 Task: Find a house in Cannock, UK for 8 guests from 12th to 16th July with free parking, wifi, TV, gym, breakfast, self check-in, and English-speaking host, priced between ₹10,000 and ₹16,000.
Action: Mouse moved to (411, 32)
Screenshot: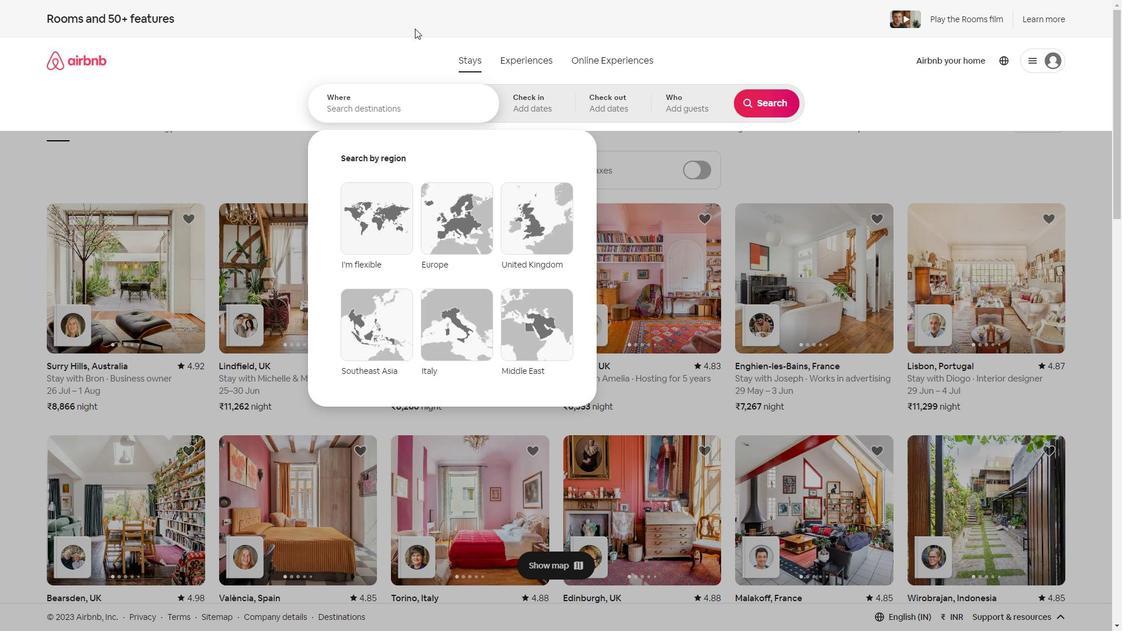 
Action: Key pressed <Key.shift>annock,<Key.shift>United<Key.space><Key.shift>Kingdom
Screenshot: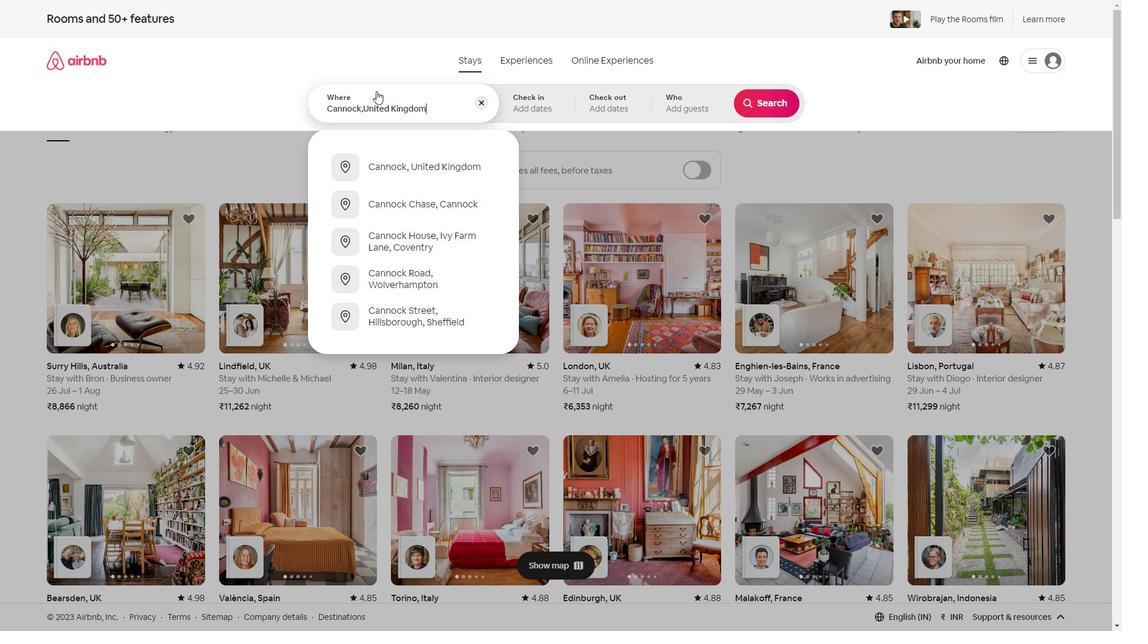 
Action: Mouse moved to (569, 100)
Screenshot: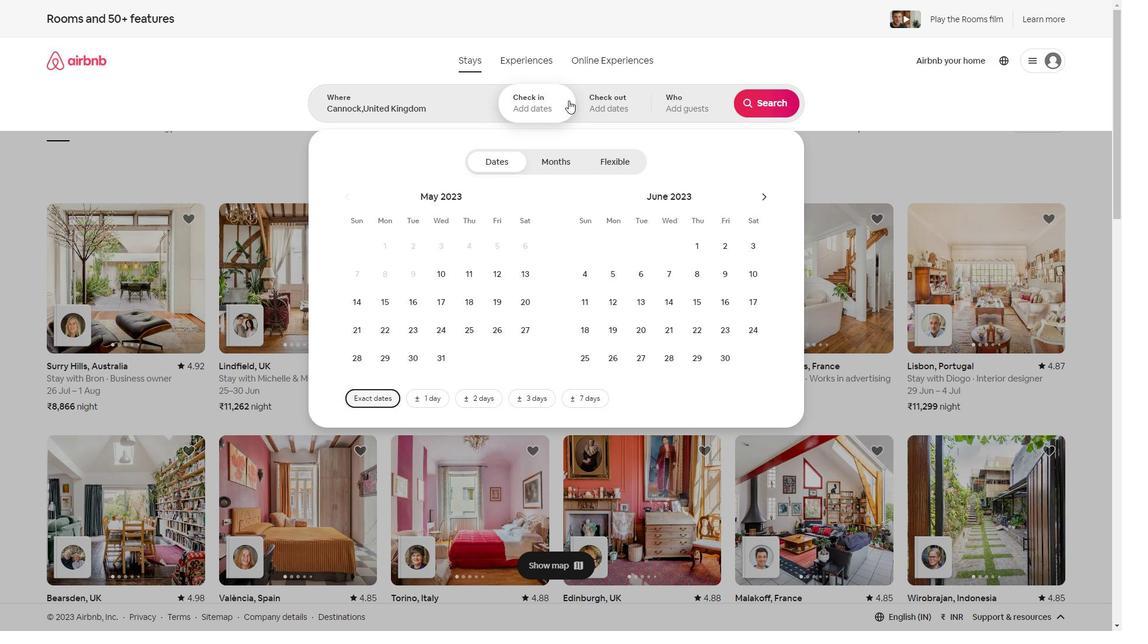 
Action: Mouse pressed left at (569, 100)
Screenshot: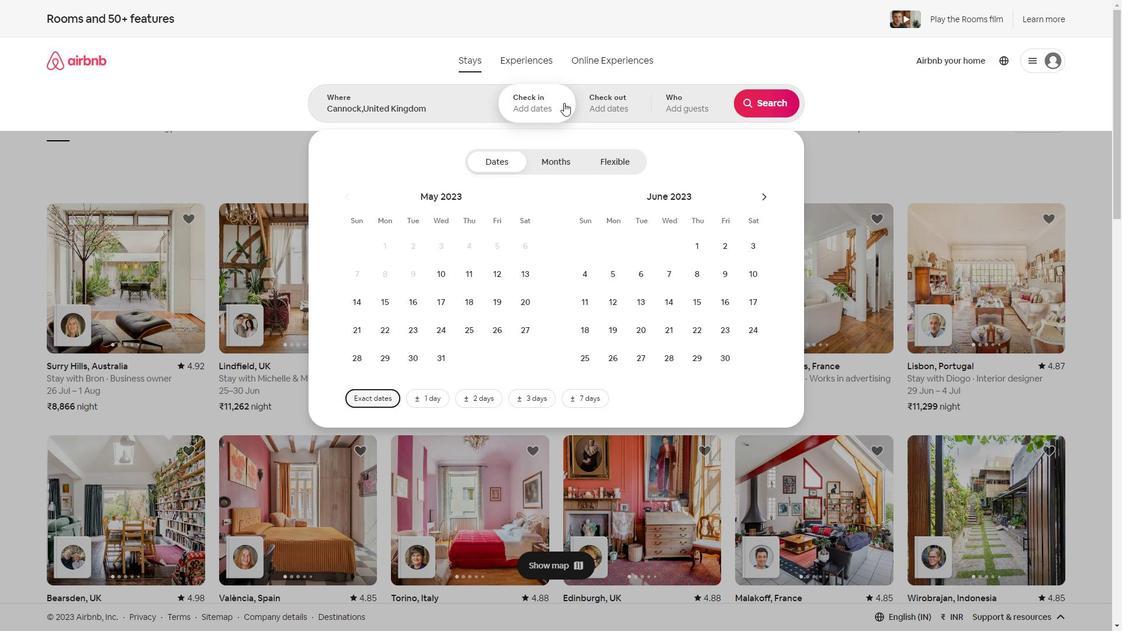 
Action: Mouse moved to (761, 199)
Screenshot: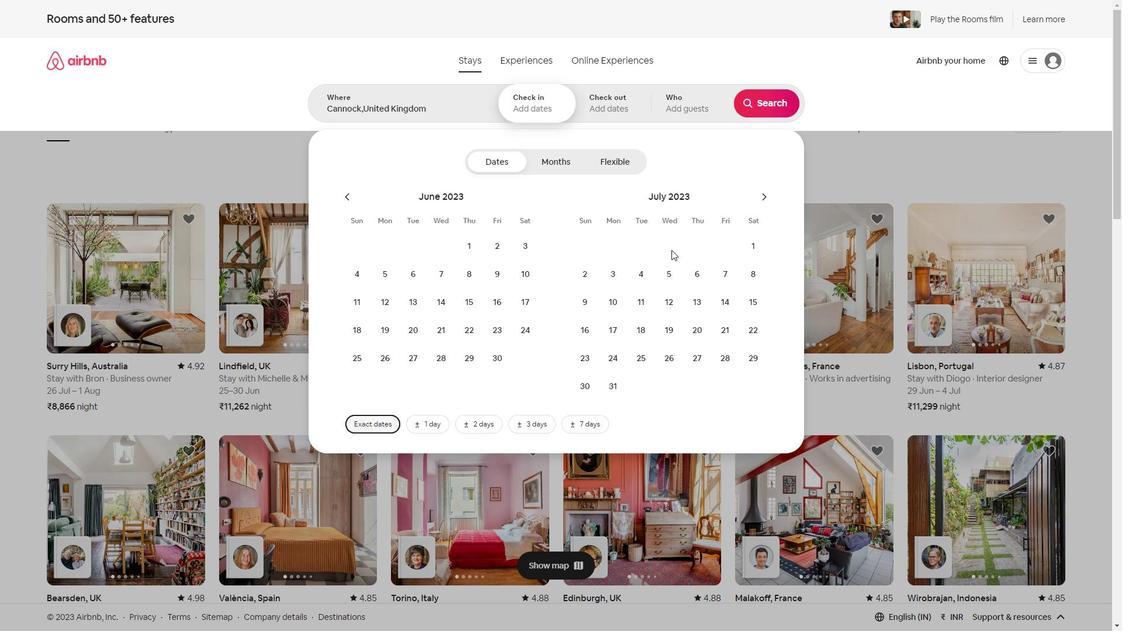 
Action: Mouse pressed left at (761, 199)
Screenshot: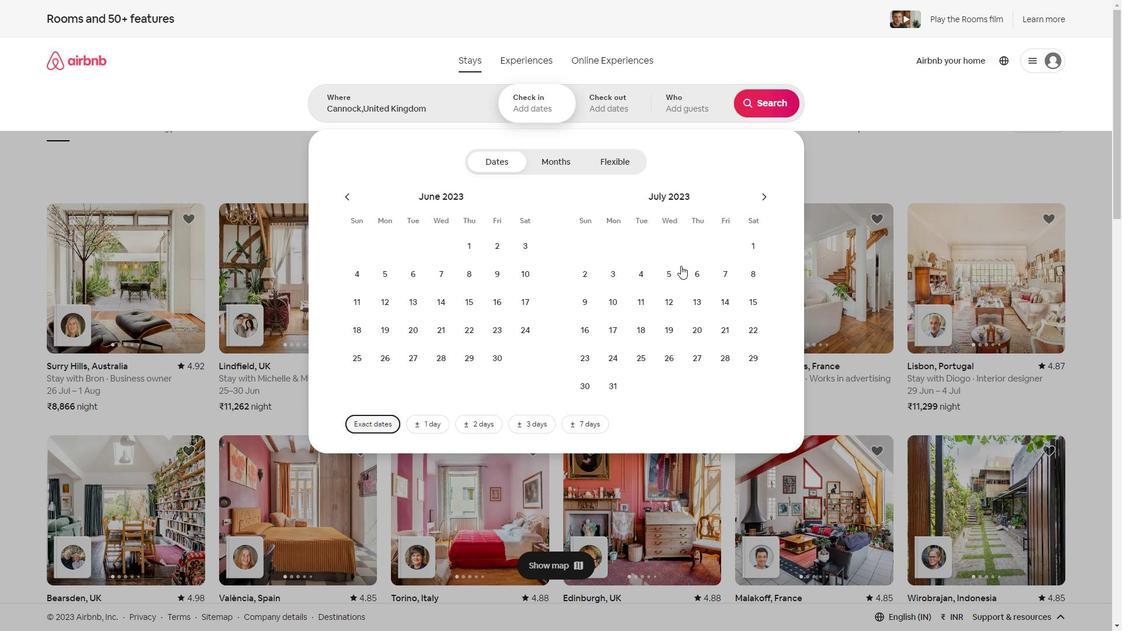 
Action: Mouse moved to (667, 297)
Screenshot: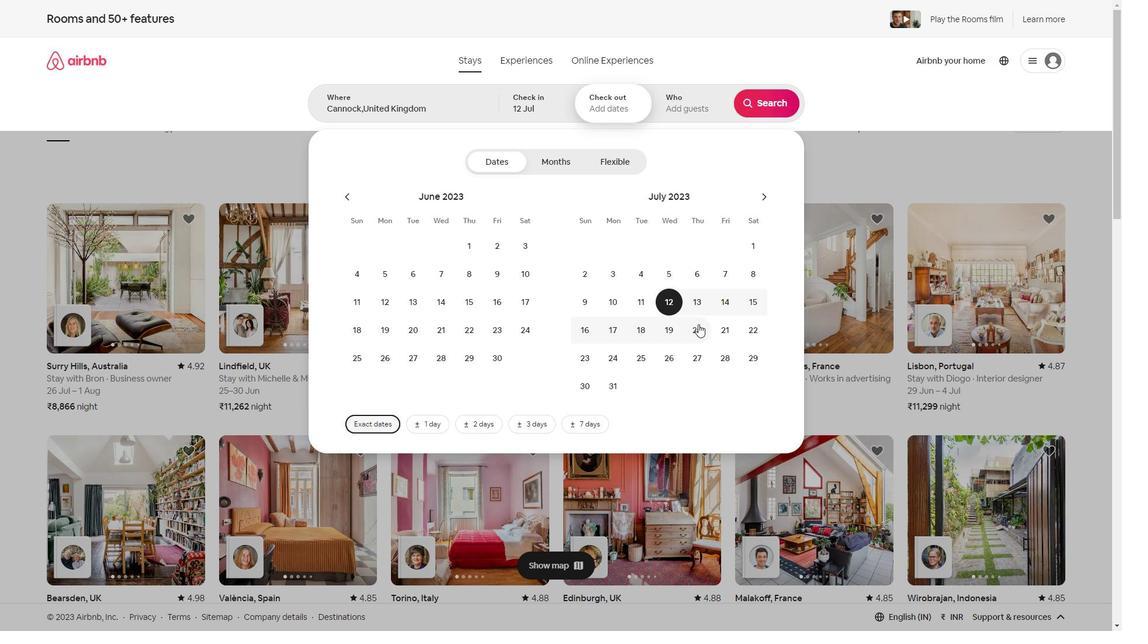 
Action: Mouse pressed left at (667, 297)
Screenshot: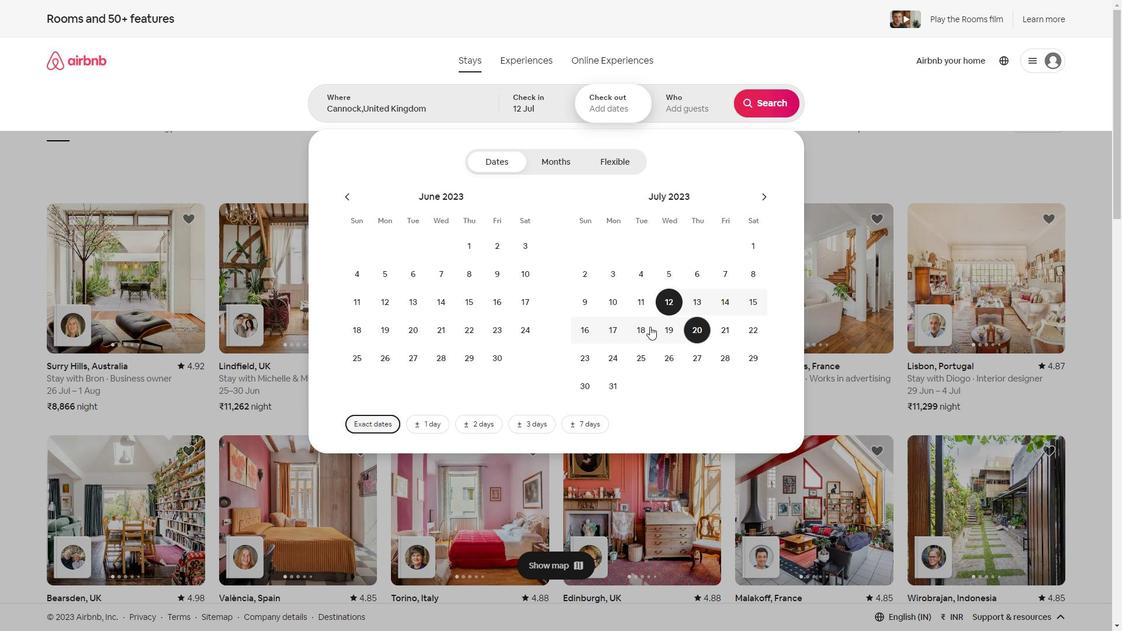 
Action: Mouse moved to (576, 327)
Screenshot: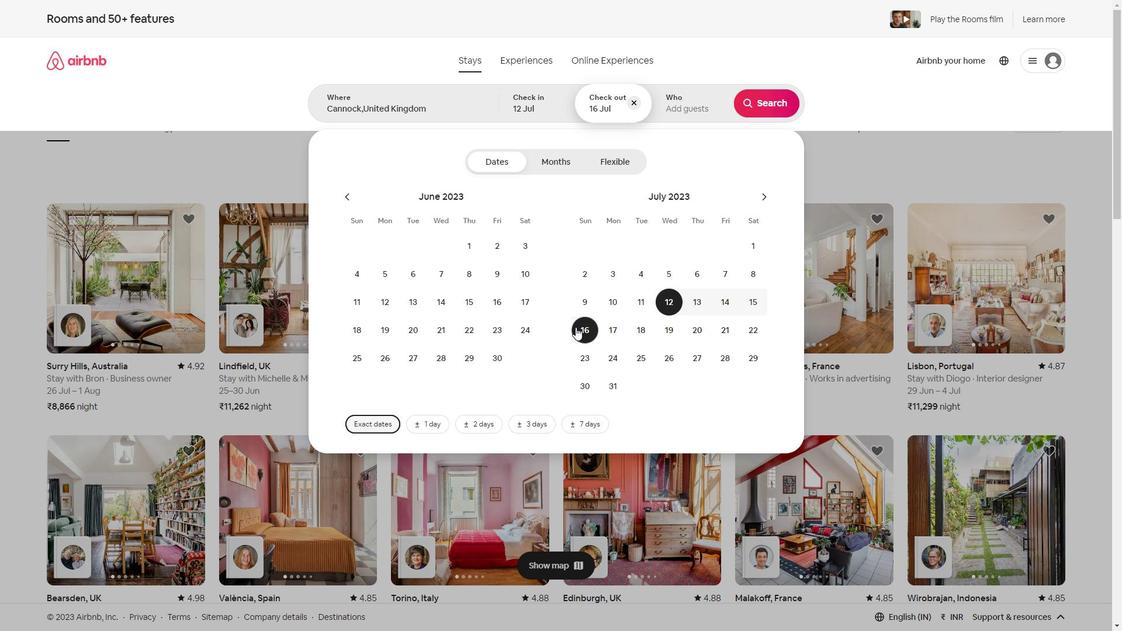 
Action: Mouse pressed left at (576, 327)
Screenshot: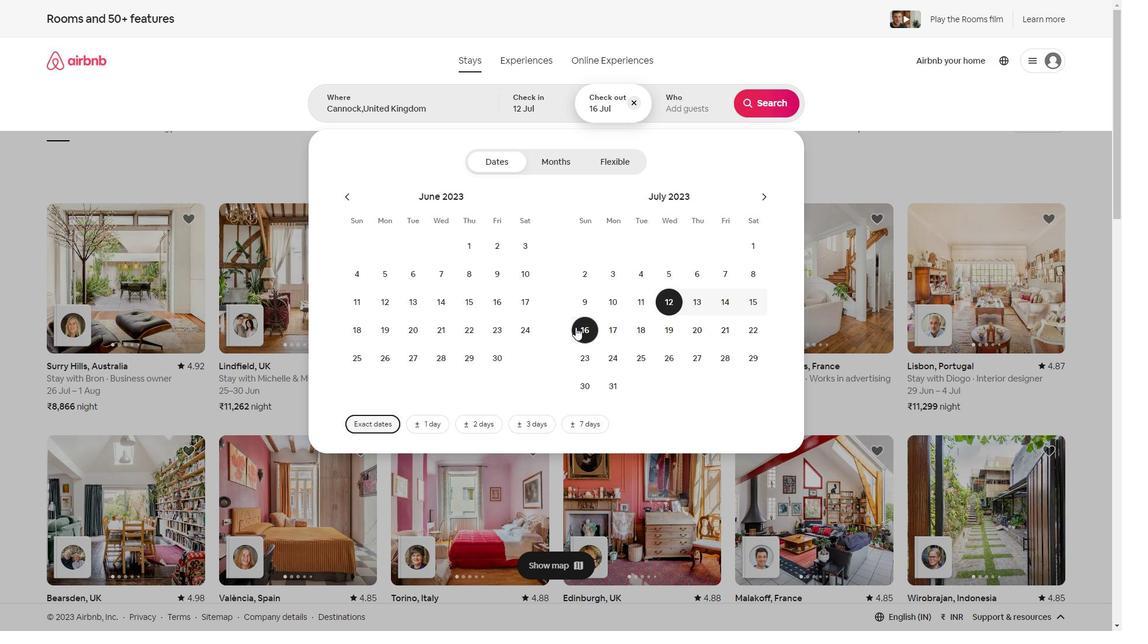 
Action: Mouse moved to (696, 110)
Screenshot: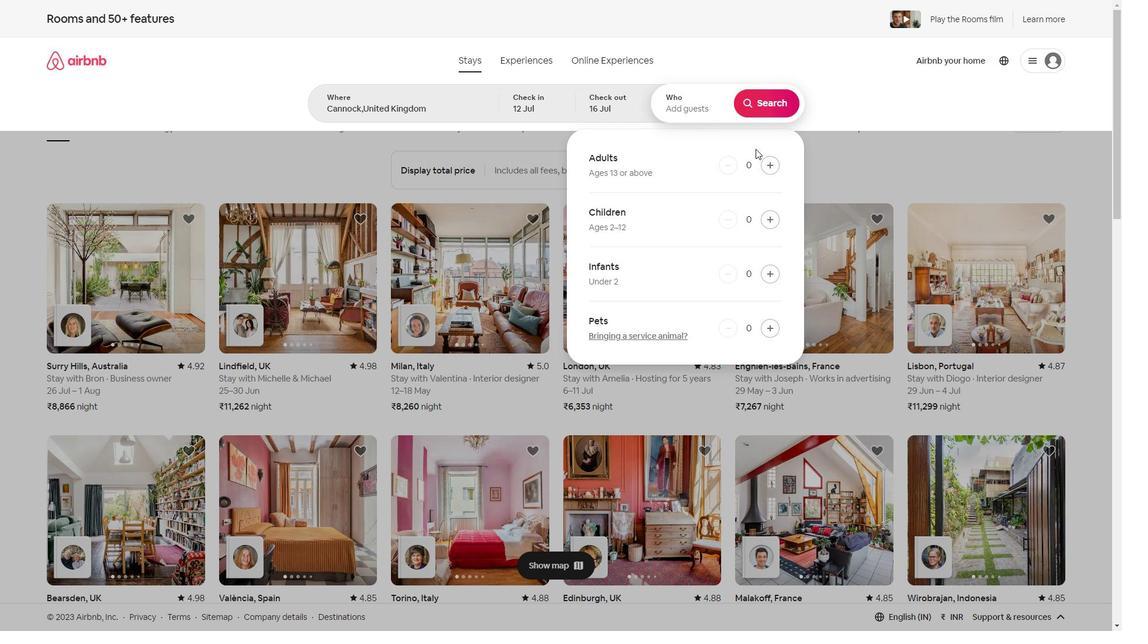 
Action: Mouse pressed left at (696, 110)
Screenshot: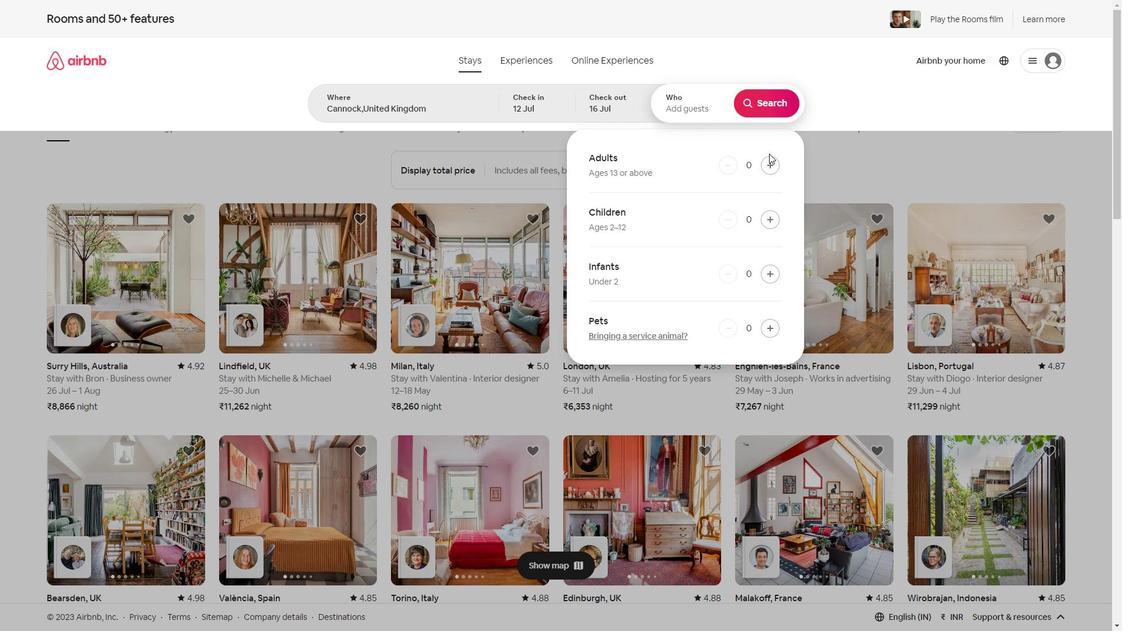 
Action: Mouse moved to (779, 165)
Screenshot: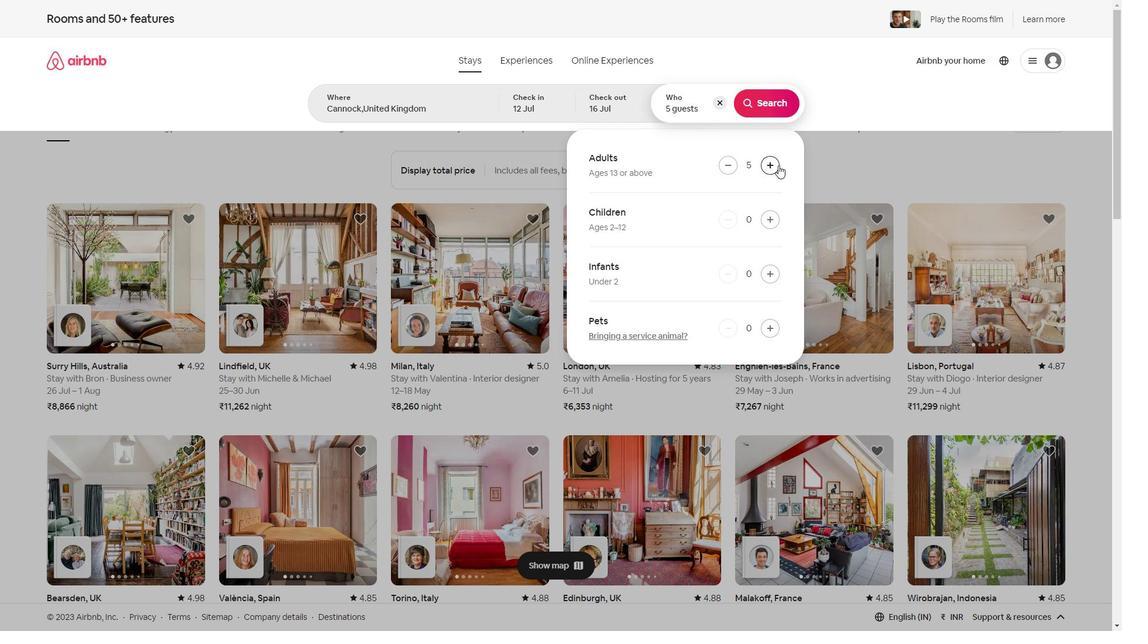 
Action: Mouse pressed left at (779, 165)
Screenshot: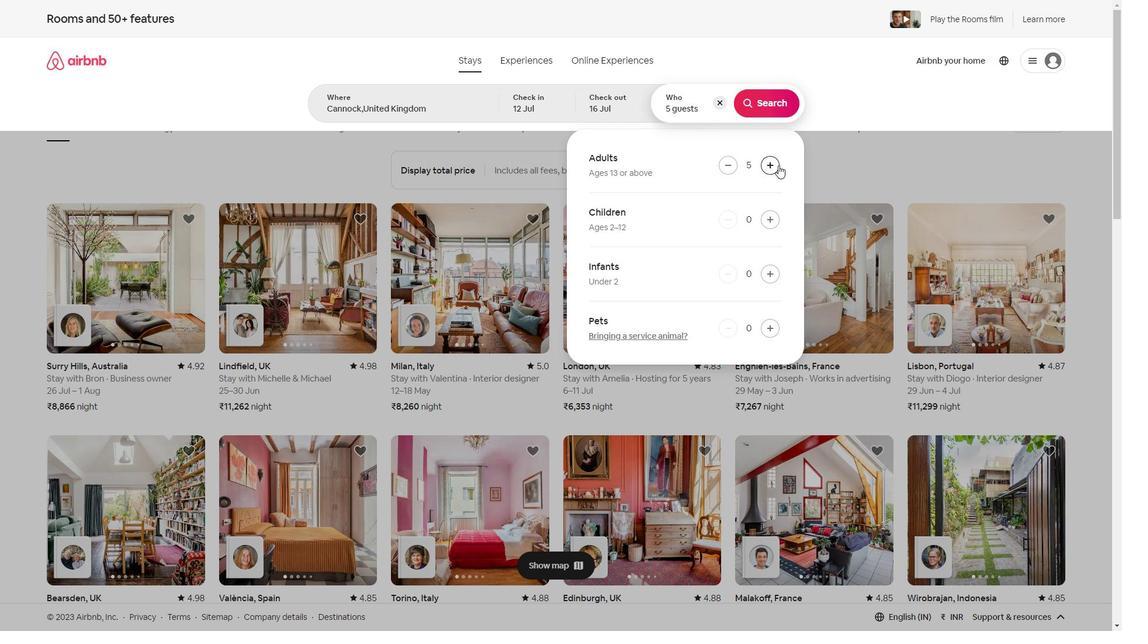 
Action: Mouse pressed left at (779, 165)
Screenshot: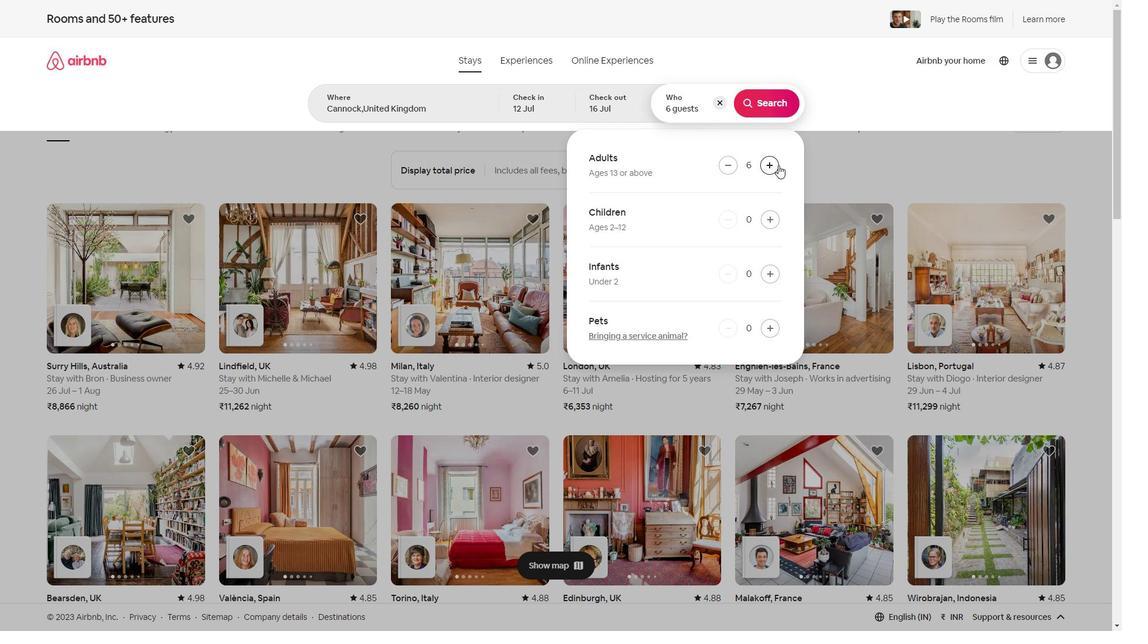 
Action: Mouse pressed left at (779, 165)
Screenshot: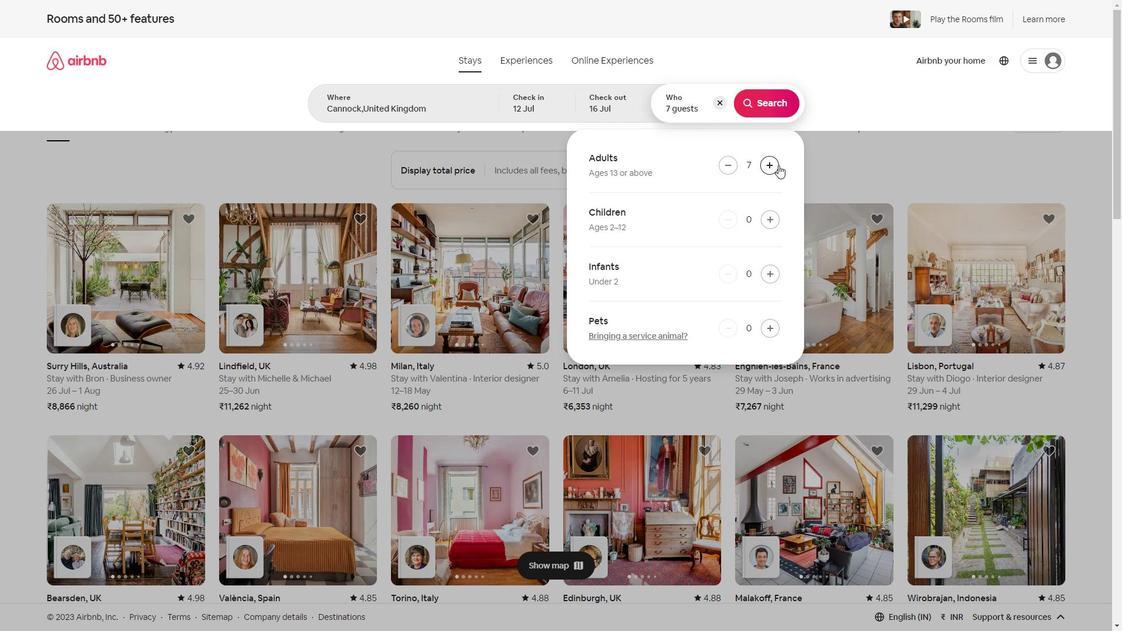 
Action: Mouse pressed left at (779, 165)
Screenshot: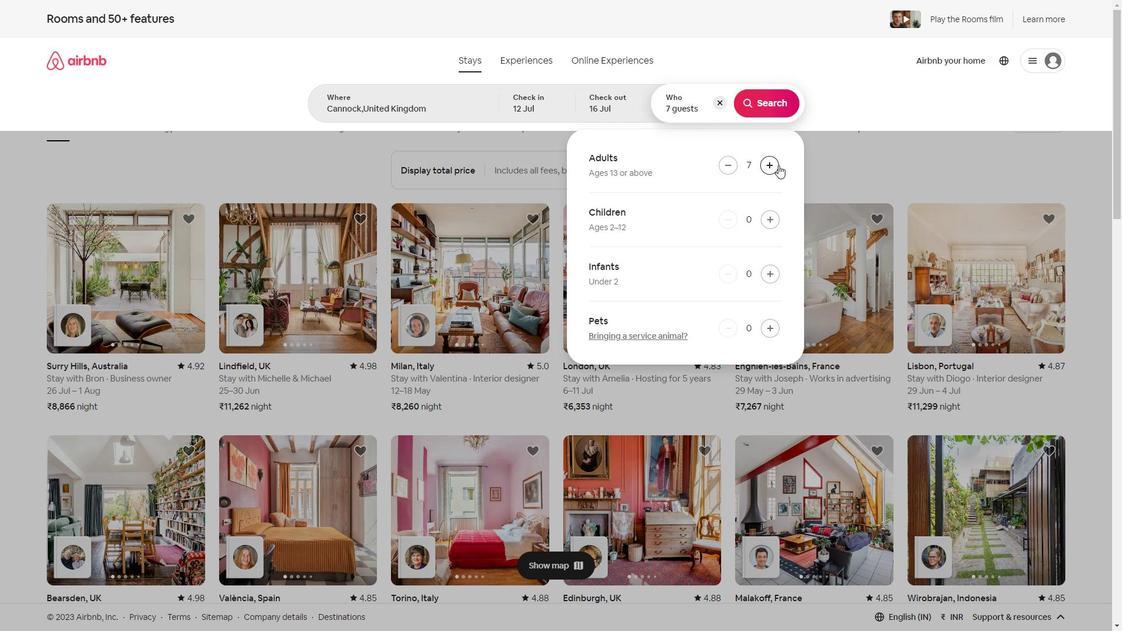 
Action: Mouse pressed left at (779, 165)
Screenshot: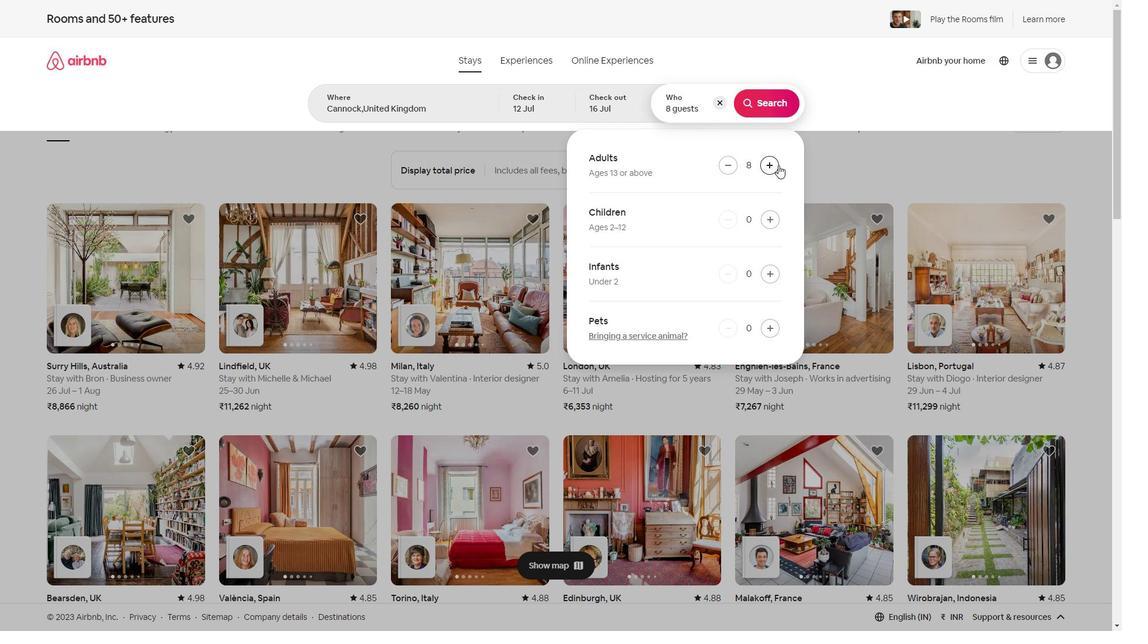 
Action: Mouse pressed left at (779, 165)
Screenshot: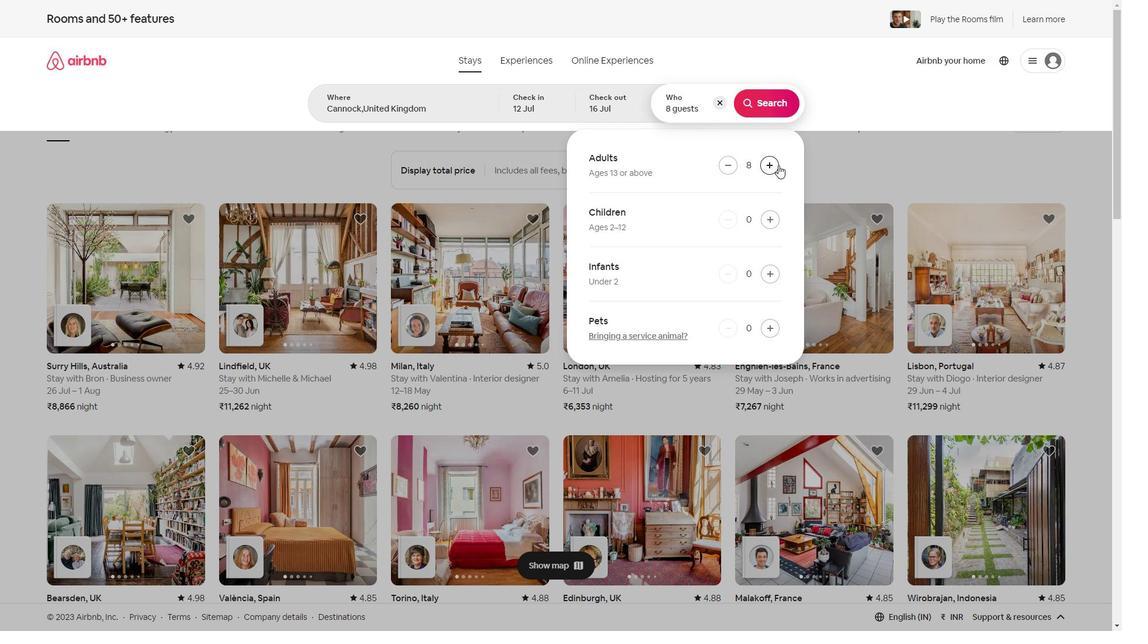 
Action: Mouse pressed left at (779, 165)
Screenshot: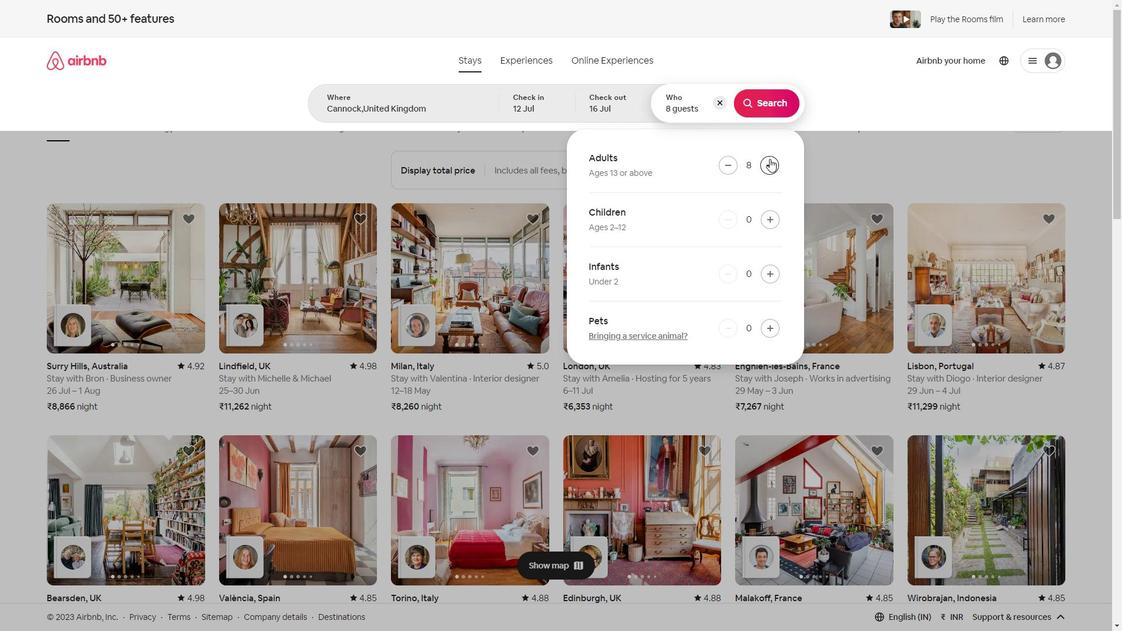 
Action: Mouse pressed left at (779, 165)
Screenshot: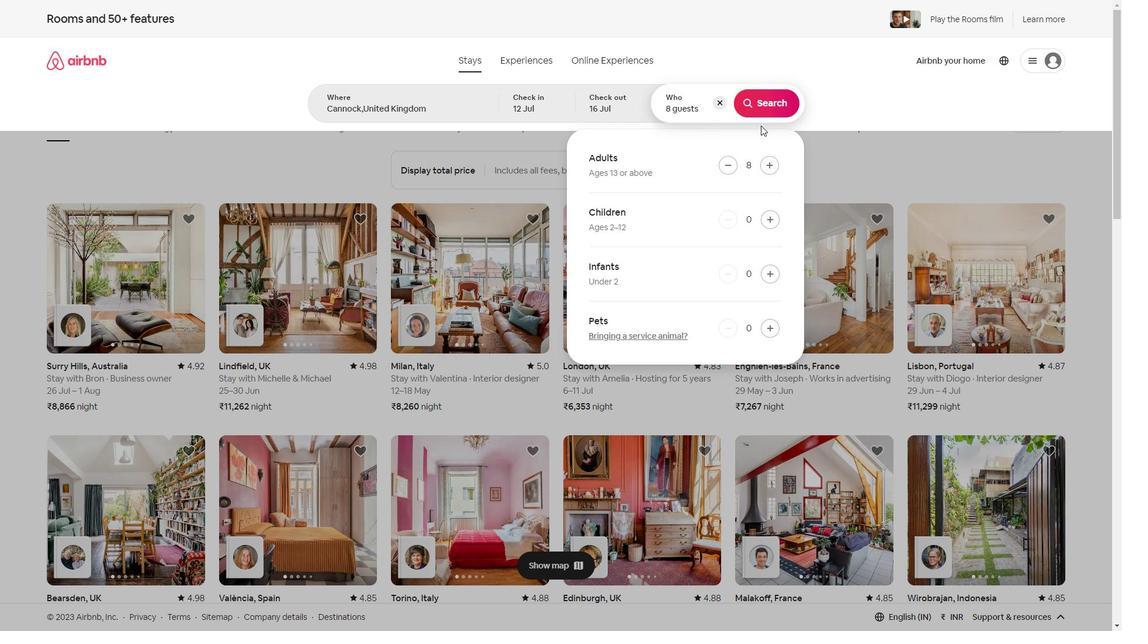 
Action: Mouse moved to (1075, 60)
Screenshot: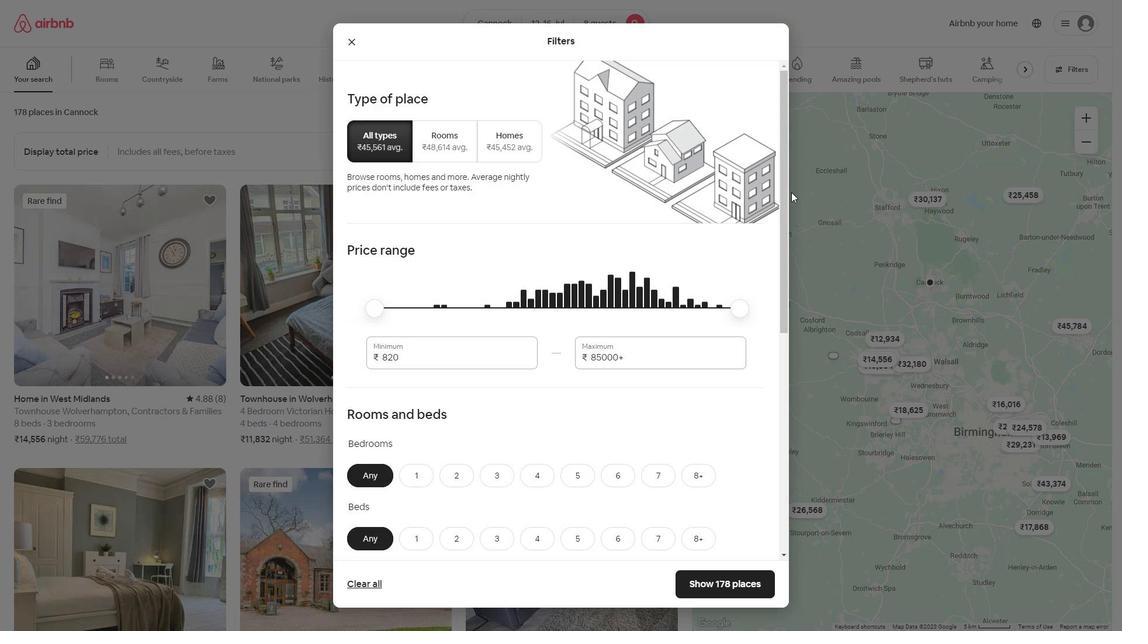 
Action: Mouse pressed left at (1075, 60)
Screenshot: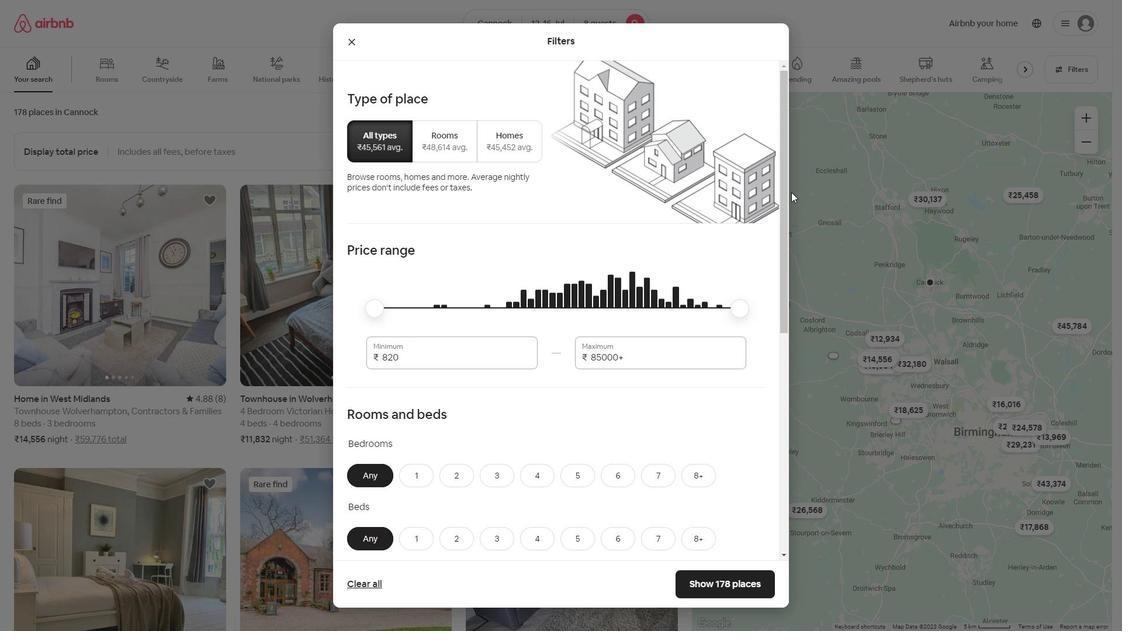
Action: Mouse moved to (436, 350)
Screenshot: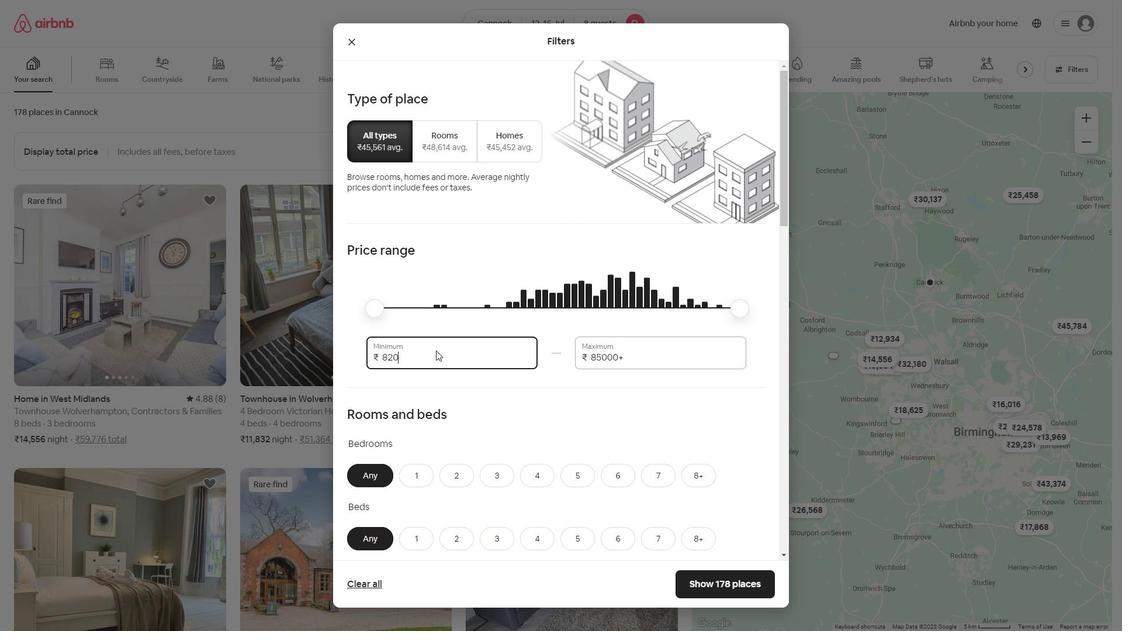 
Action: Mouse pressed left at (436, 350)
Screenshot: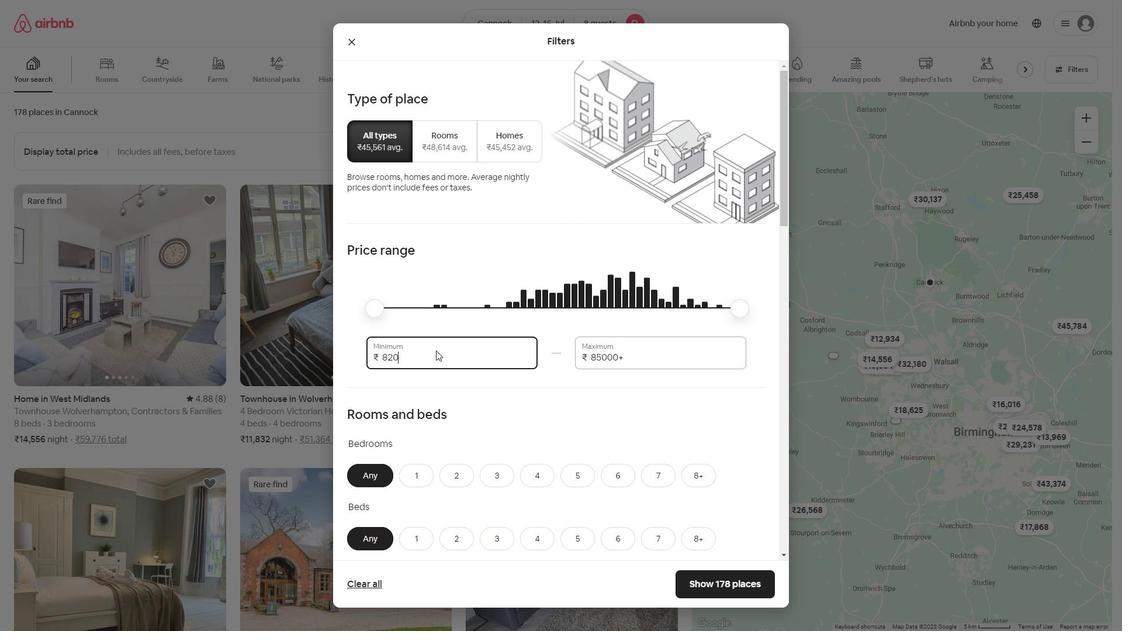 
Action: Key pressed <Key.backspace><Key.backspace><Key.backspace><Key.backspace><Key.backspace><Key.backspace><Key.backspace><Key.backspace><Key.backspace><Key.backspace><Key.backspace><Key.backspace><Key.backspace><Key.backspace><Key.backspace><Key.backspace>10000
Screenshot: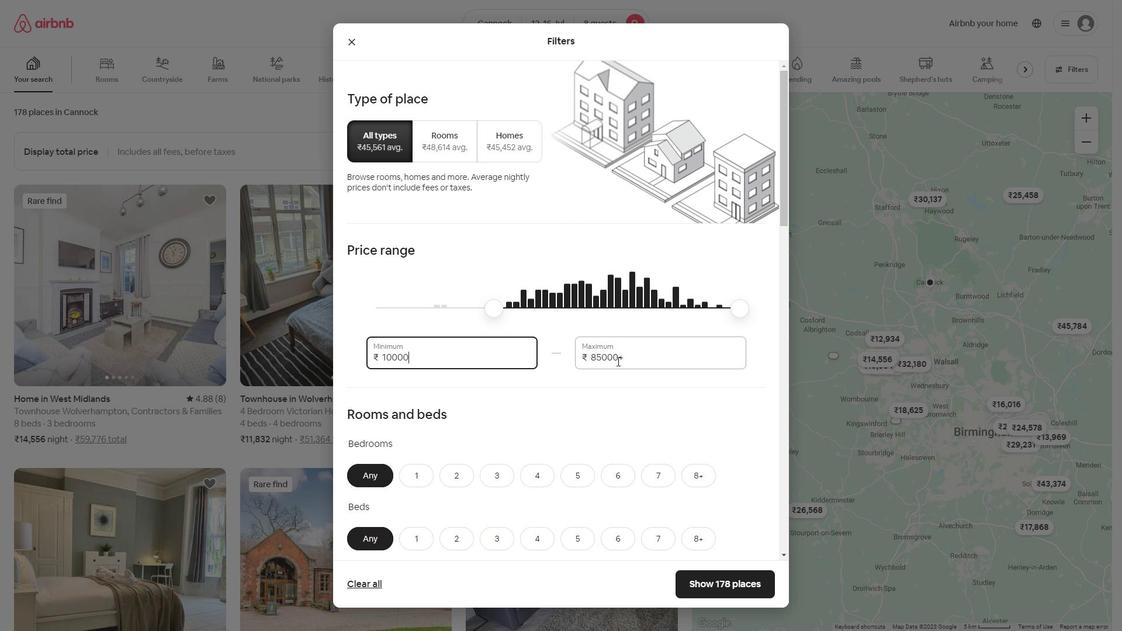 
Action: Mouse moved to (632, 360)
Screenshot: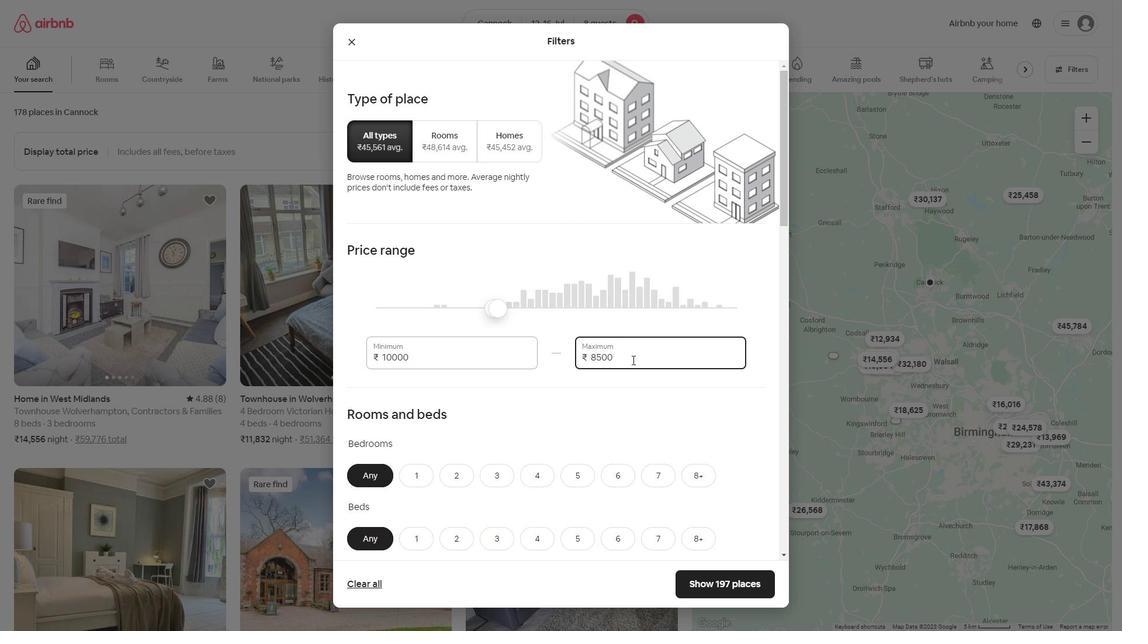 
Action: Mouse pressed left at (632, 360)
Screenshot: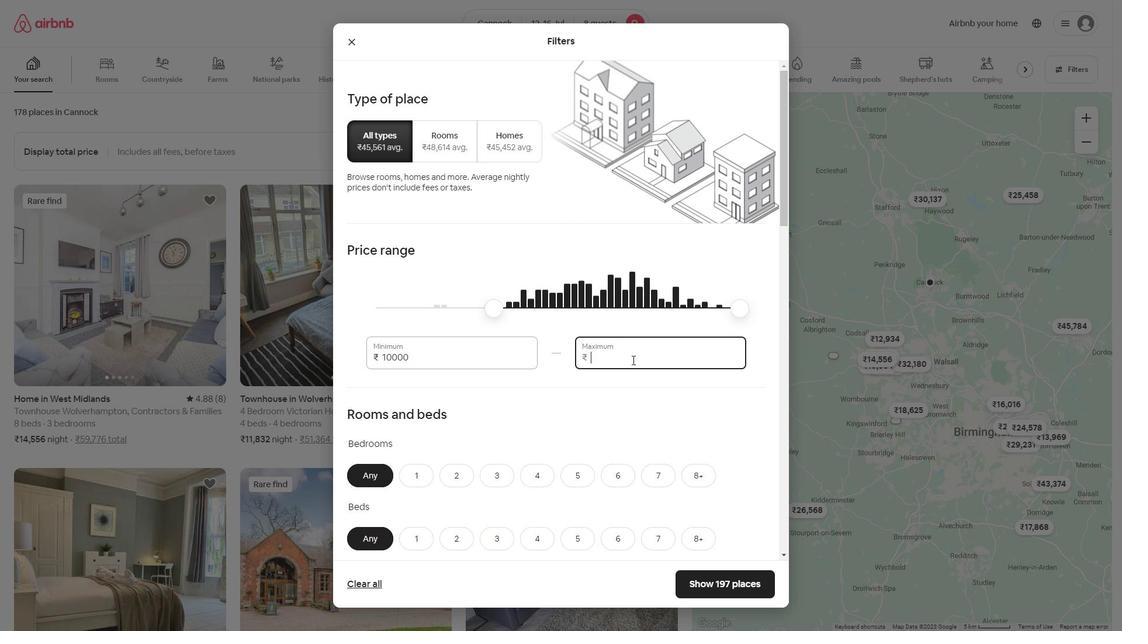 
Action: Key pressed <Key.backspace>
Screenshot: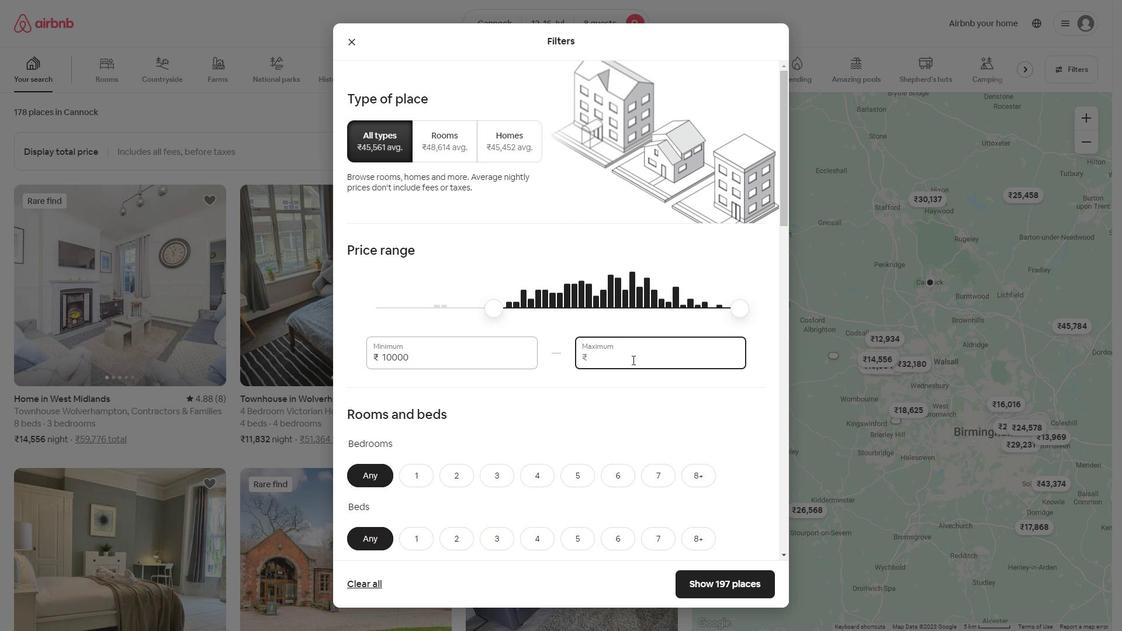 
Action: Mouse moved to (632, 360)
Screenshot: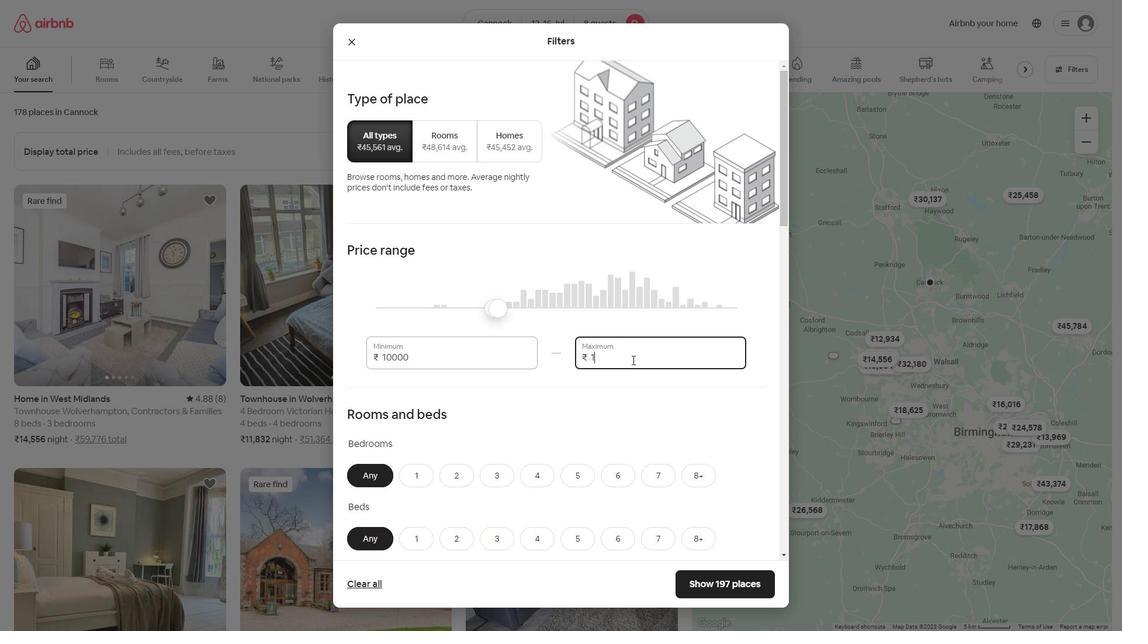 
Action: Key pressed <Key.backspace><Key.backspace><Key.backspace><Key.backspace><Key.backspace>16000
Screenshot: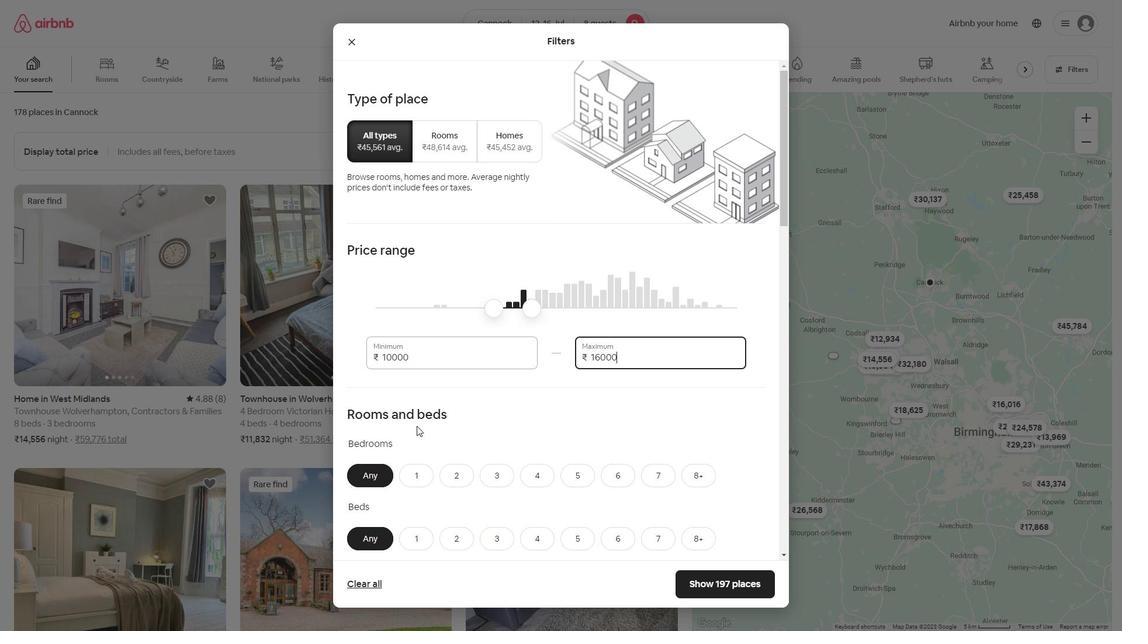 
Action: Mouse moved to (421, 425)
Screenshot: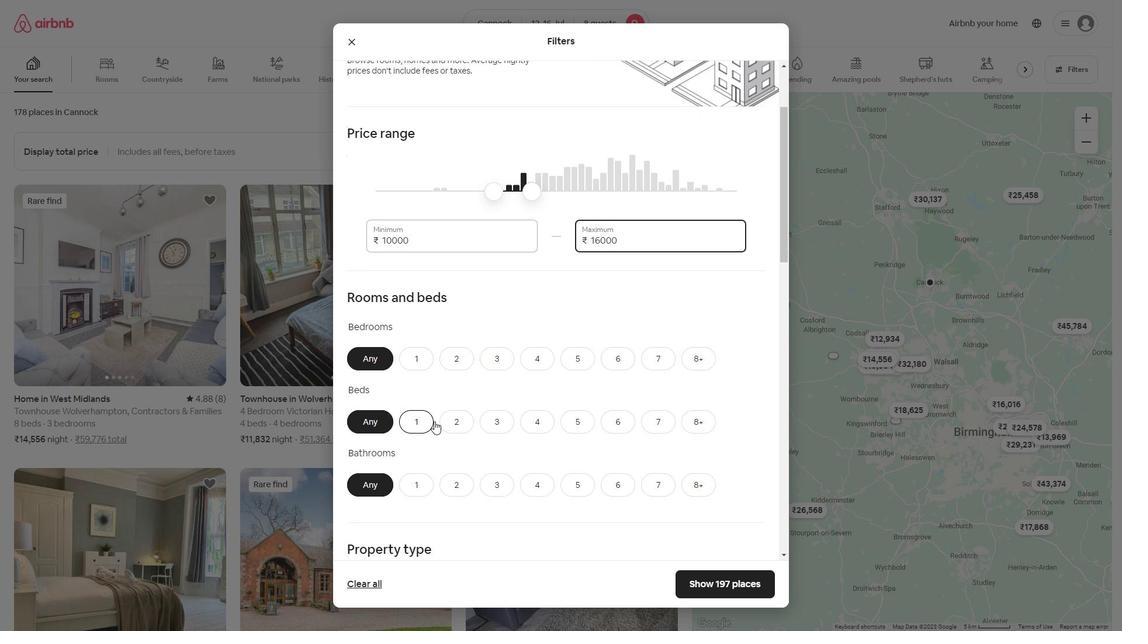 
Action: Mouse scrolled (421, 425) with delta (0, 0)
Screenshot: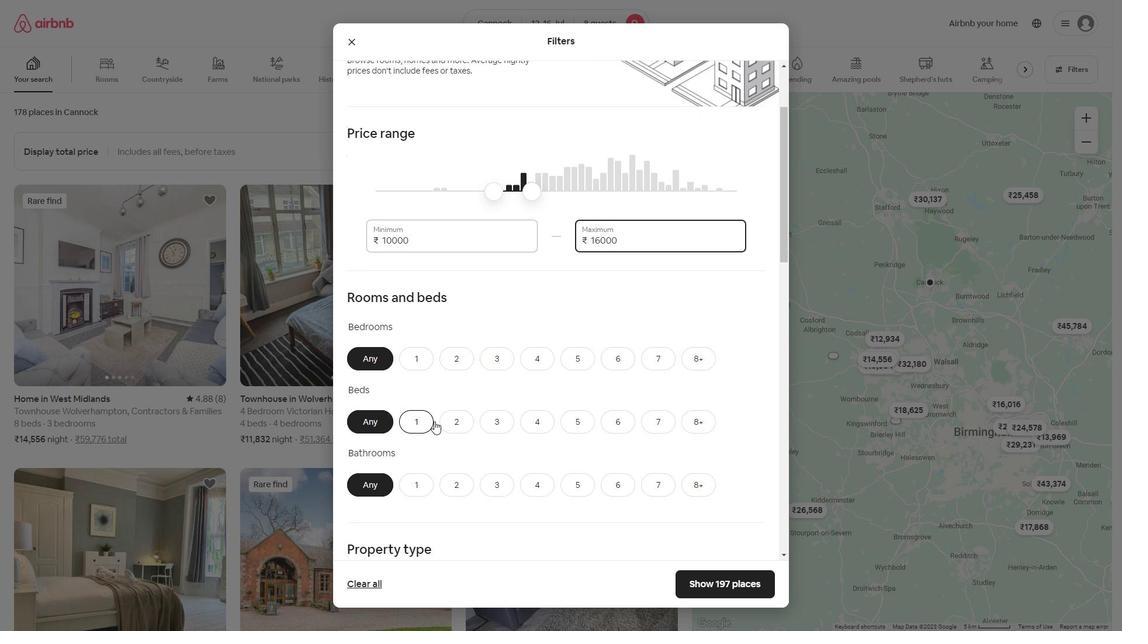 
Action: Mouse moved to (422, 425)
Screenshot: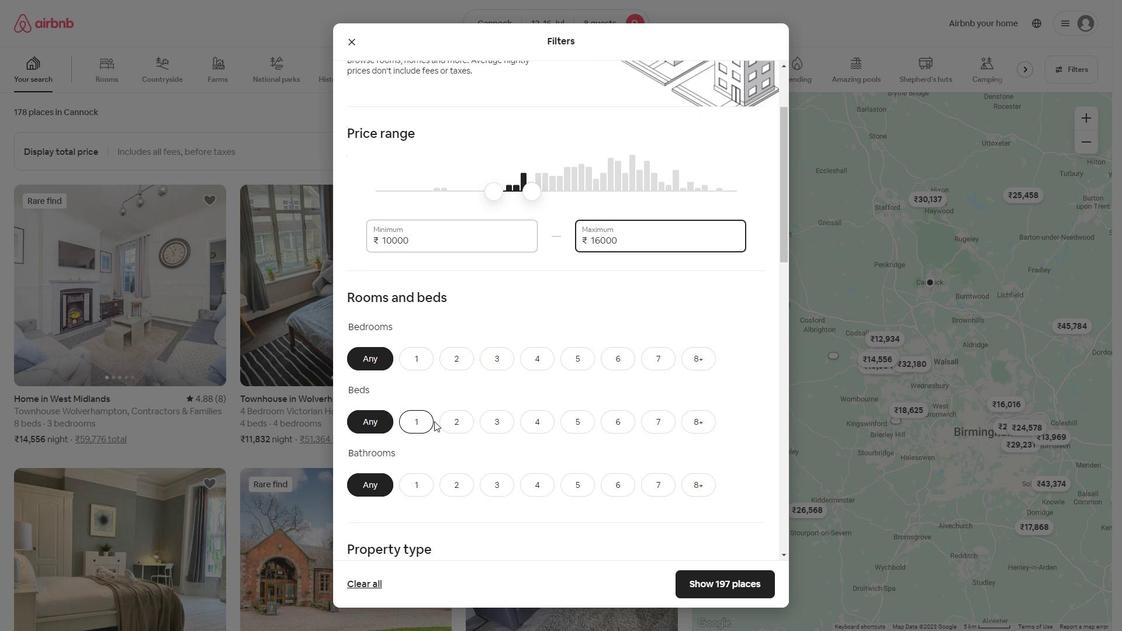 
Action: Mouse scrolled (422, 425) with delta (0, 0)
Screenshot: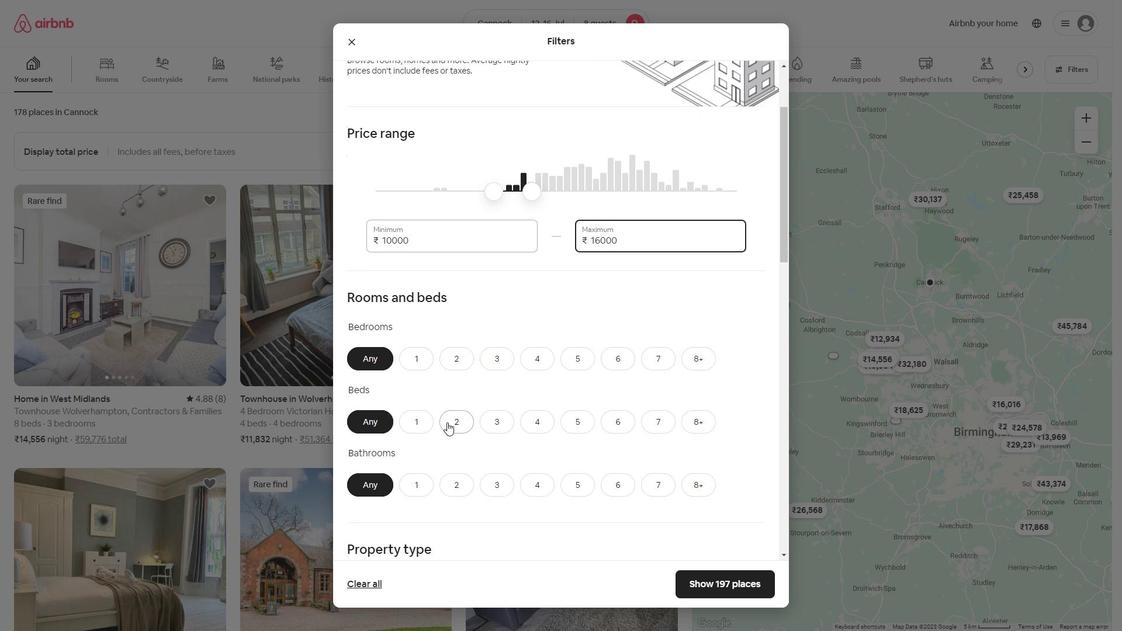 
Action: Mouse moved to (702, 400)
Screenshot: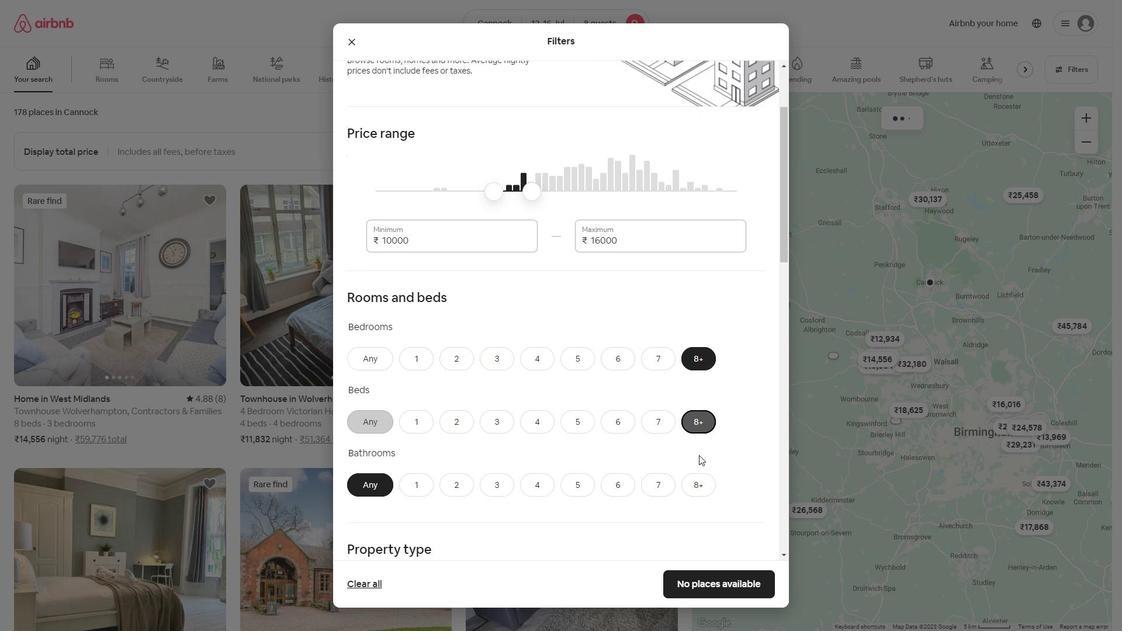 
Action: Mouse pressed left at (698, 357)
Screenshot: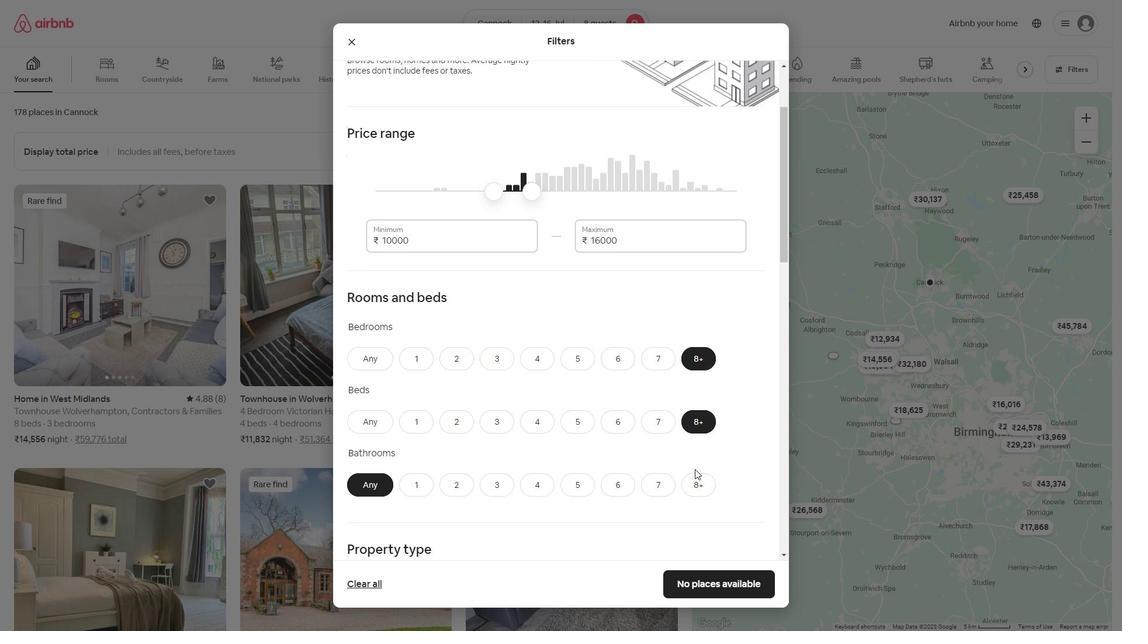 
Action: Mouse moved to (705, 431)
Screenshot: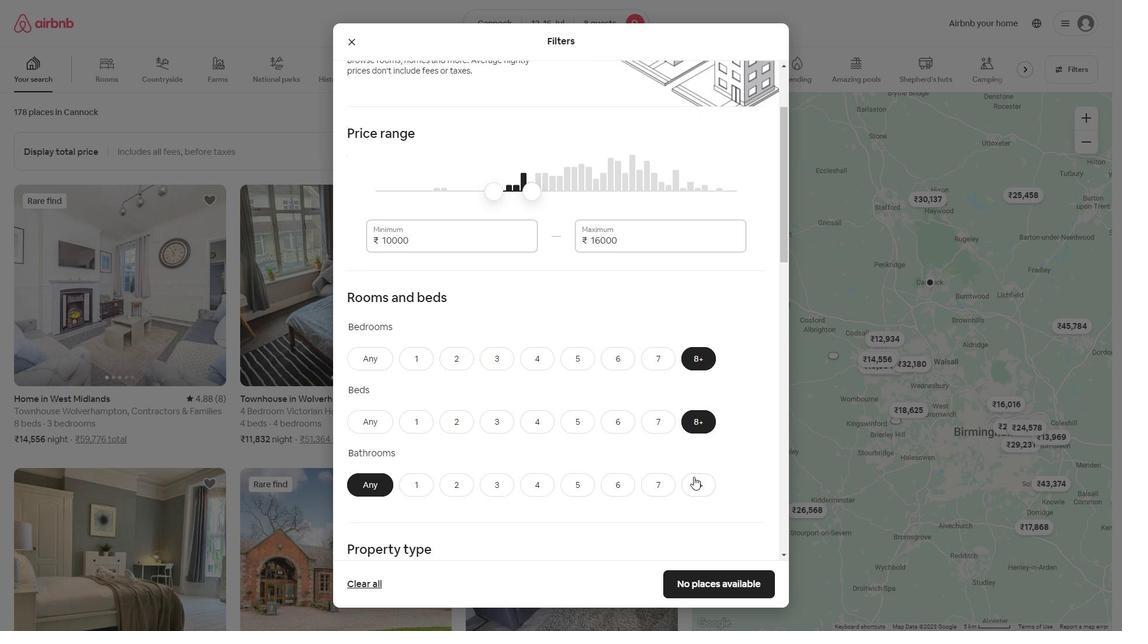 
Action: Mouse pressed left at (705, 431)
Screenshot: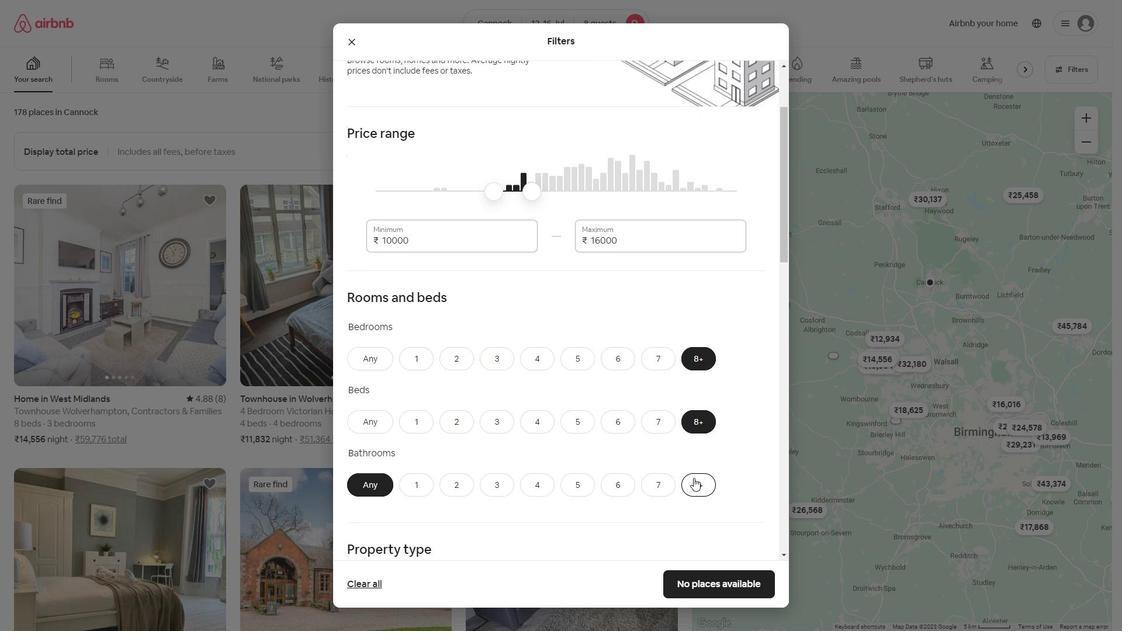 
Action: Mouse moved to (694, 478)
Screenshot: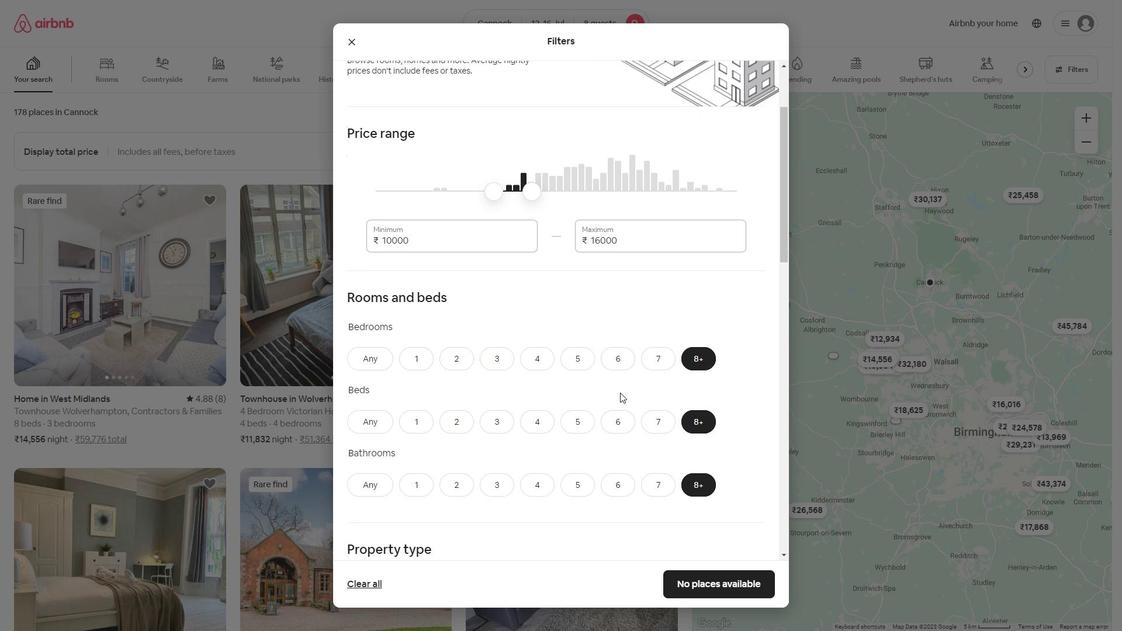 
Action: Mouse pressed left at (694, 478)
Screenshot: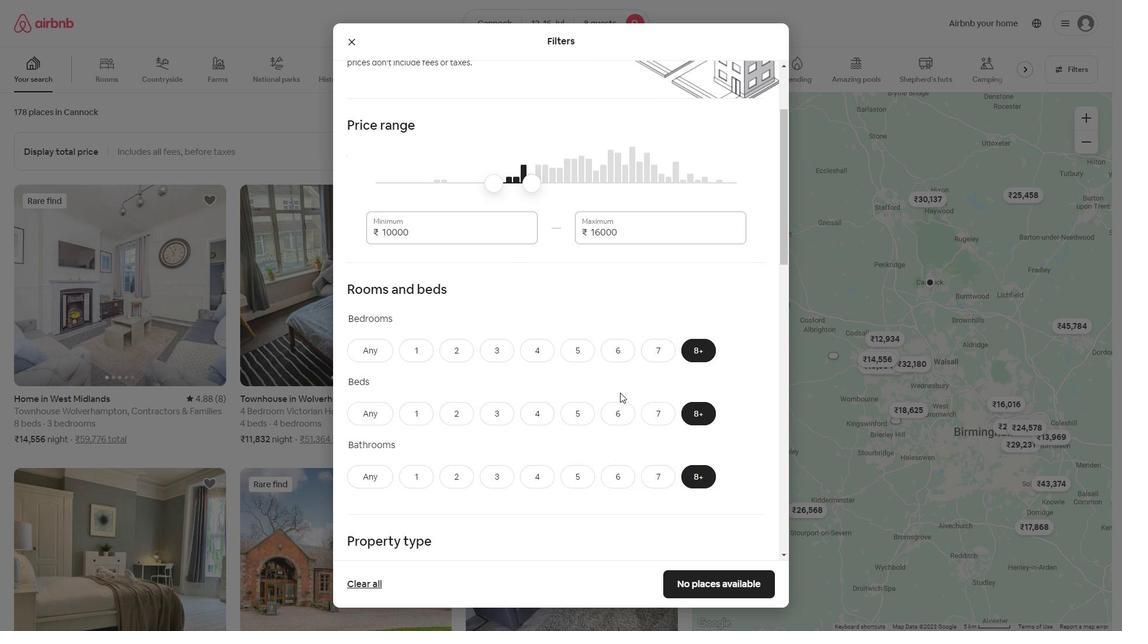 
Action: Mouse moved to (620, 393)
Screenshot: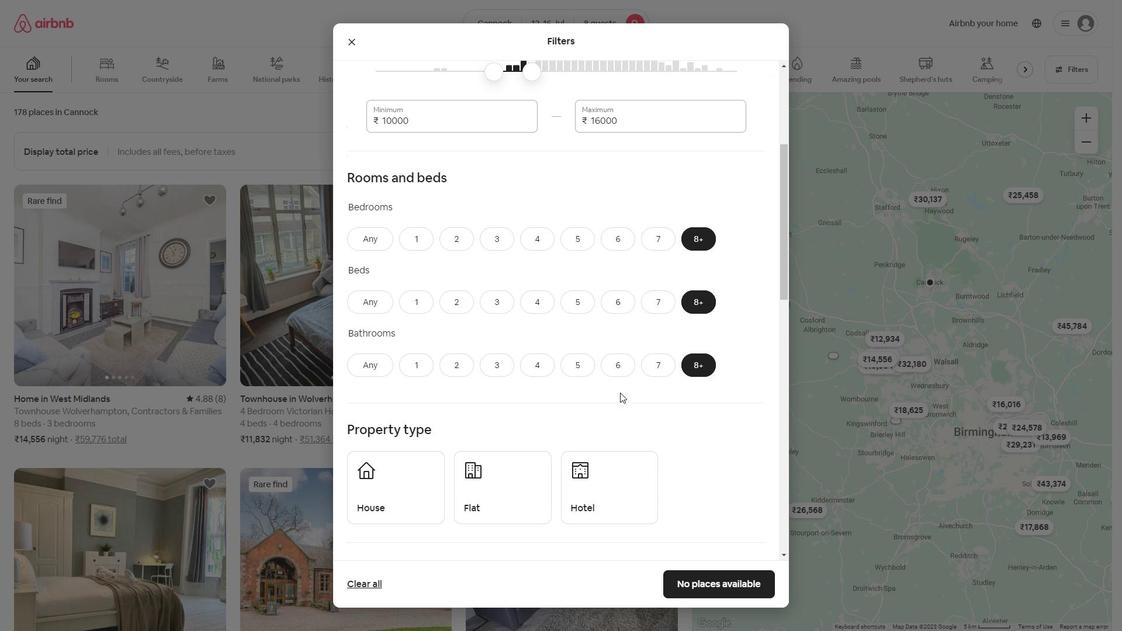 
Action: Mouse scrolled (620, 392) with delta (0, 0)
Screenshot: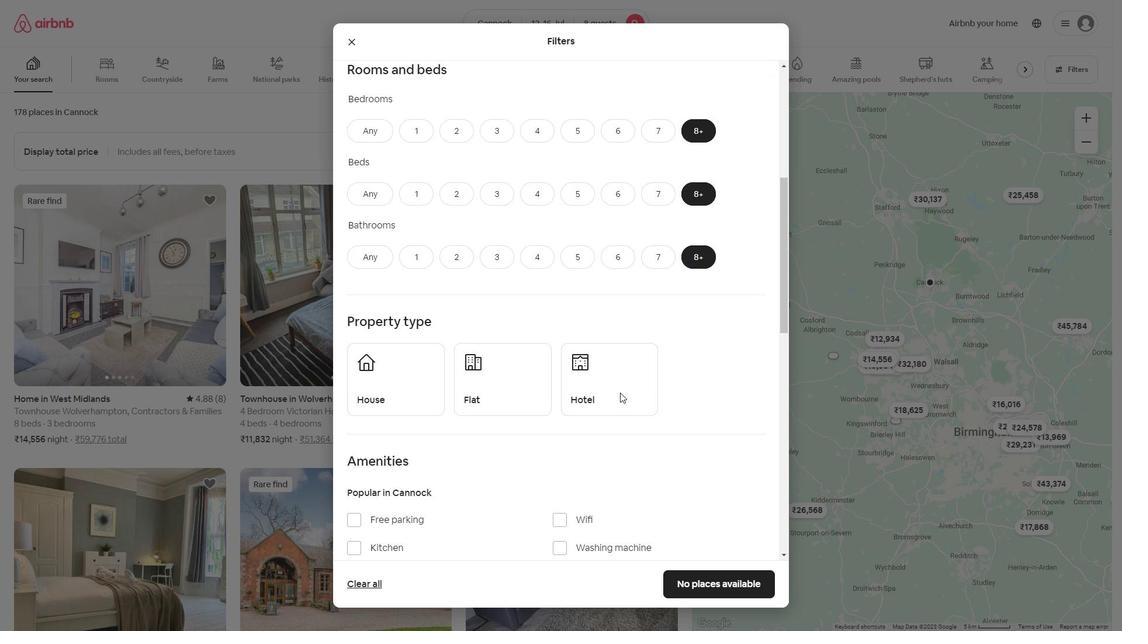 
Action: Mouse scrolled (620, 392) with delta (0, 0)
Screenshot: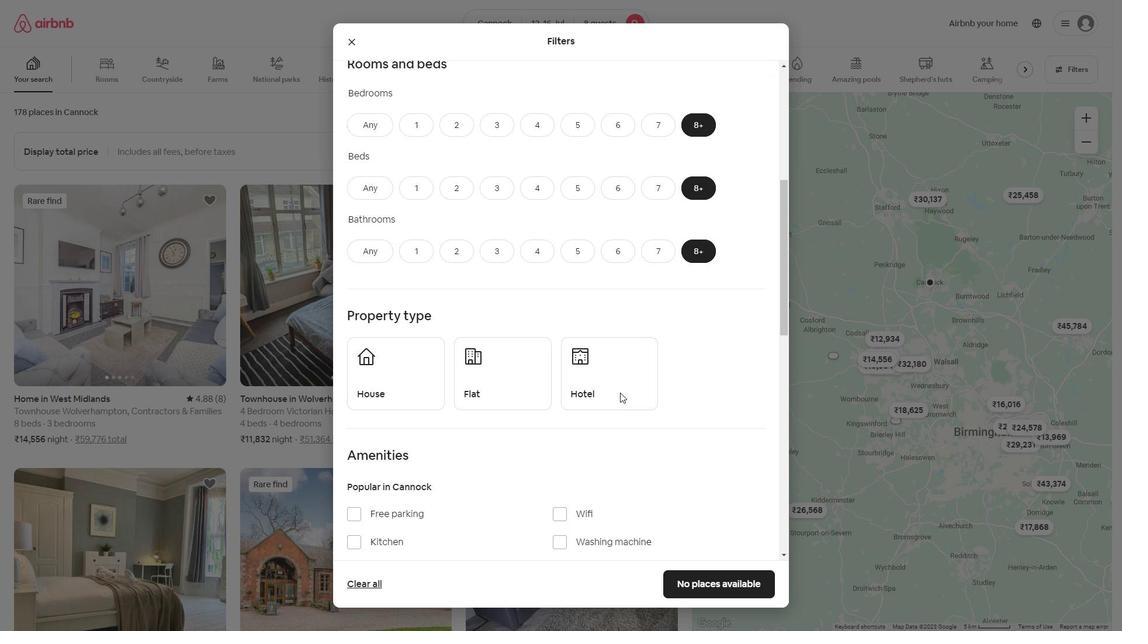 
Action: Mouse scrolled (620, 392) with delta (0, 0)
Screenshot: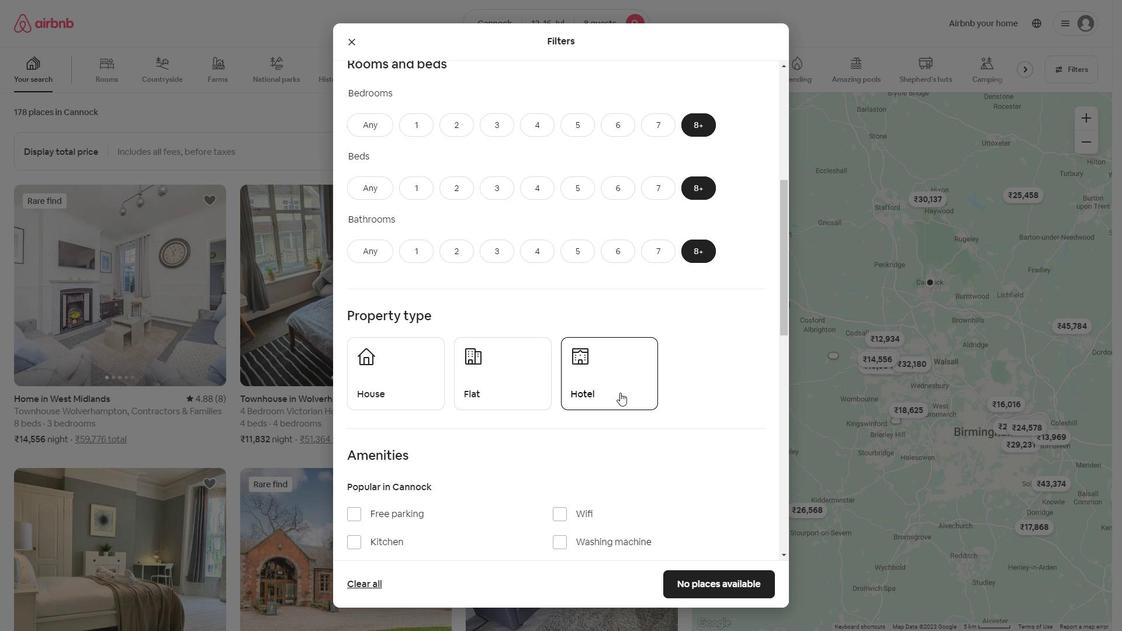 
Action: Mouse scrolled (620, 392) with delta (0, 0)
Screenshot: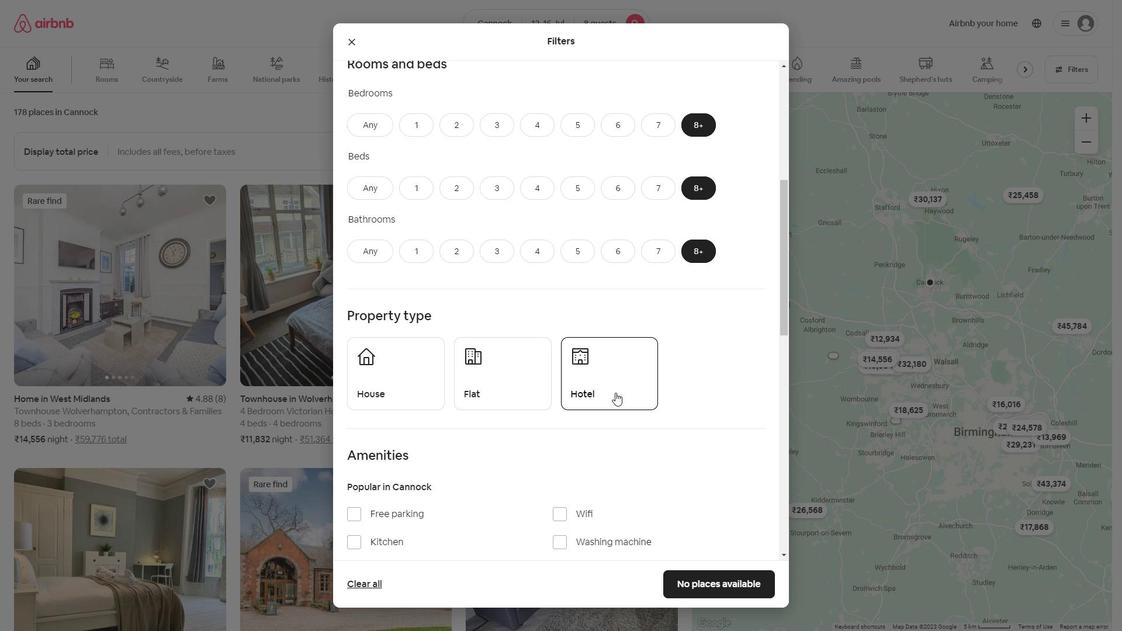 
Action: Mouse moved to (415, 384)
Screenshot: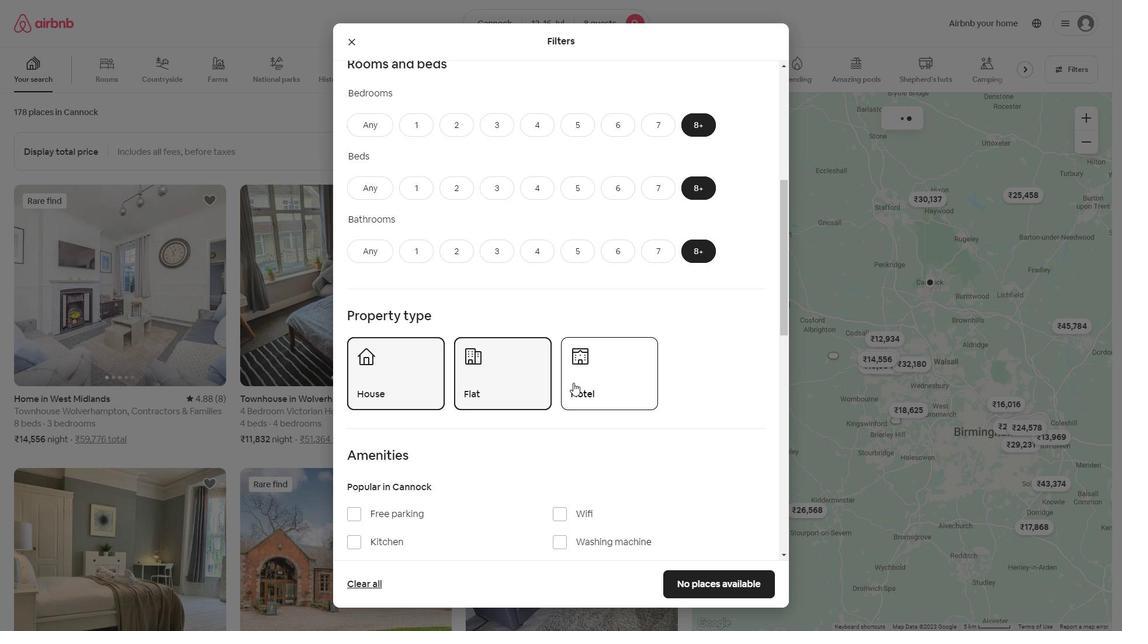 
Action: Mouse pressed left at (415, 384)
Screenshot: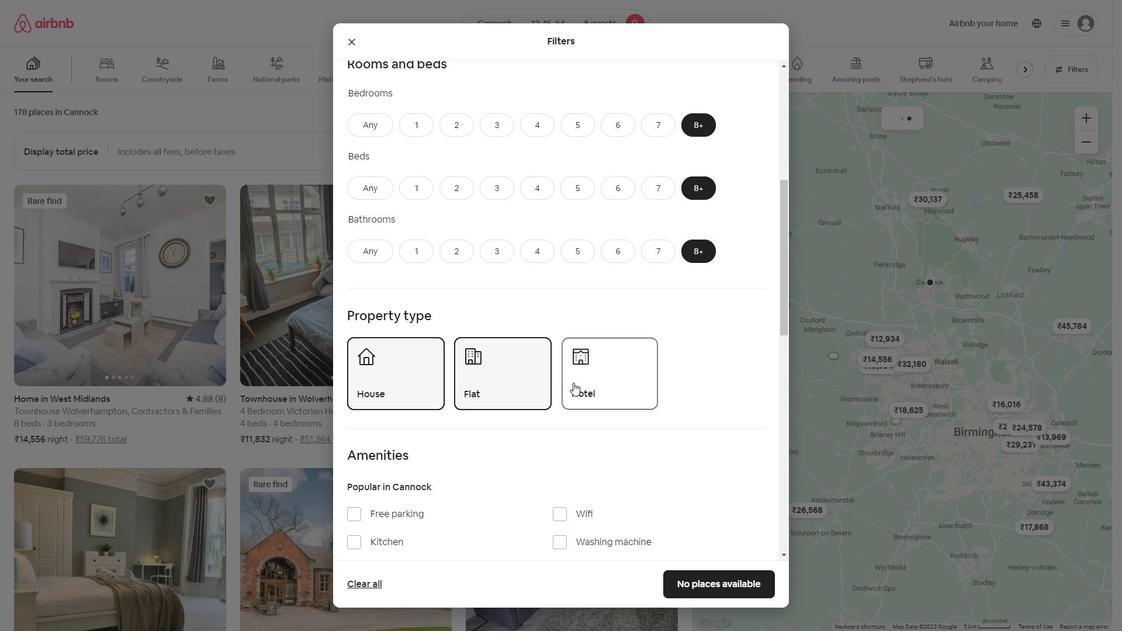 
Action: Mouse moved to (468, 375)
Screenshot: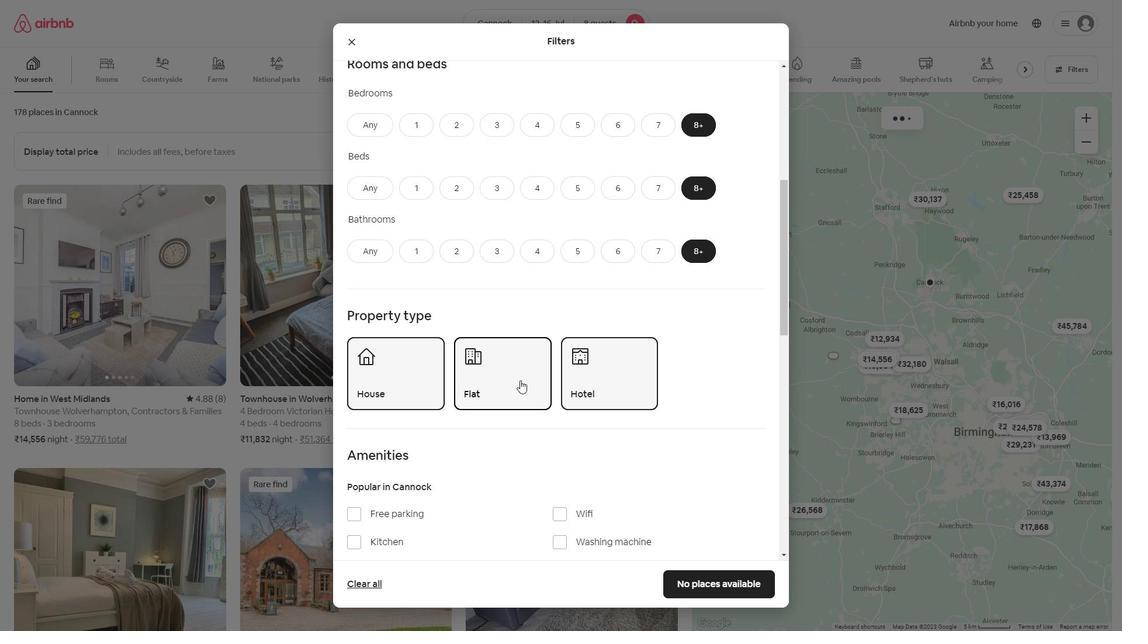 
Action: Mouse pressed left at (468, 375)
Screenshot: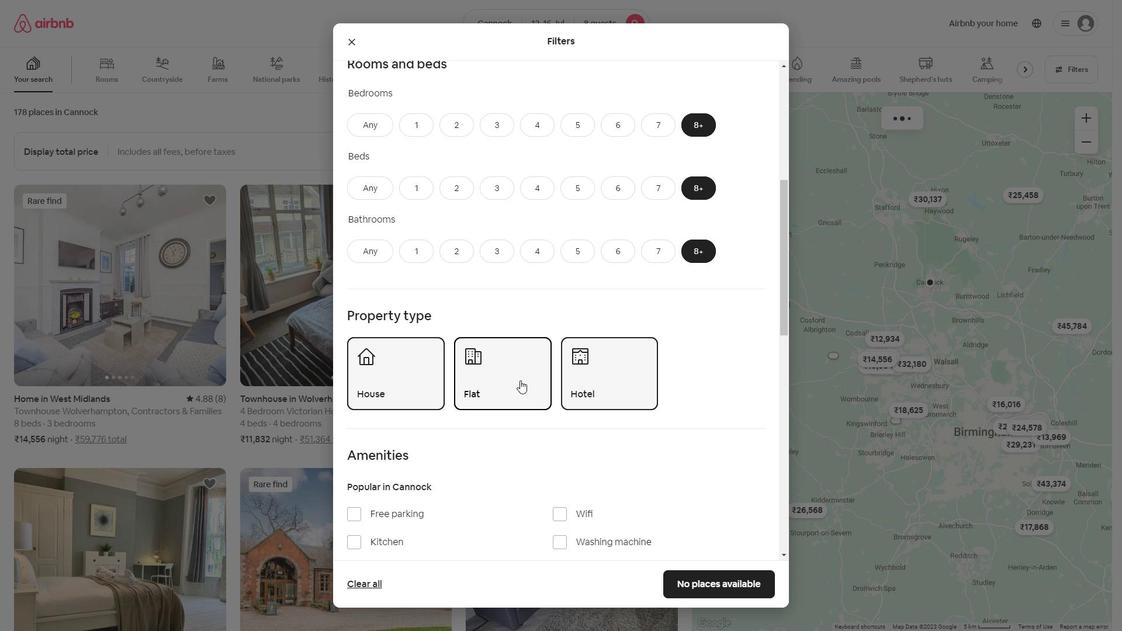 
Action: Mouse moved to (573, 383)
Screenshot: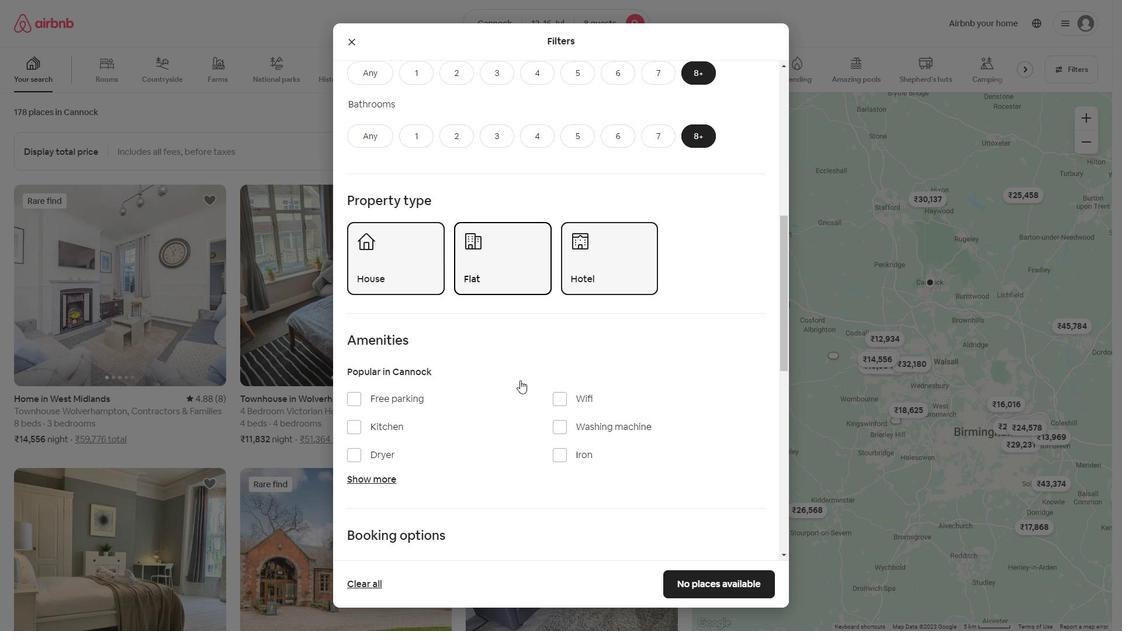 
Action: Mouse pressed left at (573, 383)
Screenshot: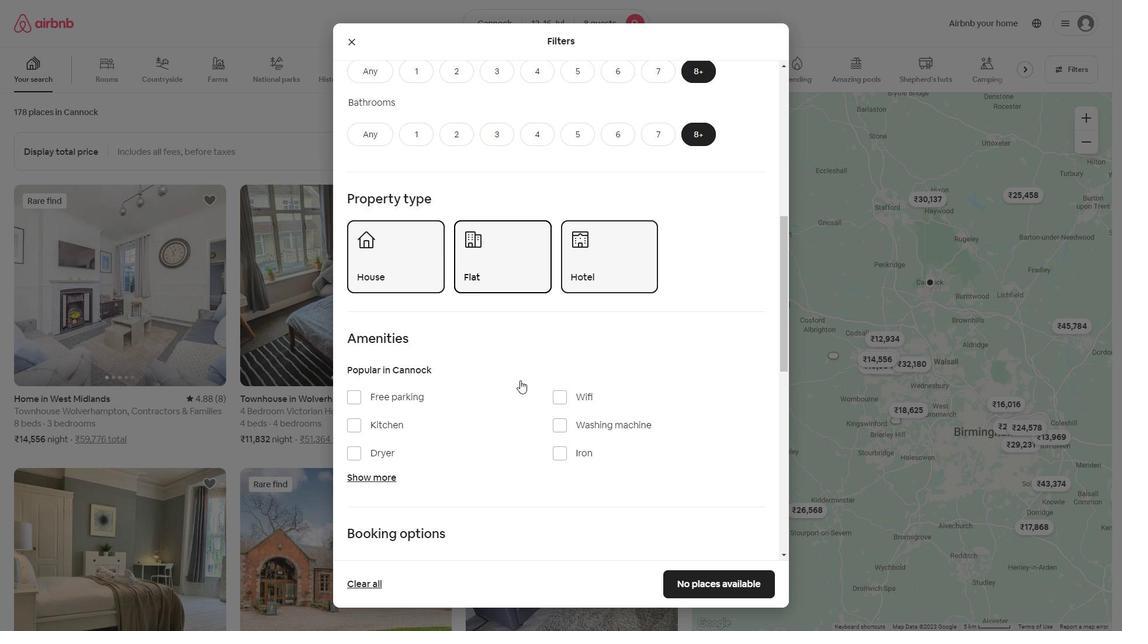 
Action: Mouse moved to (520, 380)
Screenshot: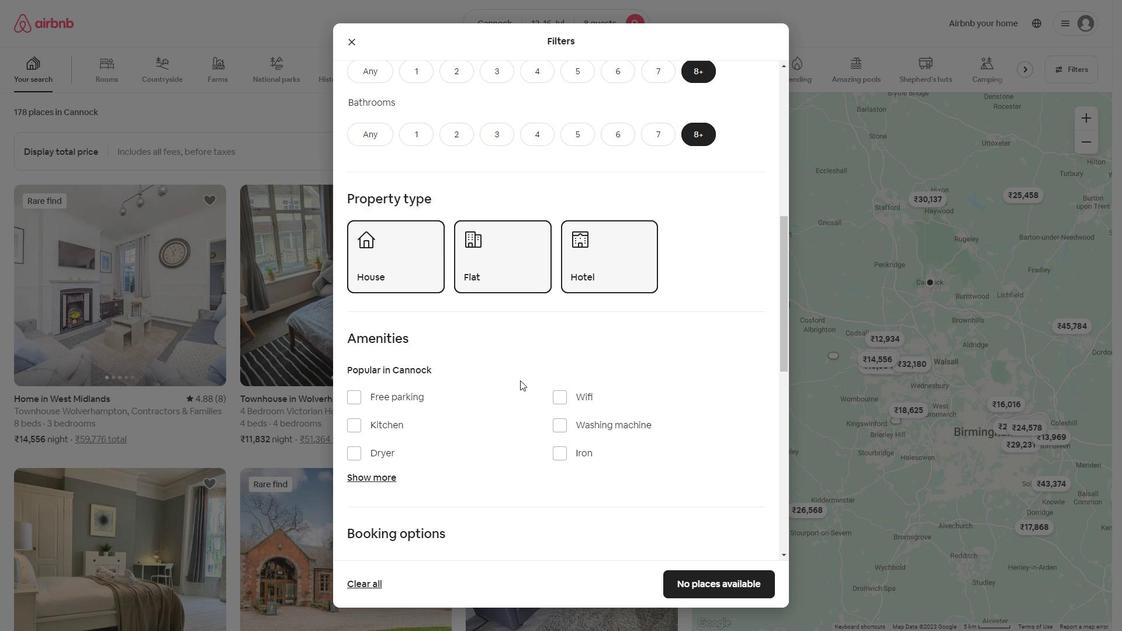
Action: Mouse scrolled (520, 380) with delta (0, 0)
Screenshot: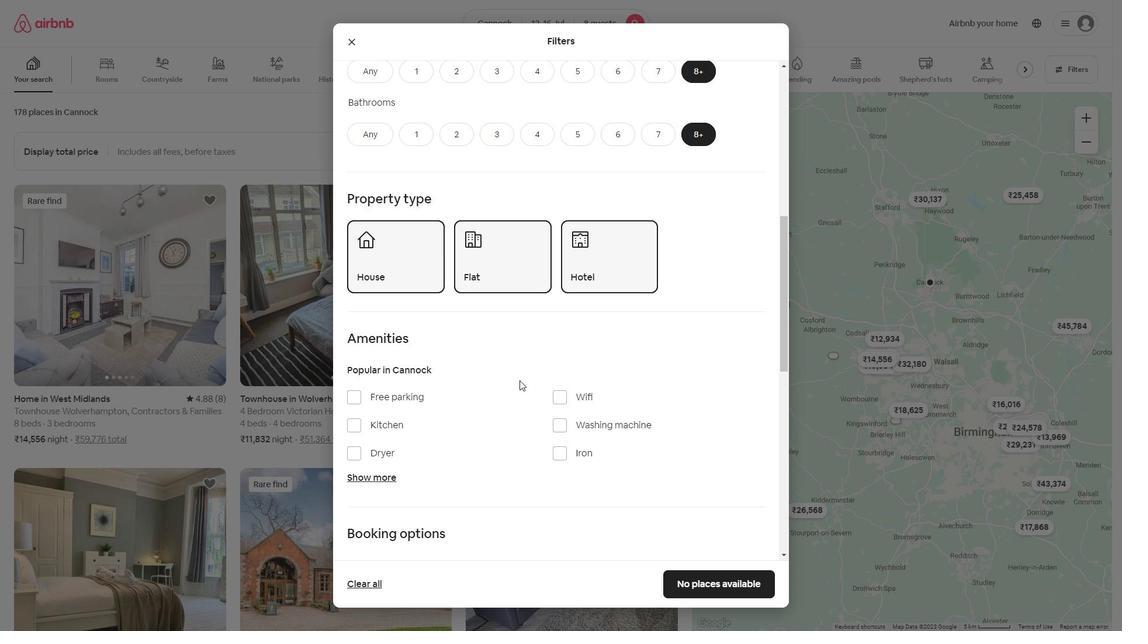 
Action: Mouse scrolled (520, 380) with delta (0, 0)
Screenshot: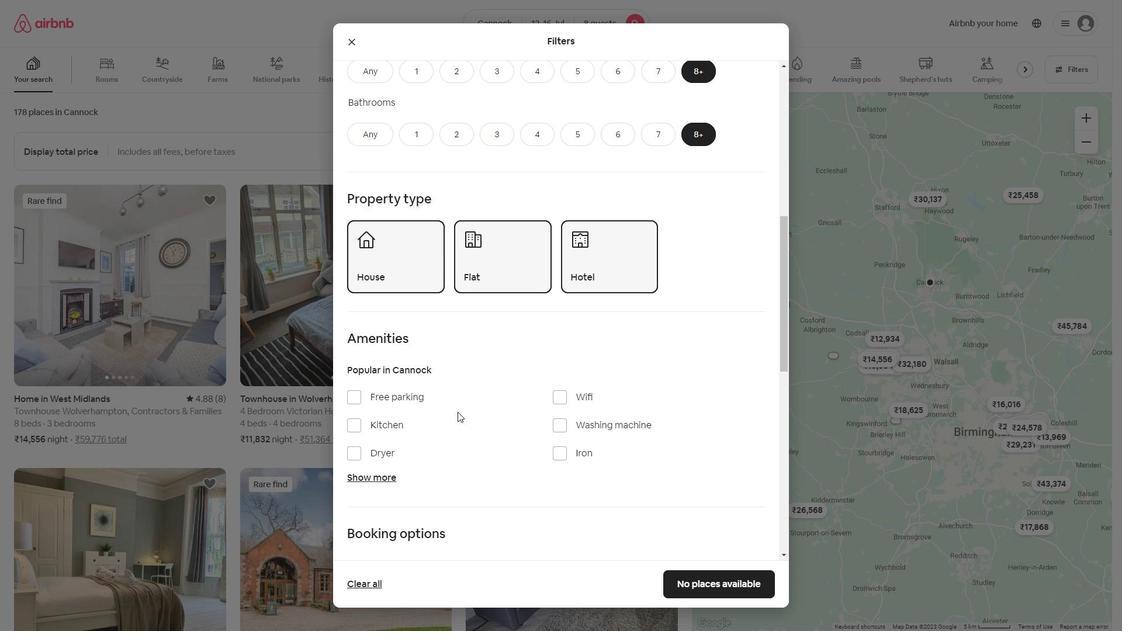 
Action: Mouse moved to (362, 399)
Screenshot: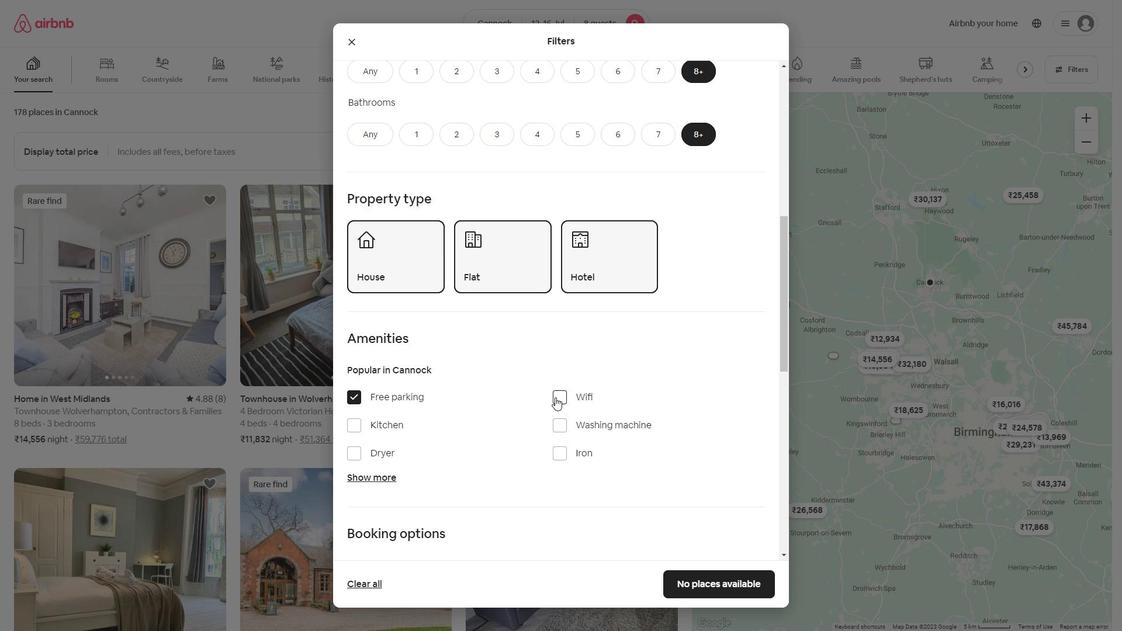 
Action: Mouse pressed left at (362, 399)
Screenshot: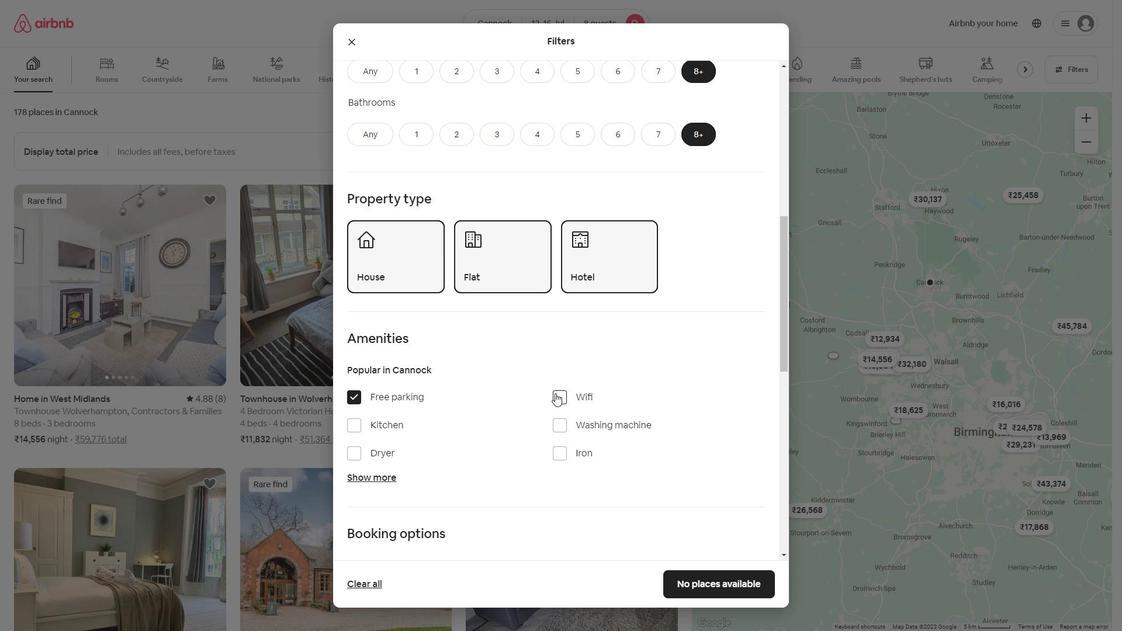 
Action: Mouse moved to (555, 393)
Screenshot: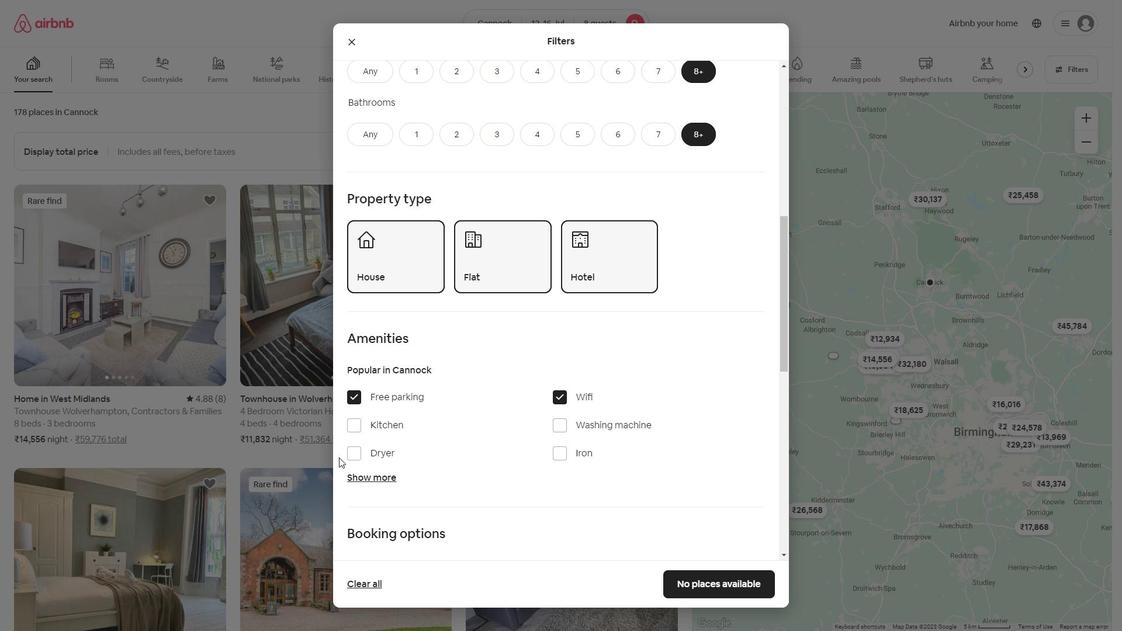 
Action: Mouse pressed left at (555, 393)
Screenshot: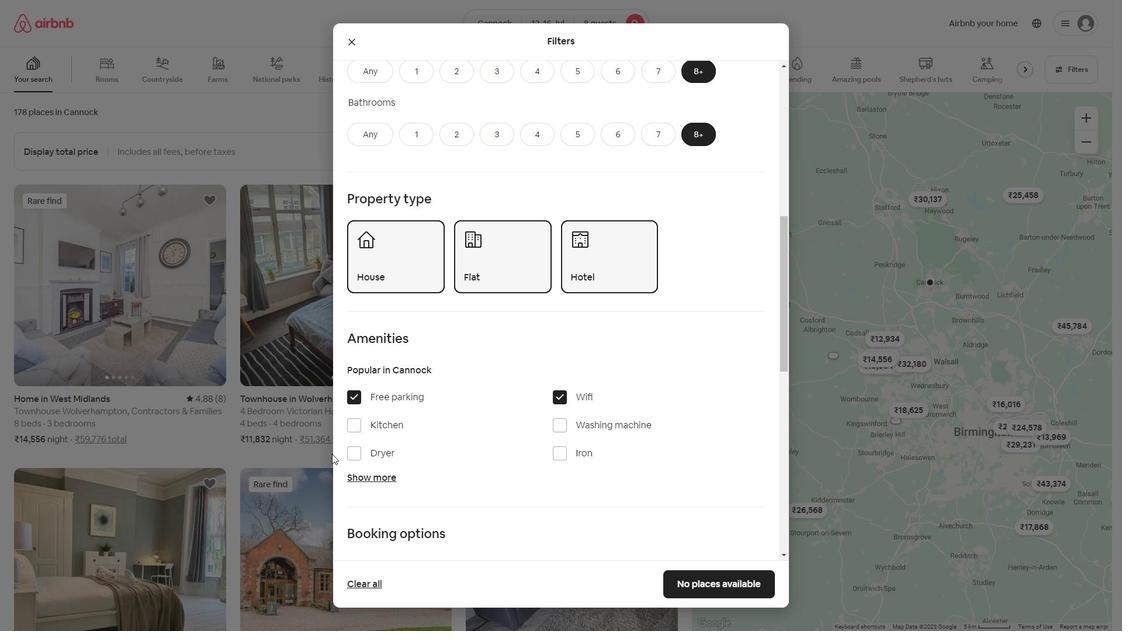 
Action: Mouse moved to (360, 471)
Screenshot: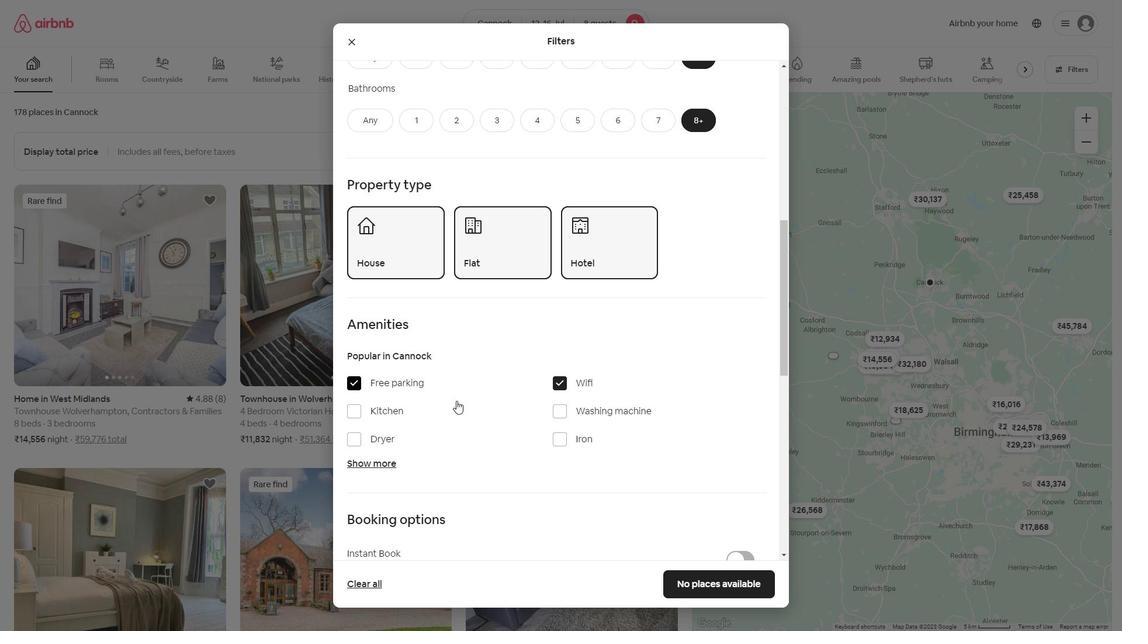 
Action: Mouse pressed left at (360, 471)
Screenshot: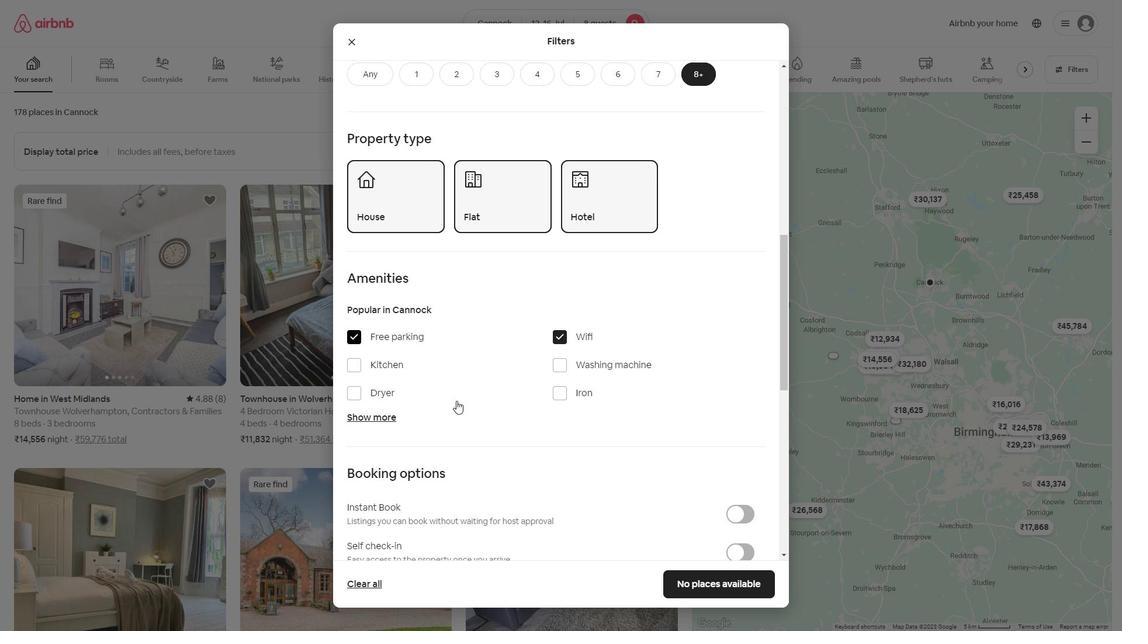 
Action: Mouse moved to (456, 401)
Screenshot: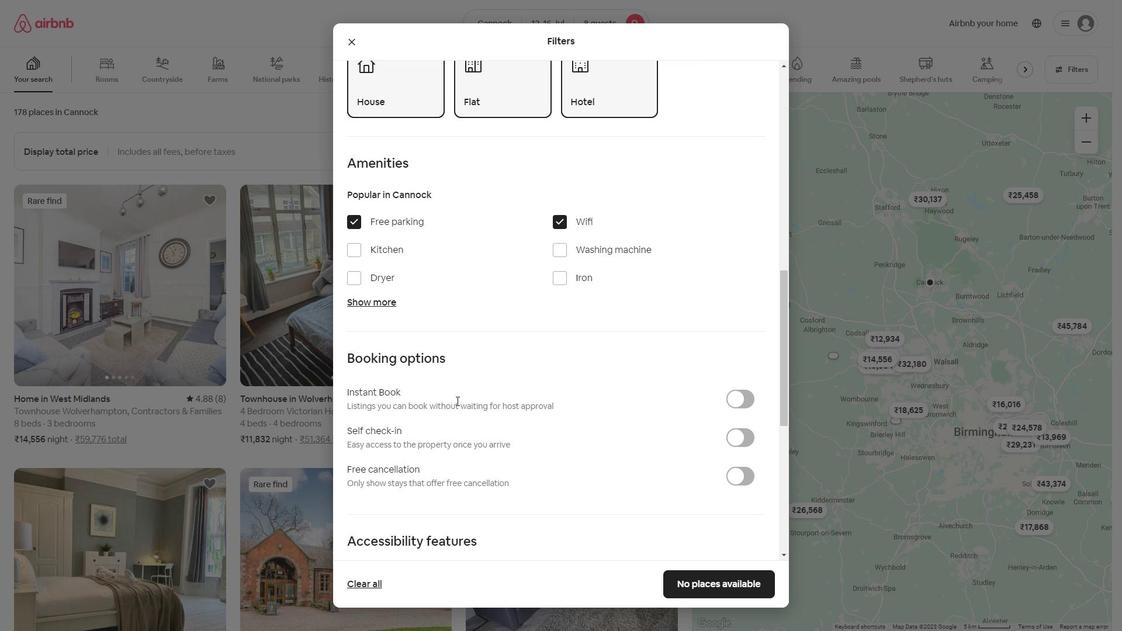 
Action: Mouse scrolled (456, 400) with delta (0, 0)
Screenshot: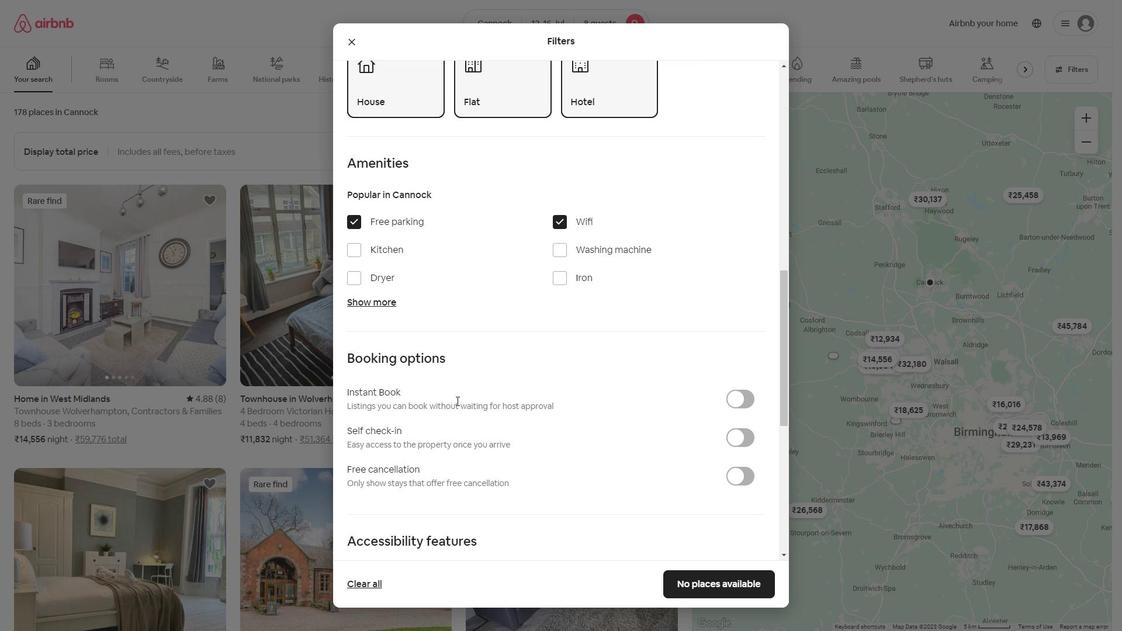 
Action: Mouse scrolled (456, 400) with delta (0, 0)
Screenshot: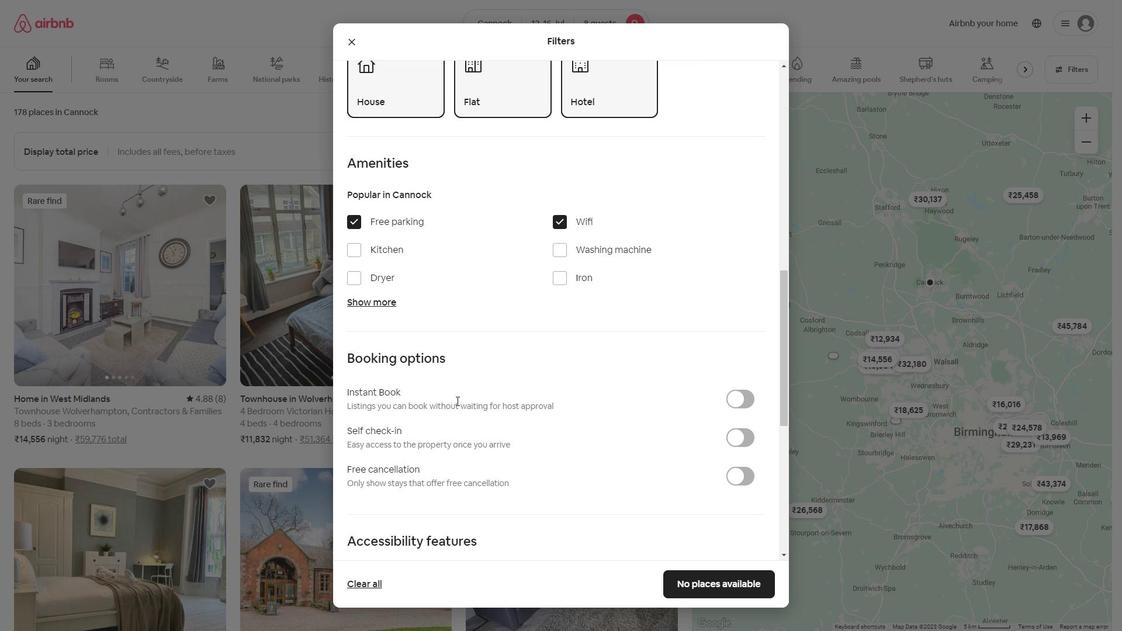 
Action: Mouse scrolled (456, 400) with delta (0, 0)
Screenshot: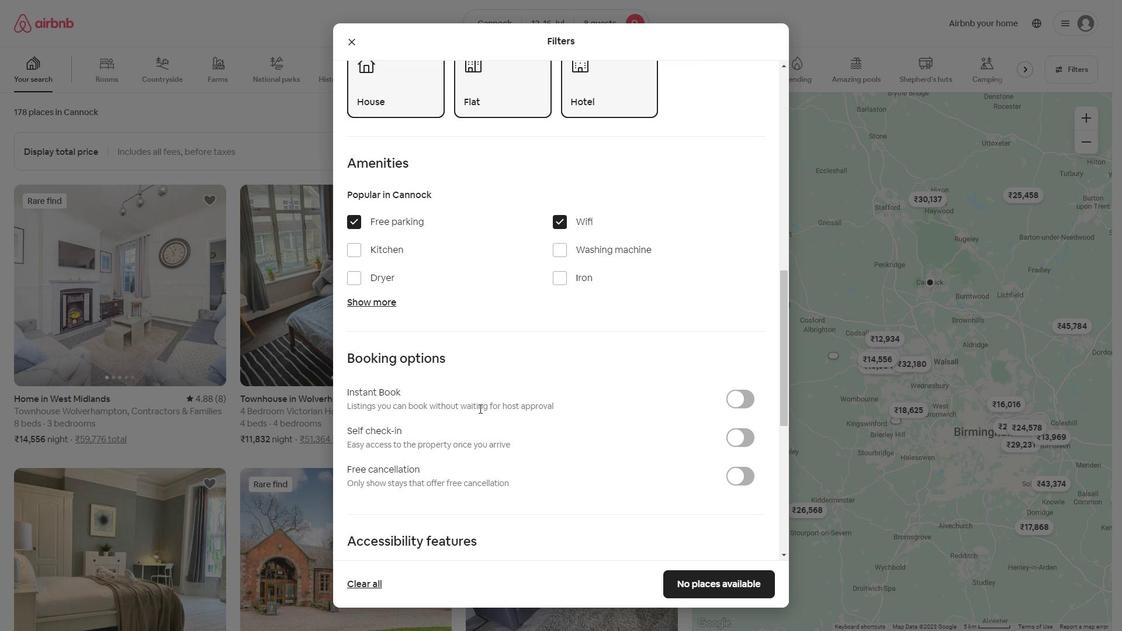 
Action: Mouse moved to (381, 294)
Screenshot: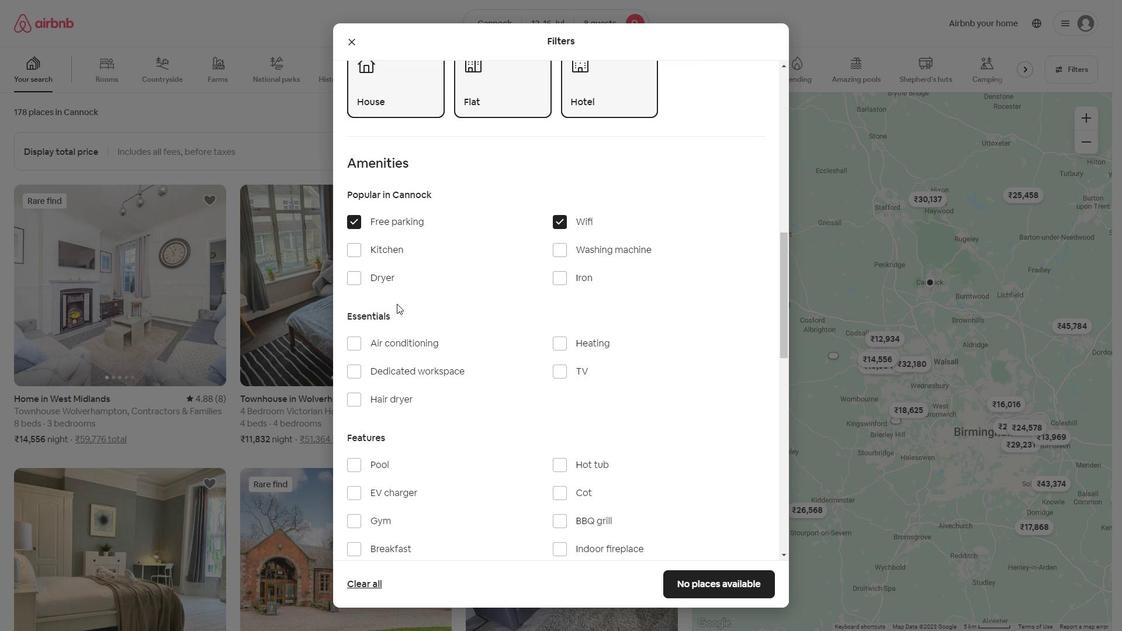 
Action: Mouse pressed left at (381, 294)
Screenshot: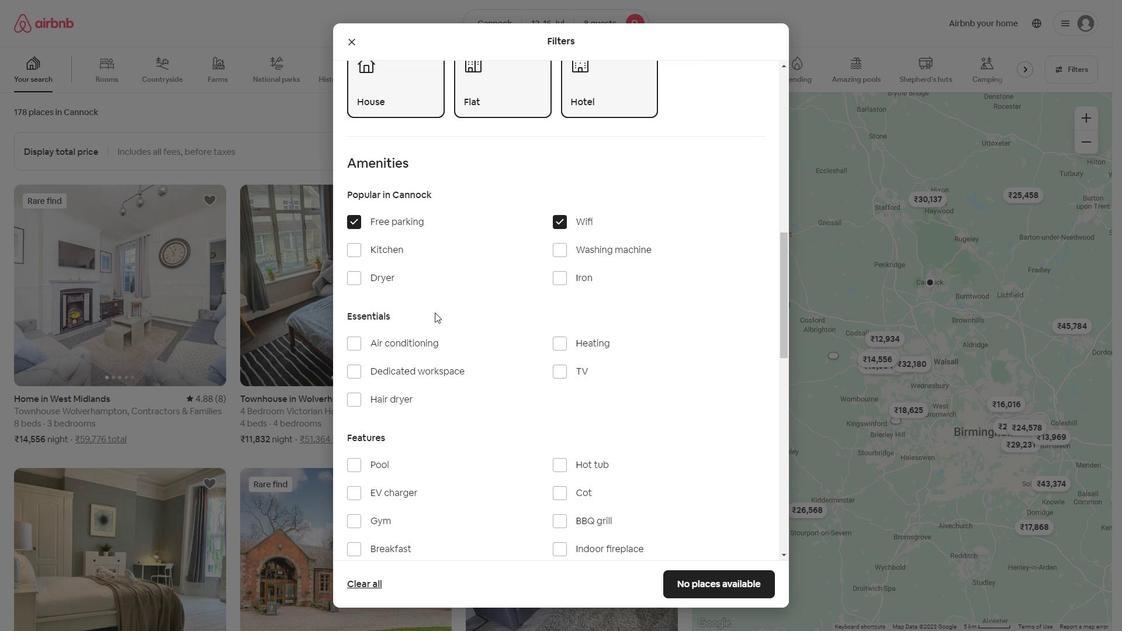 
Action: Mouse moved to (380, 297)
Screenshot: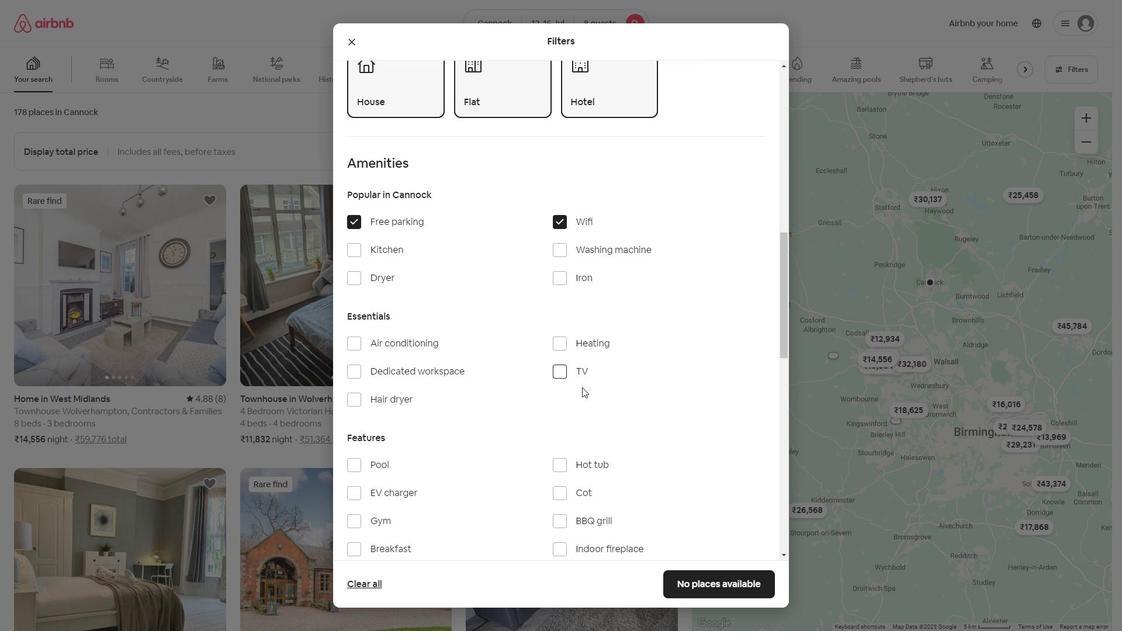 
Action: Mouse pressed left at (380, 297)
Screenshot: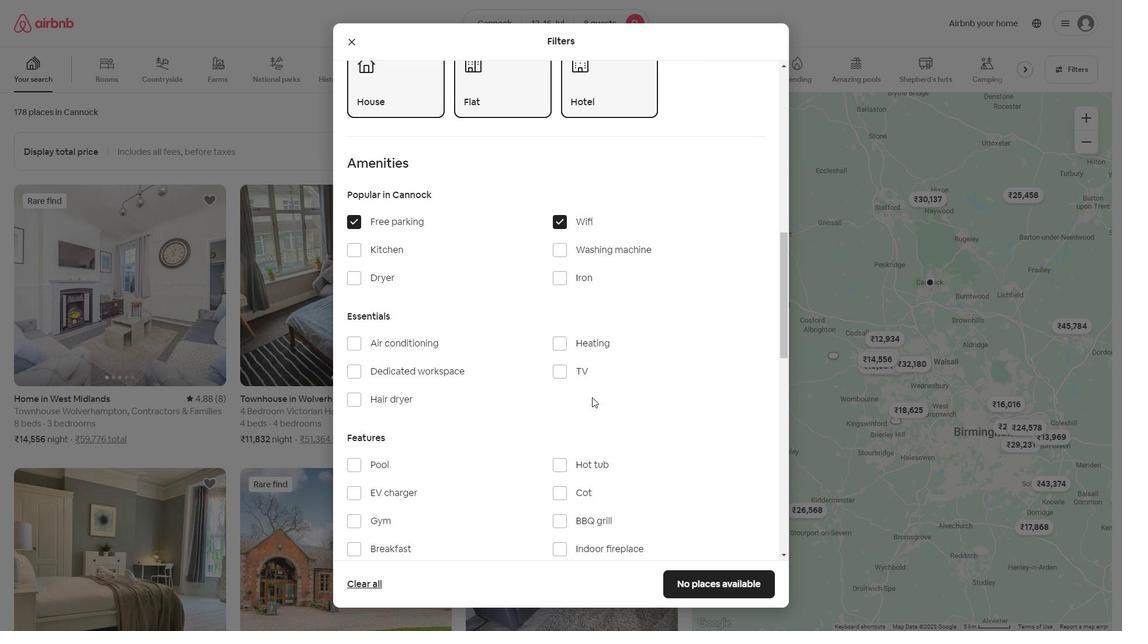 
Action: Mouse moved to (560, 373)
Screenshot: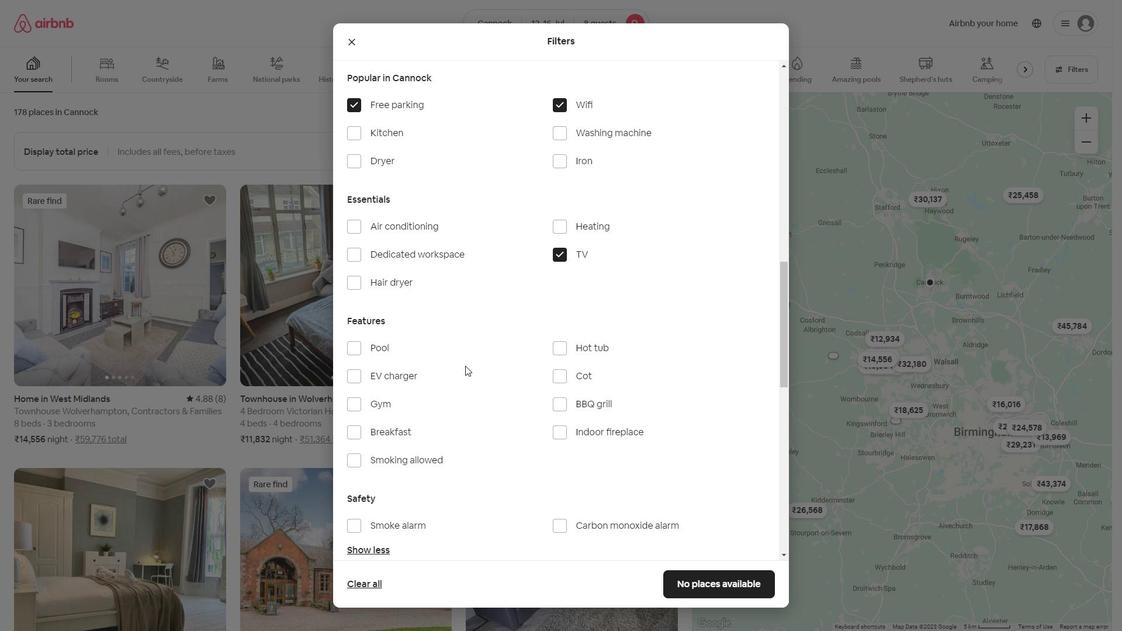 
Action: Mouse pressed left at (560, 373)
Screenshot: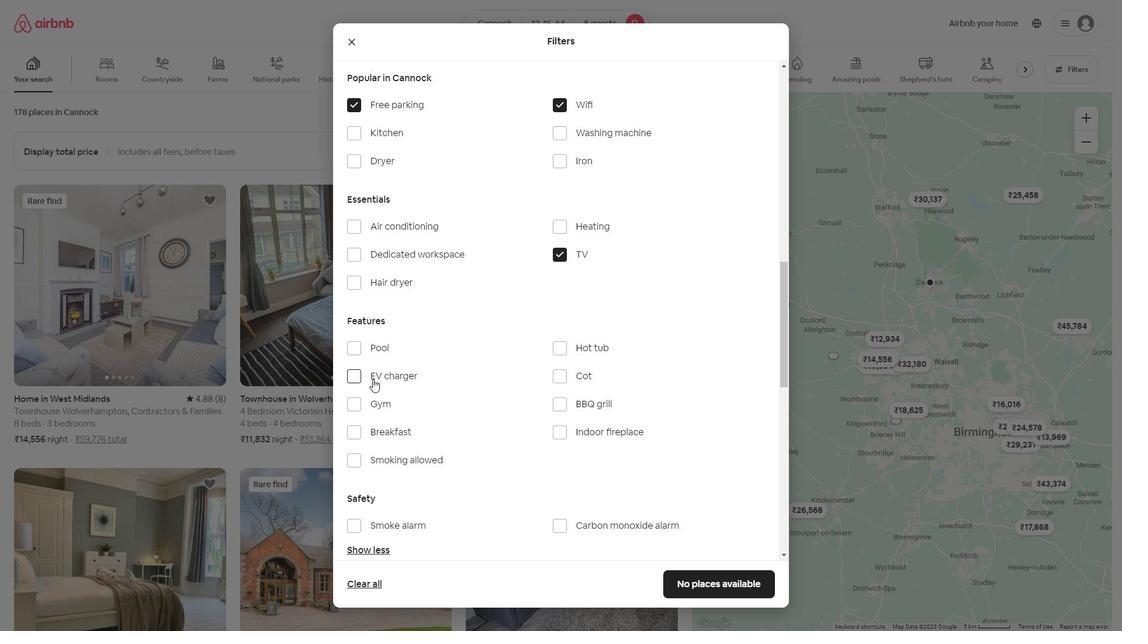 
Action: Mouse moved to (498, 362)
Screenshot: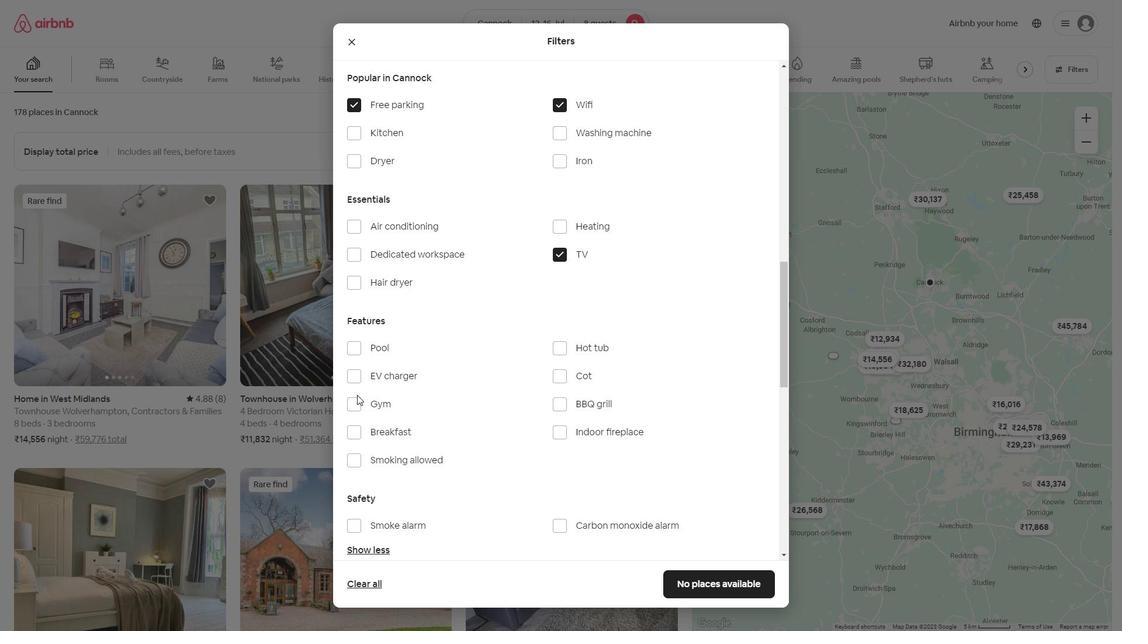 
Action: Mouse scrolled (498, 361) with delta (0, 0)
Screenshot: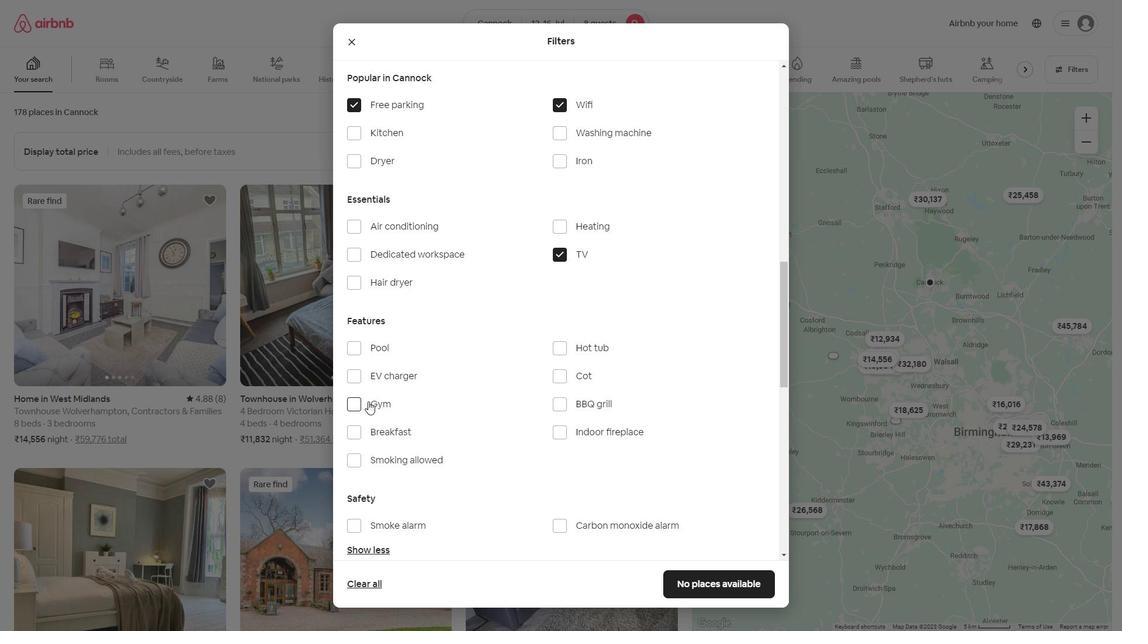 
Action: Mouse scrolled (498, 361) with delta (0, 0)
Screenshot: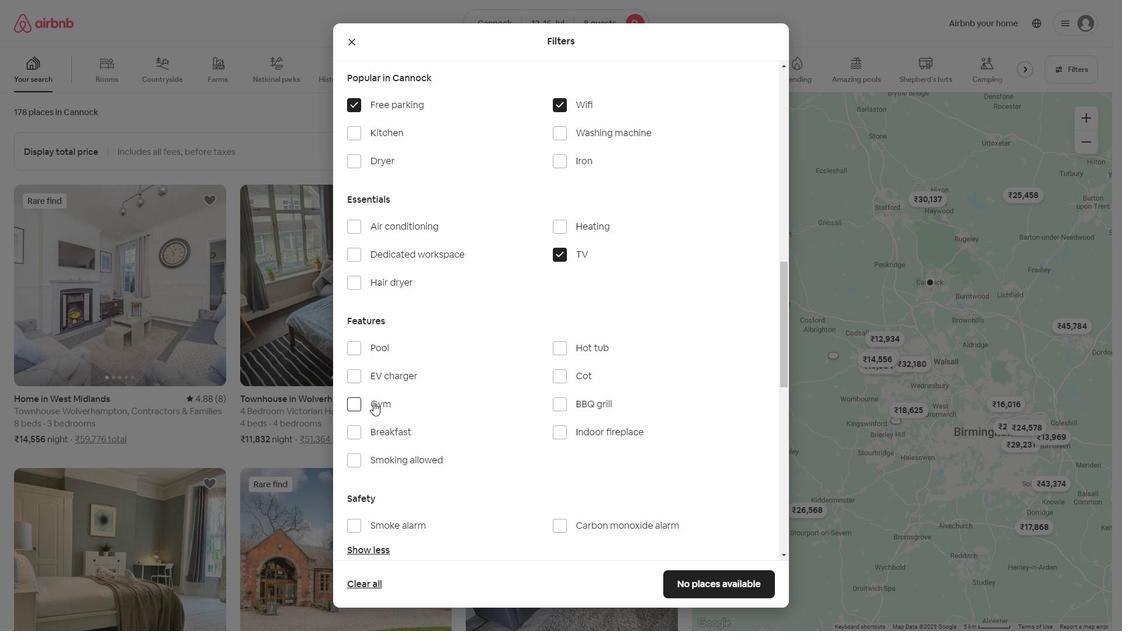 
Action: Mouse moved to (368, 401)
Screenshot: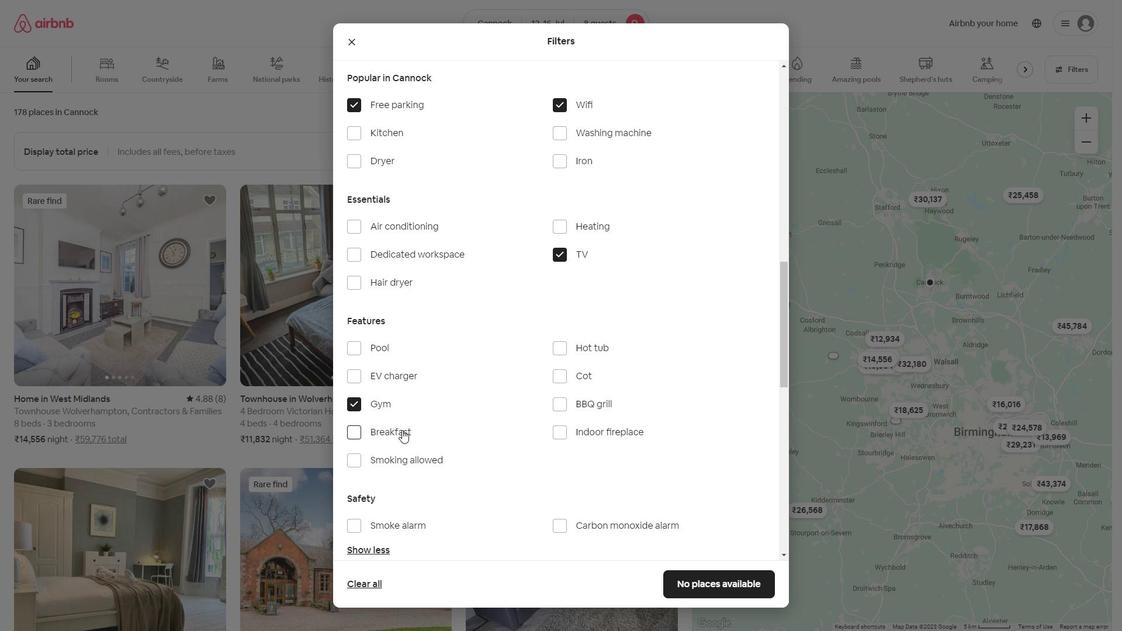 
Action: Mouse pressed left at (368, 401)
Screenshot: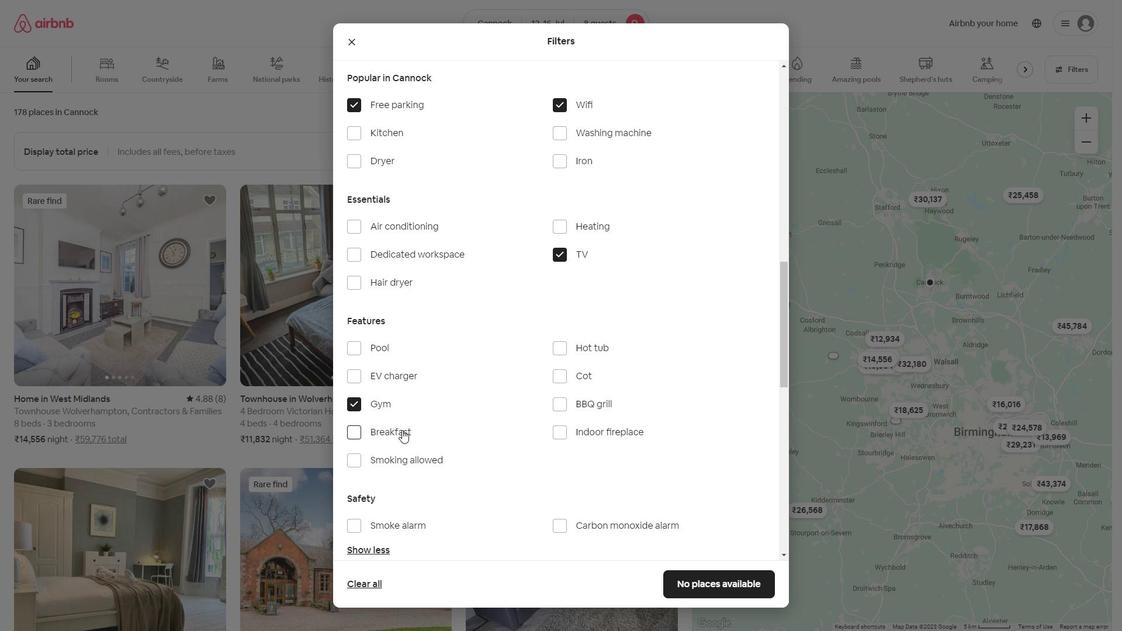 
Action: Mouse moved to (398, 422)
Screenshot: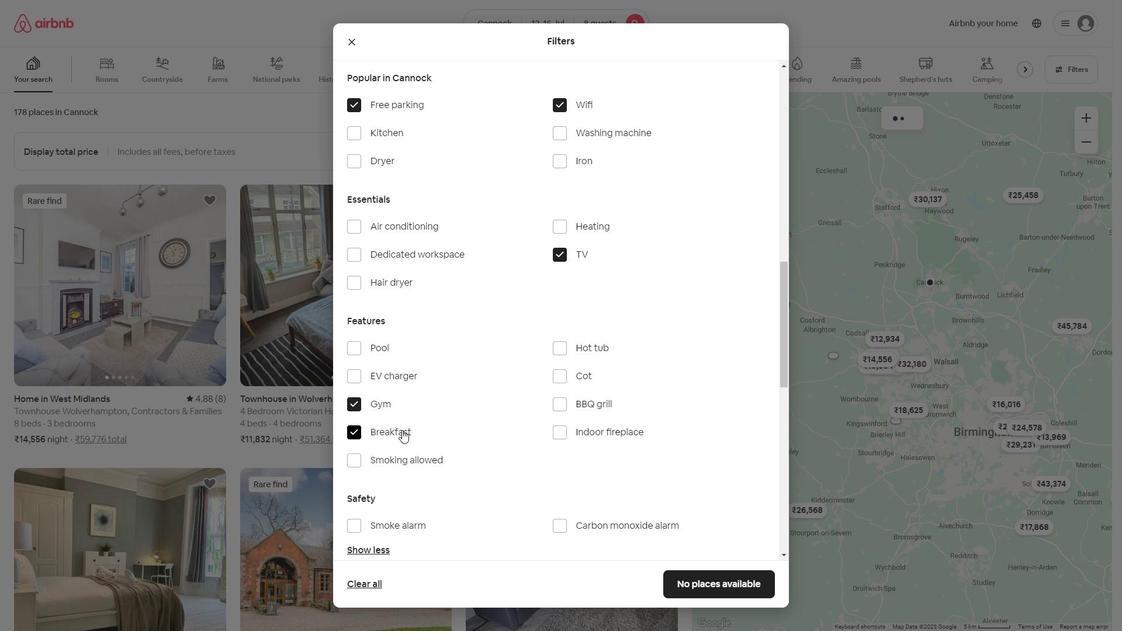
Action: Mouse pressed left at (398, 422)
Screenshot: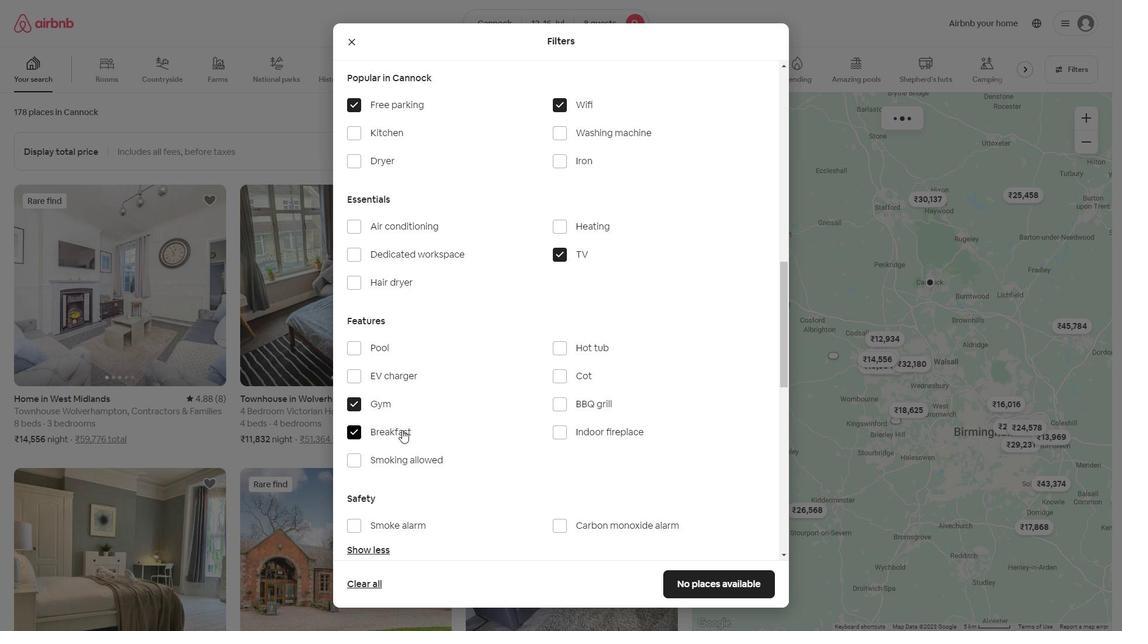 
Action: Mouse moved to (402, 430)
Screenshot: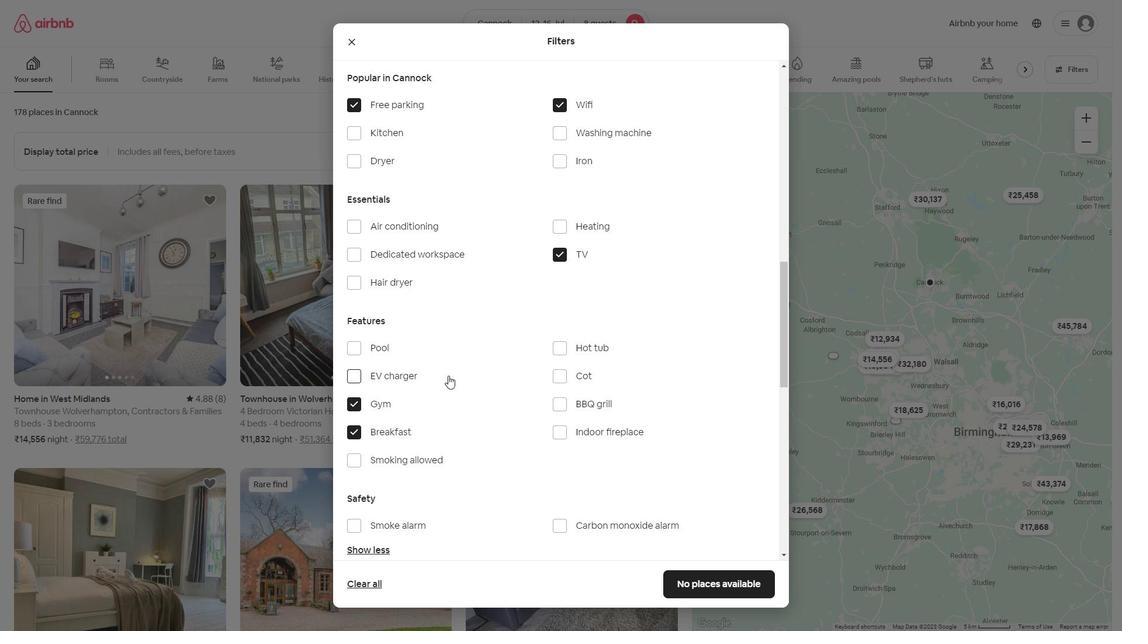 
Action: Mouse pressed left at (402, 430)
Screenshot: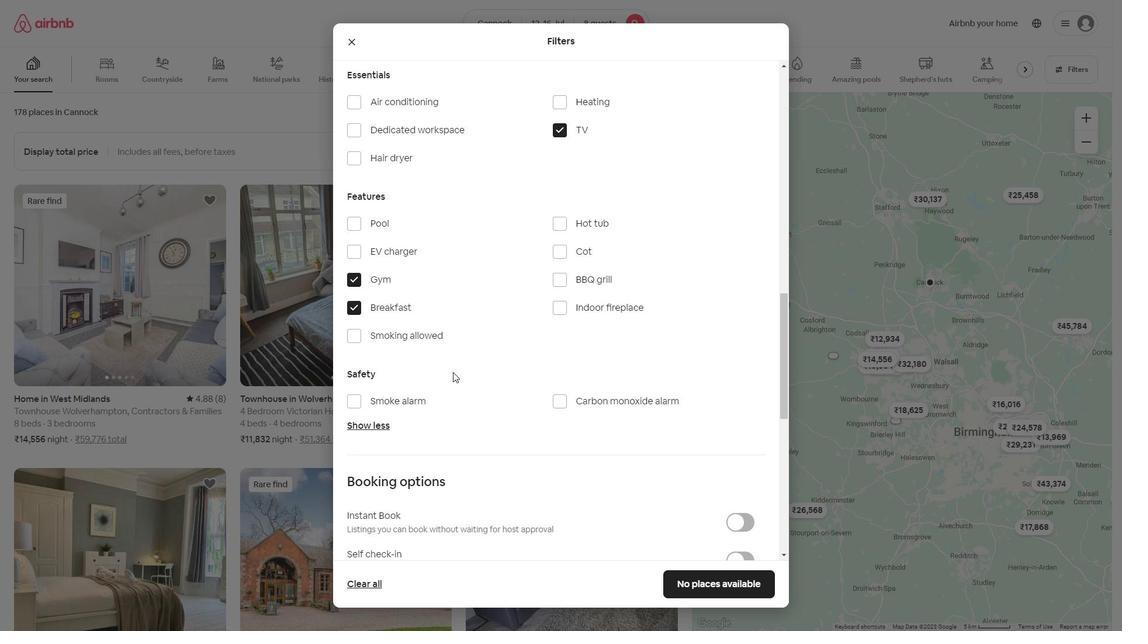 
Action: Mouse moved to (448, 376)
Screenshot: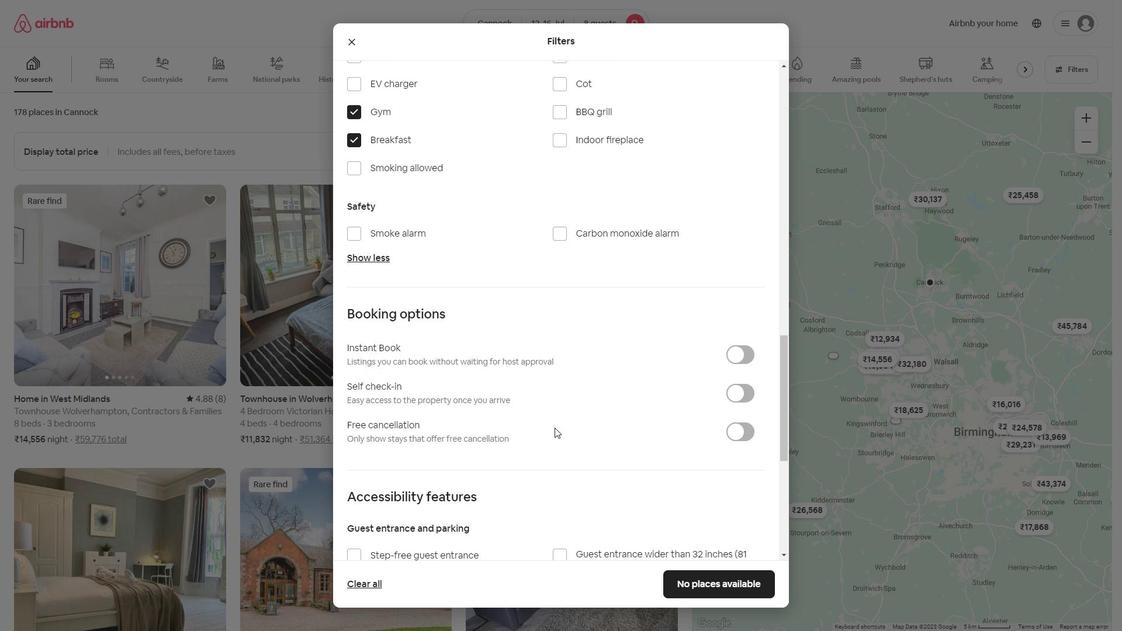 
Action: Mouse scrolled (447, 376) with delta (0, 0)
Screenshot: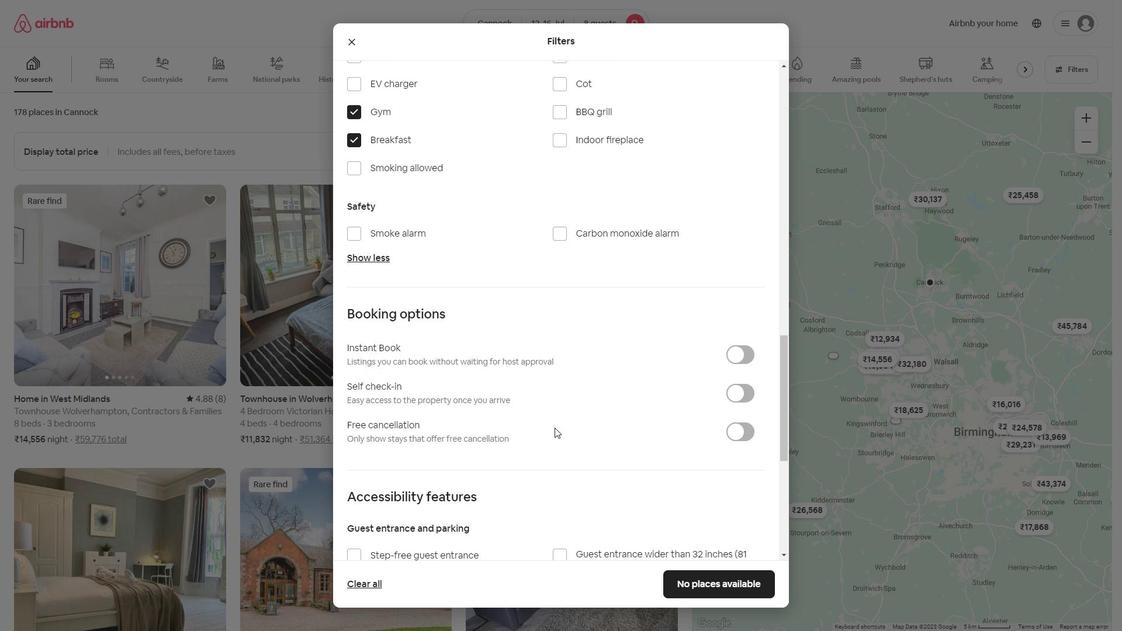 
Action: Mouse moved to (449, 376)
Screenshot: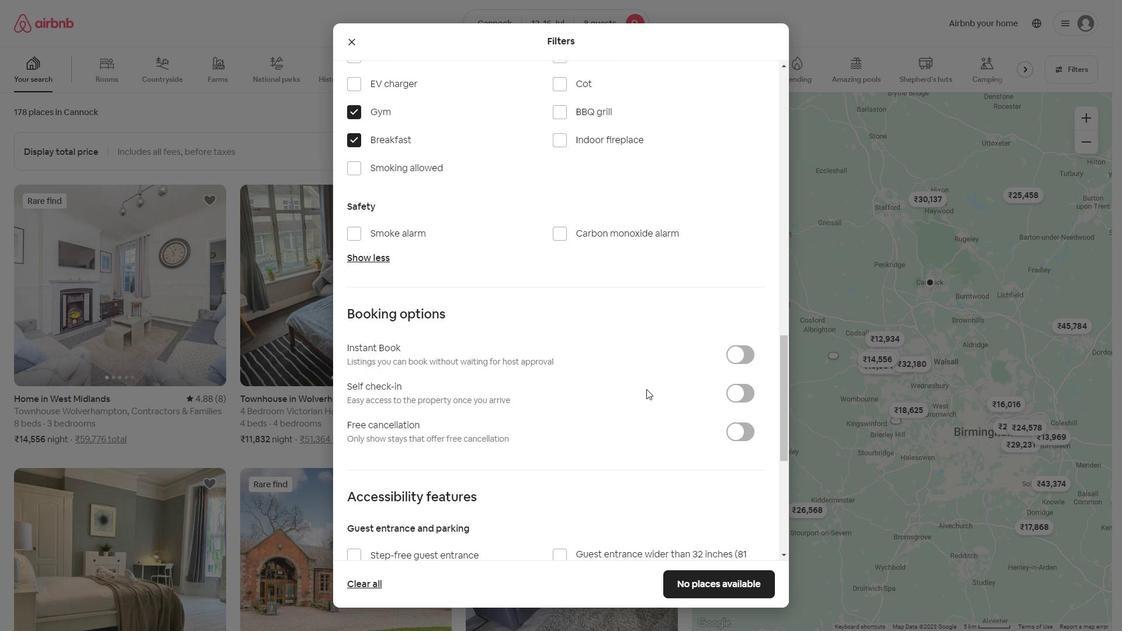 
Action: Mouse scrolled (448, 375) with delta (0, 0)
Screenshot: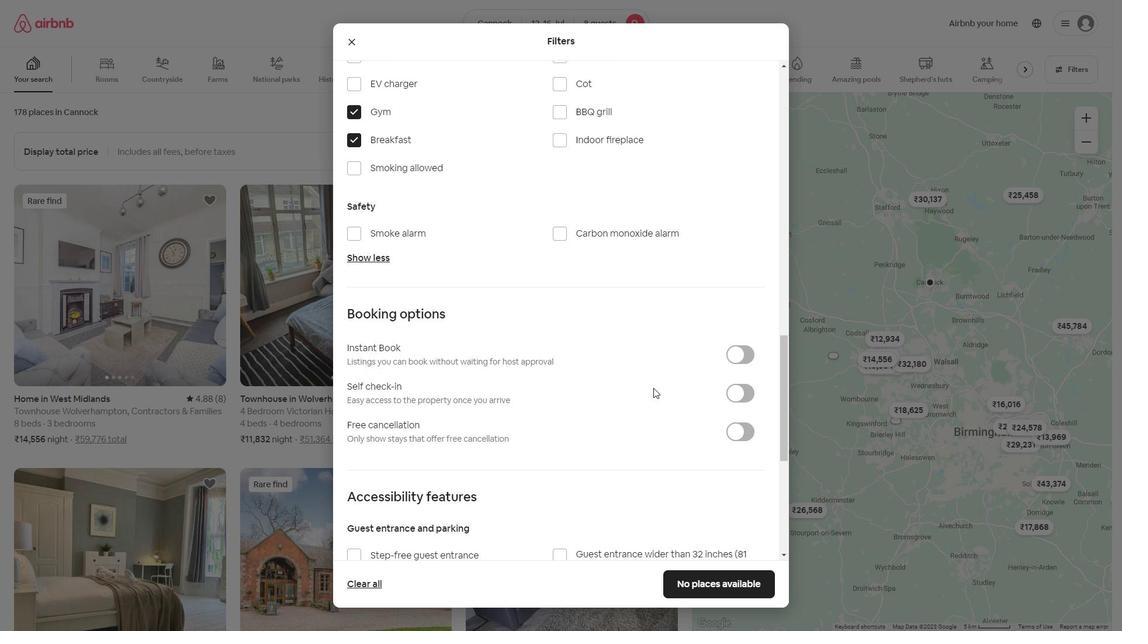
Action: Mouse moved to (449, 376)
Screenshot: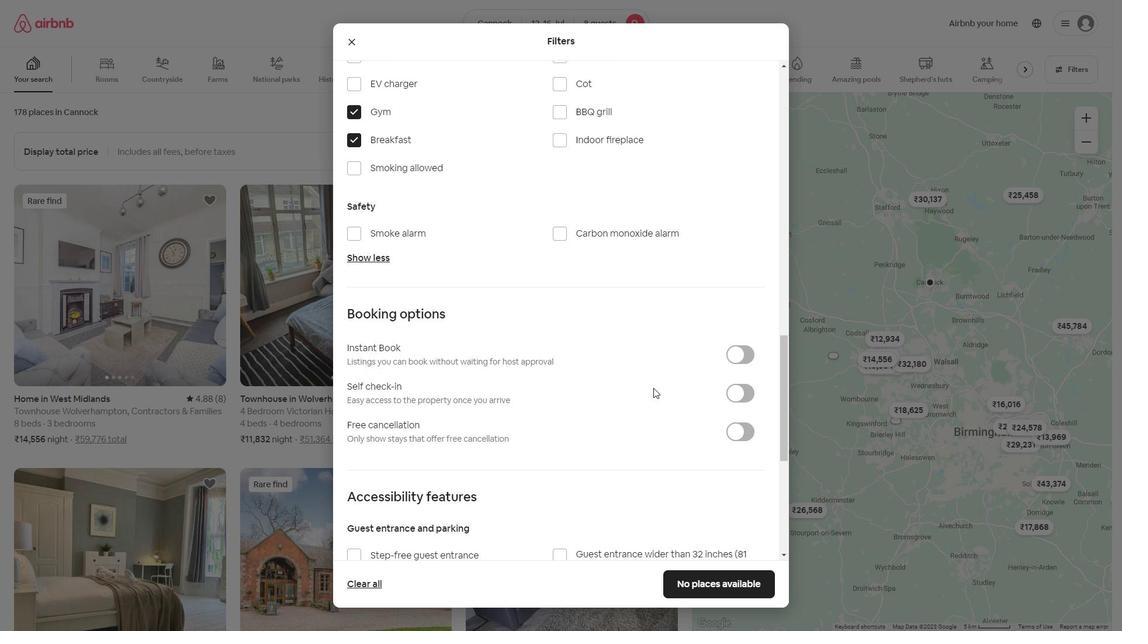 
Action: Mouse scrolled (448, 375) with delta (0, 0)
Screenshot: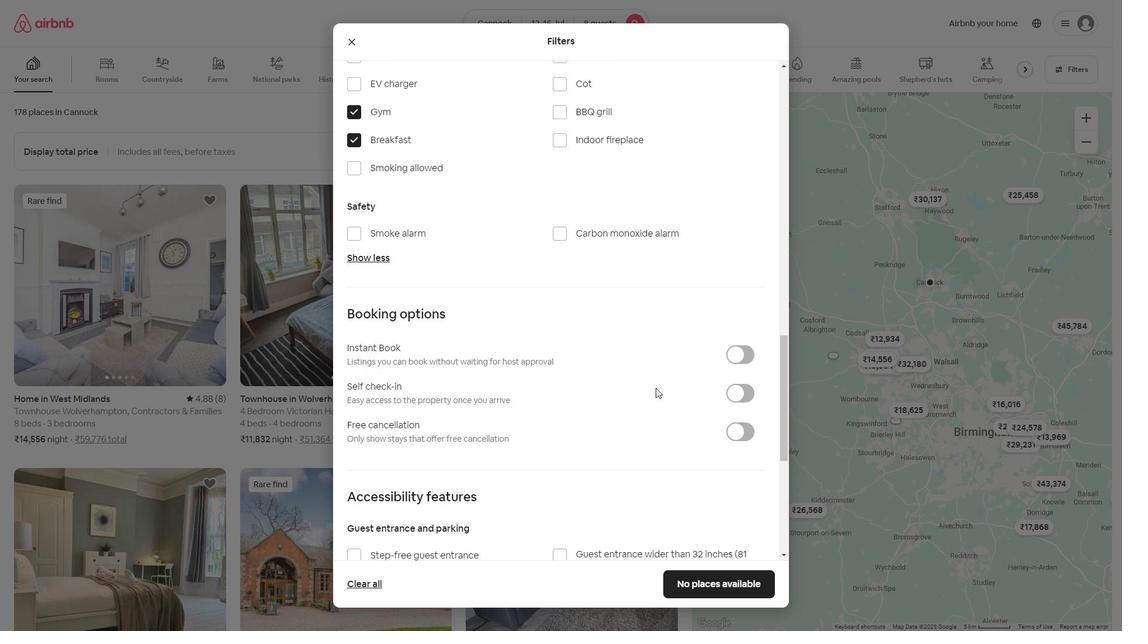 
Action: Mouse moved to (451, 374)
Screenshot: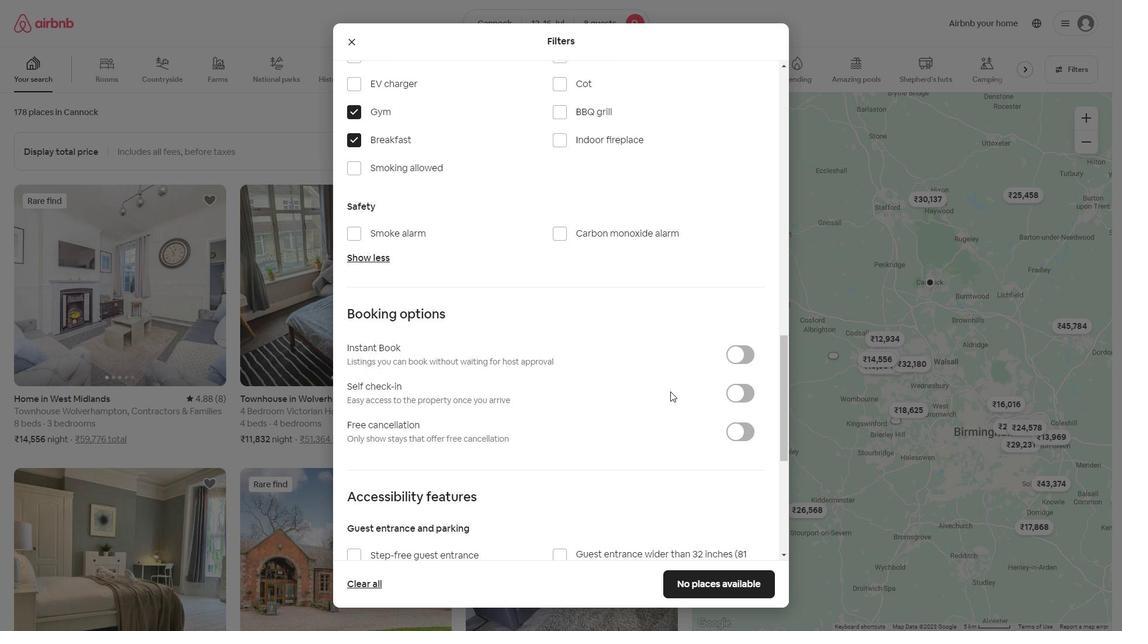 
Action: Mouse scrolled (449, 375) with delta (0, 0)
Screenshot: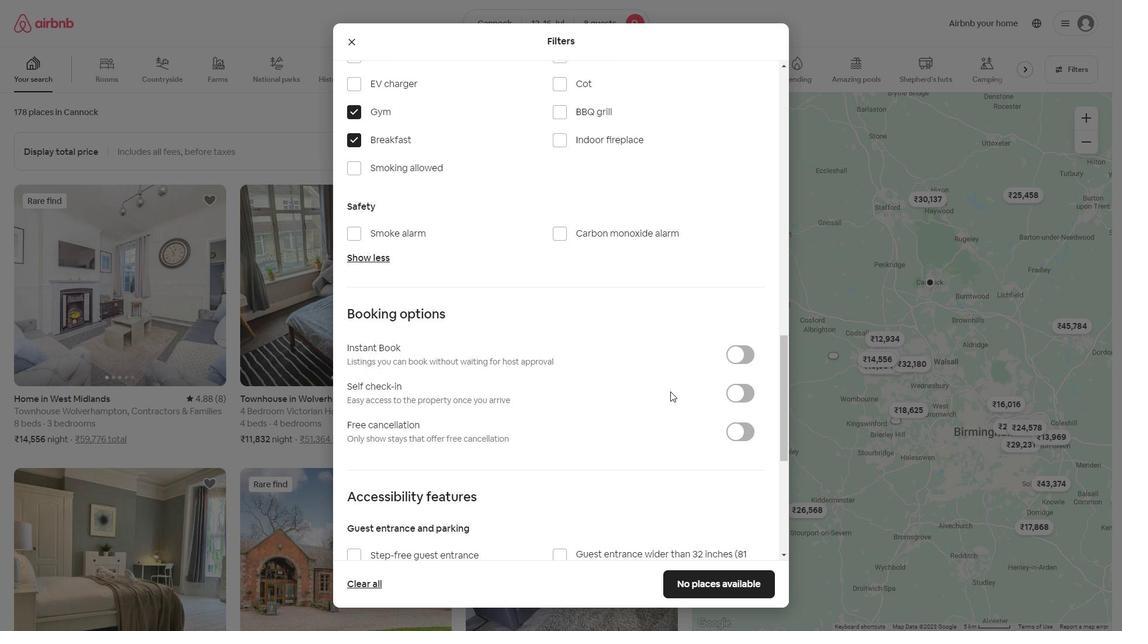 
Action: Mouse moved to (453, 371)
Screenshot: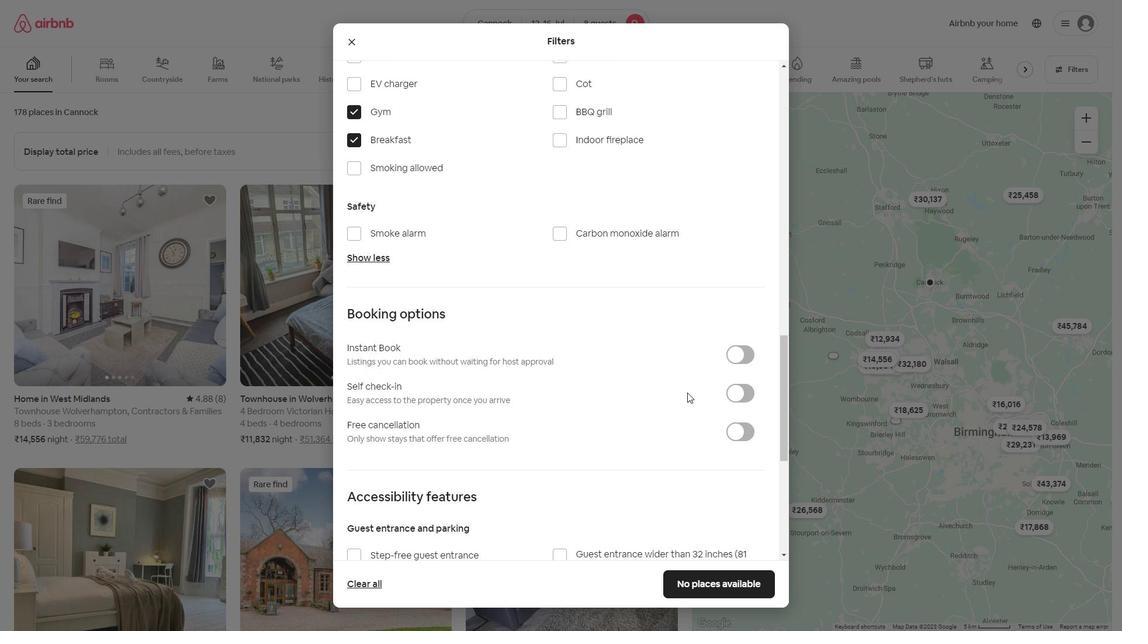 
Action: Mouse scrolled (453, 370) with delta (0, 0)
Screenshot: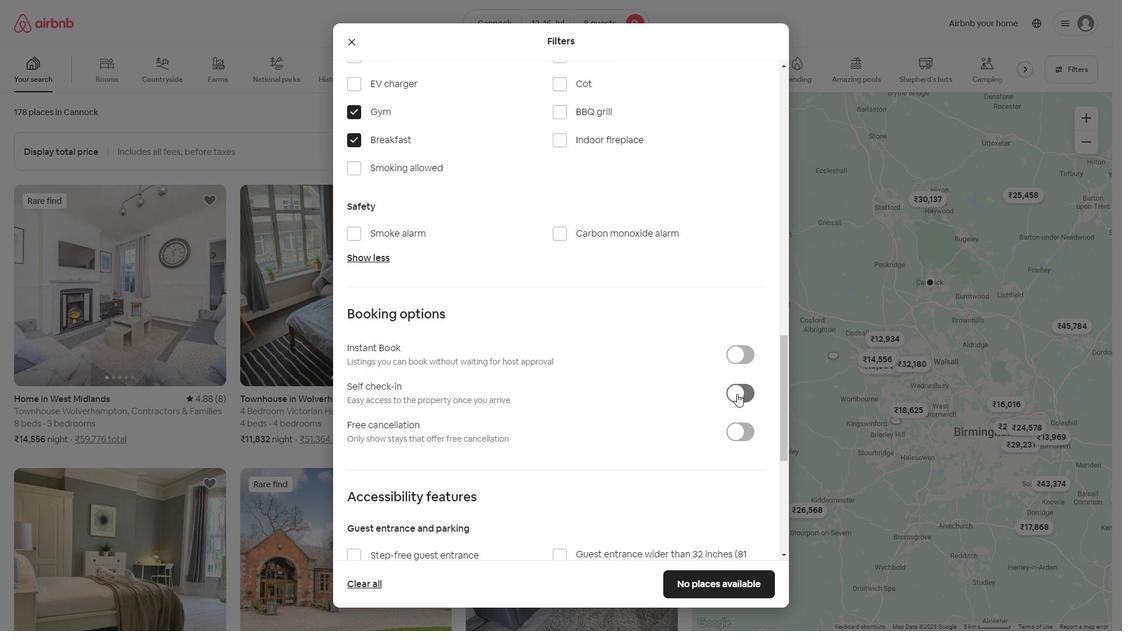 
Action: Mouse moved to (739, 393)
Screenshot: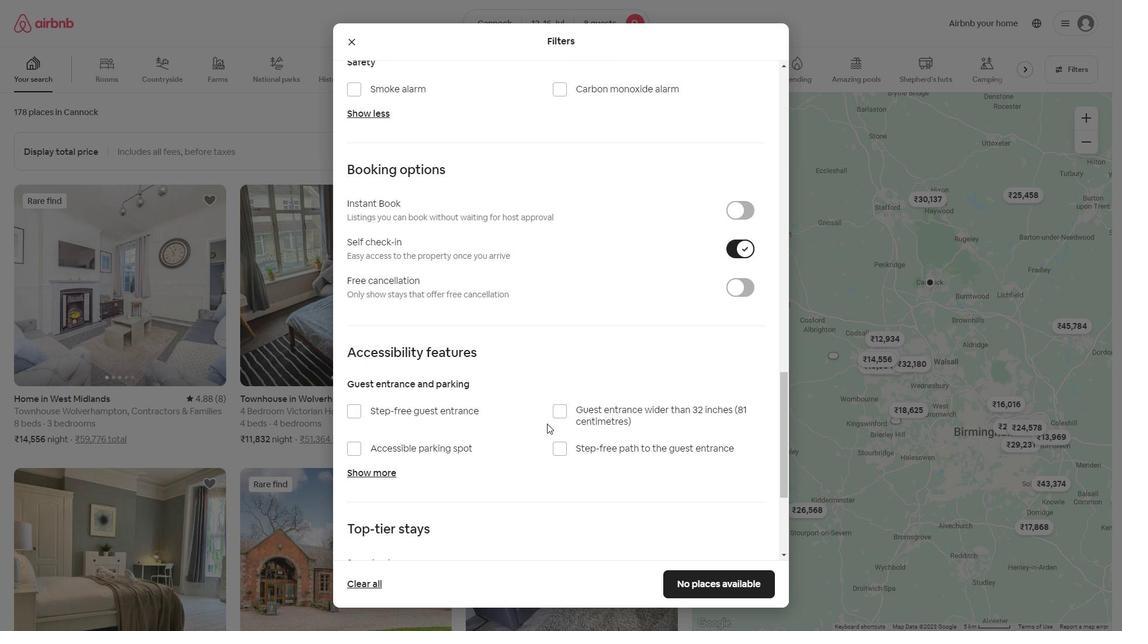 
Action: Mouse pressed left at (739, 393)
Screenshot: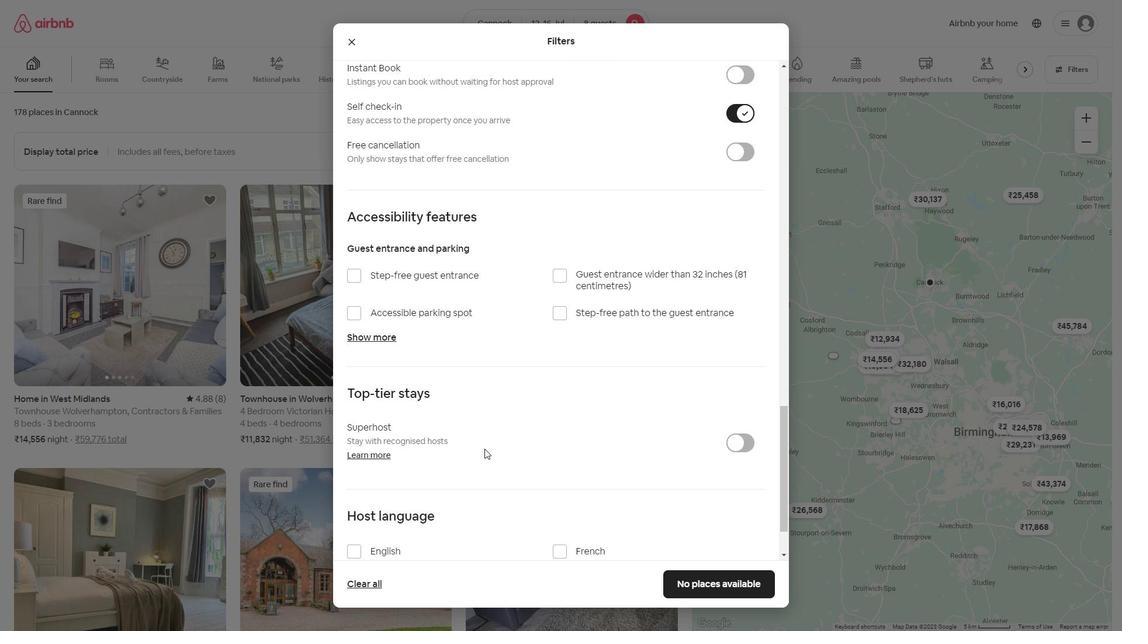 
Action: Mouse moved to (547, 424)
Screenshot: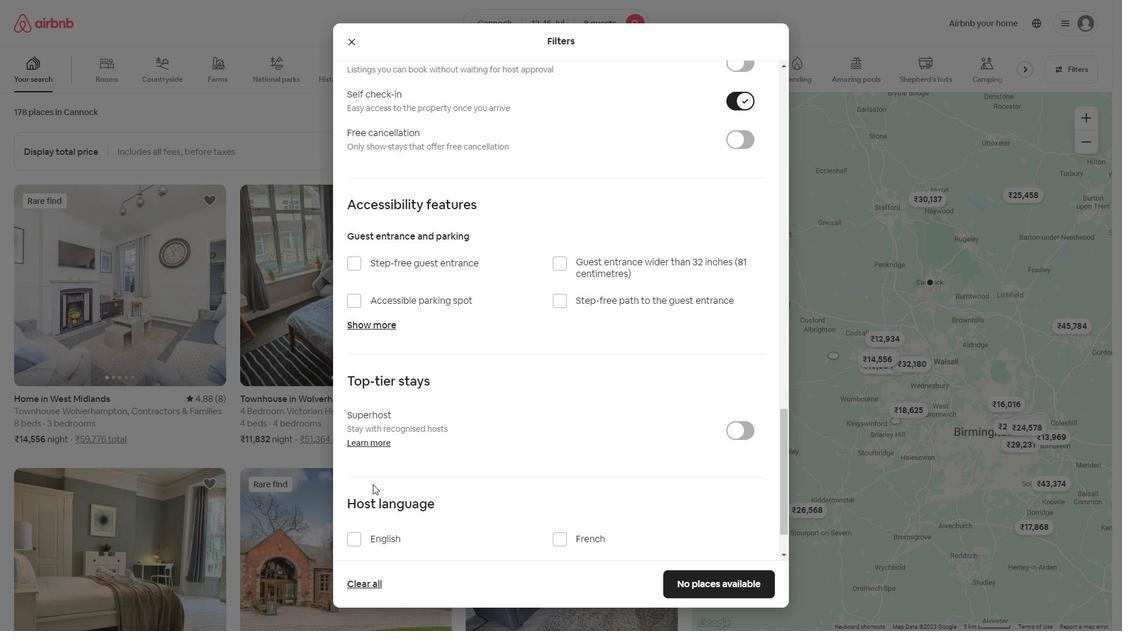 
Action: Mouse scrolled (547, 423) with delta (0, 0)
Screenshot: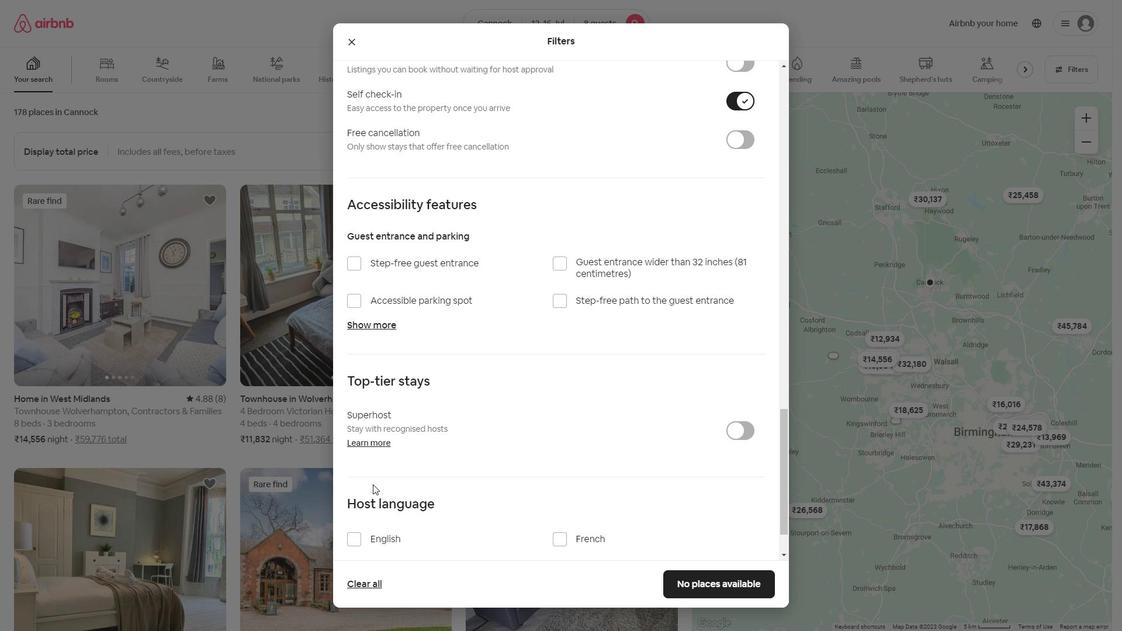 
Action: Mouse scrolled (547, 423) with delta (0, 0)
Screenshot: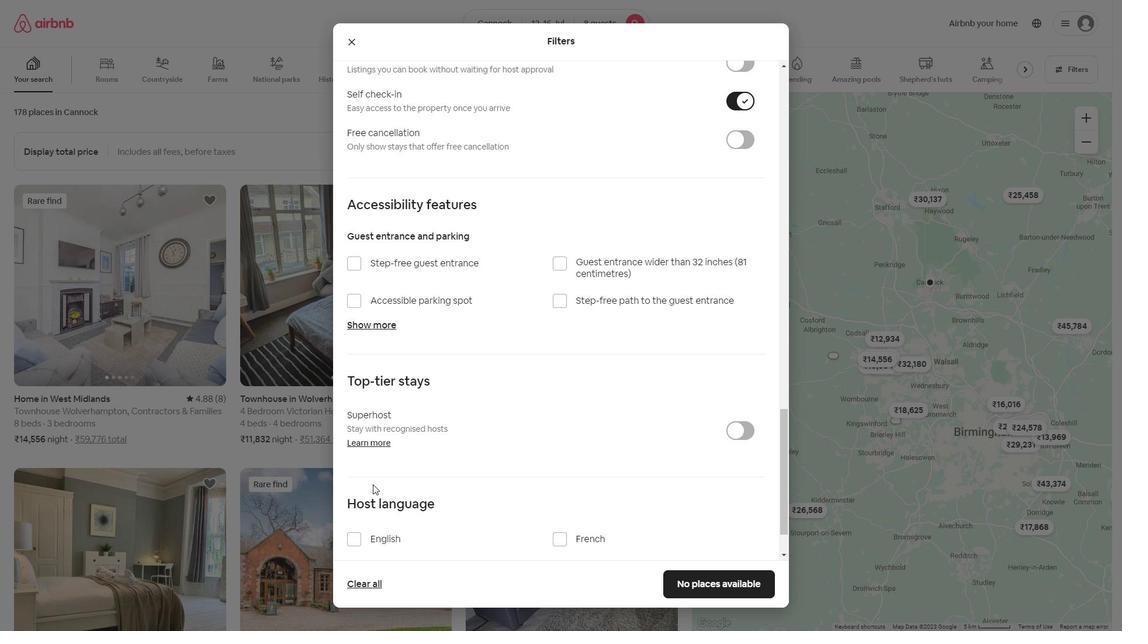 
Action: Mouse scrolled (547, 423) with delta (0, 0)
Screenshot: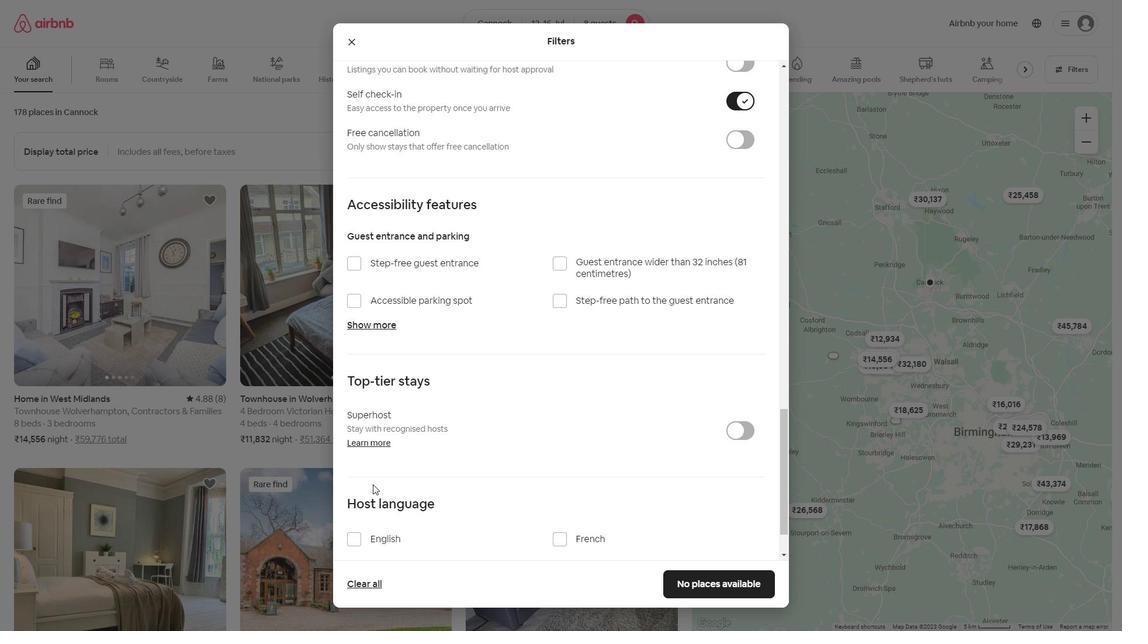 
Action: Mouse scrolled (547, 423) with delta (0, 0)
Screenshot: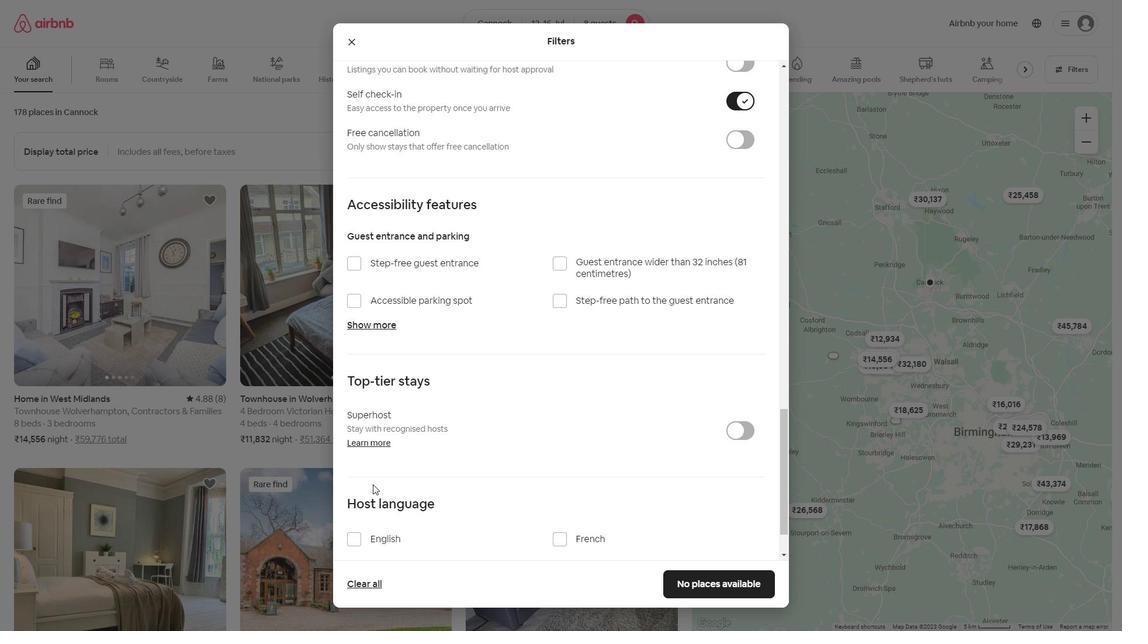 
Action: Mouse scrolled (547, 423) with delta (0, 0)
Screenshot: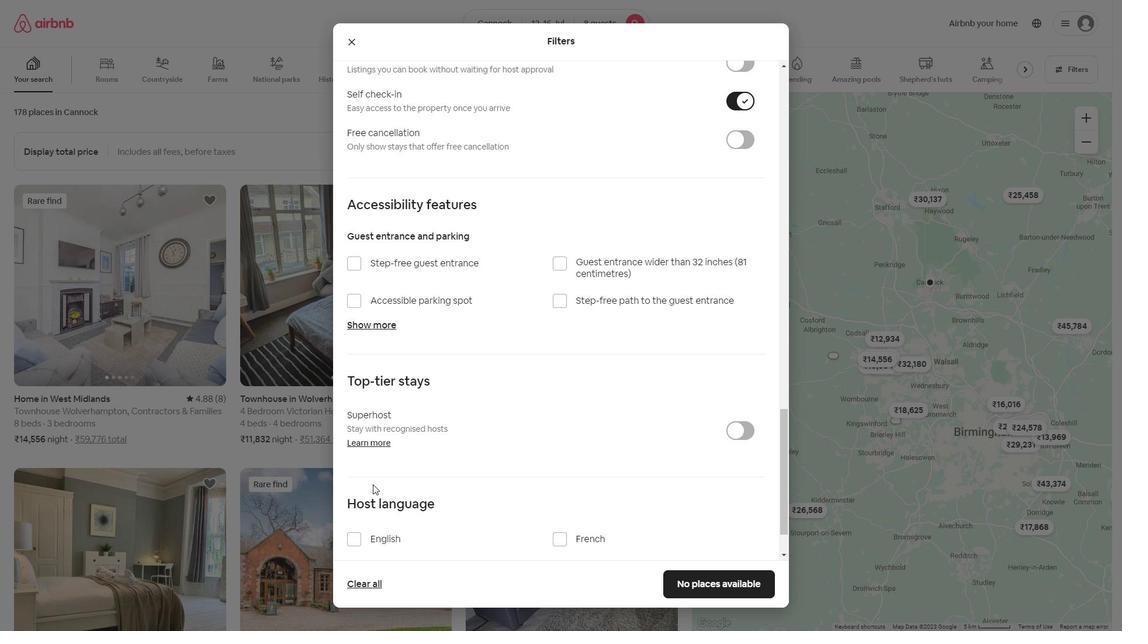 
Action: Mouse moved to (345, 538)
Screenshot: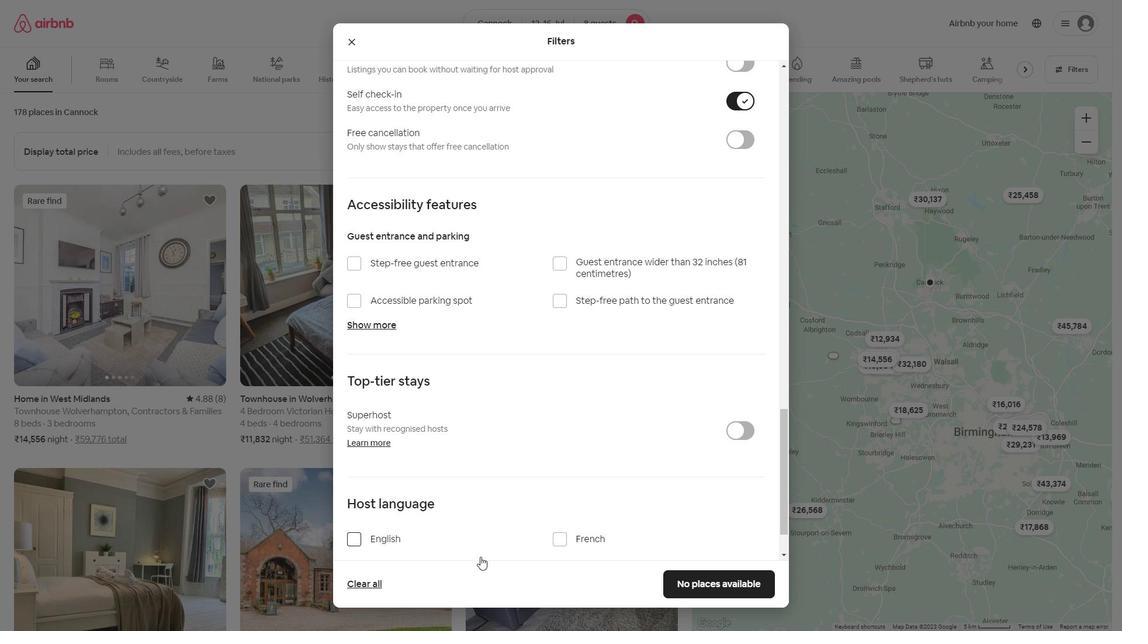 
Action: Mouse pressed left at (345, 538)
Screenshot: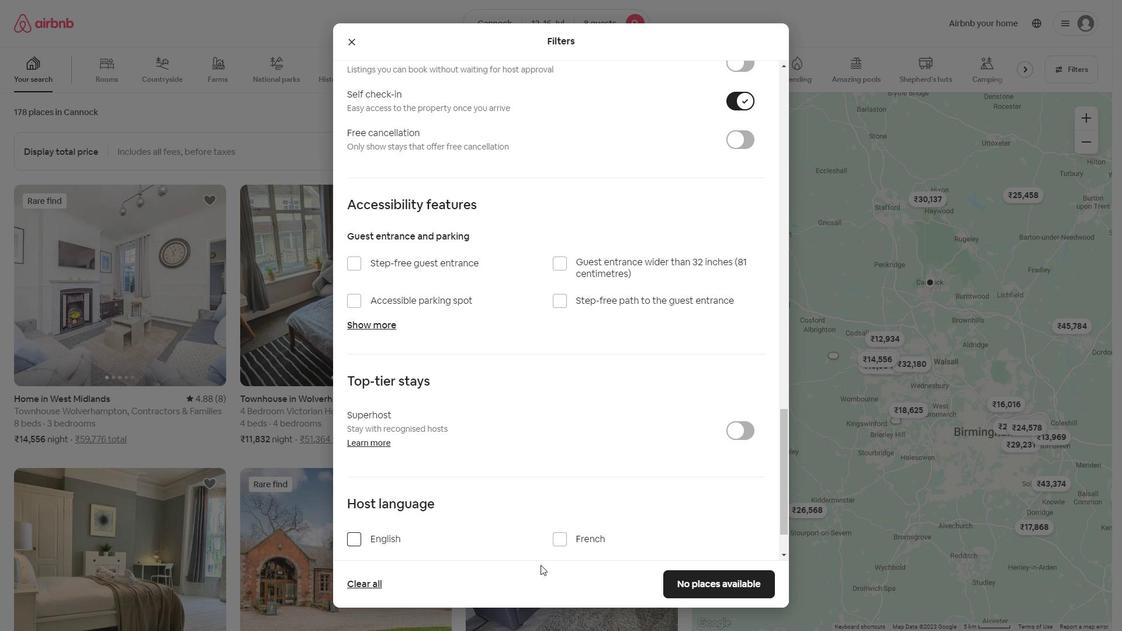 
Action: Mouse moved to (355, 543)
Screenshot: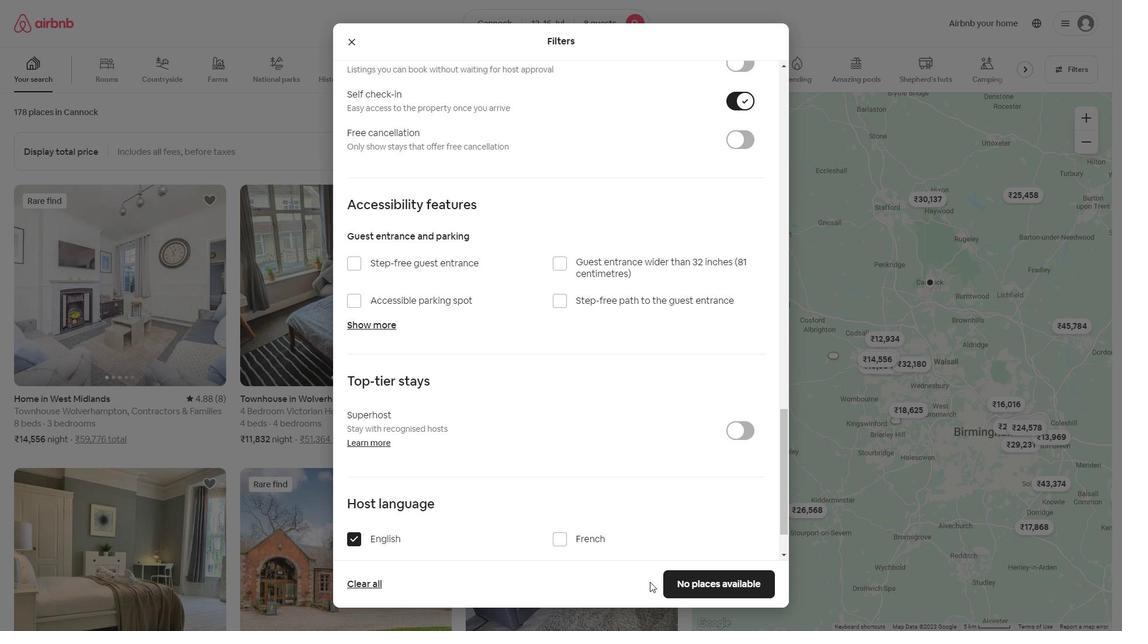 
Action: Mouse pressed left at (355, 543)
Screenshot: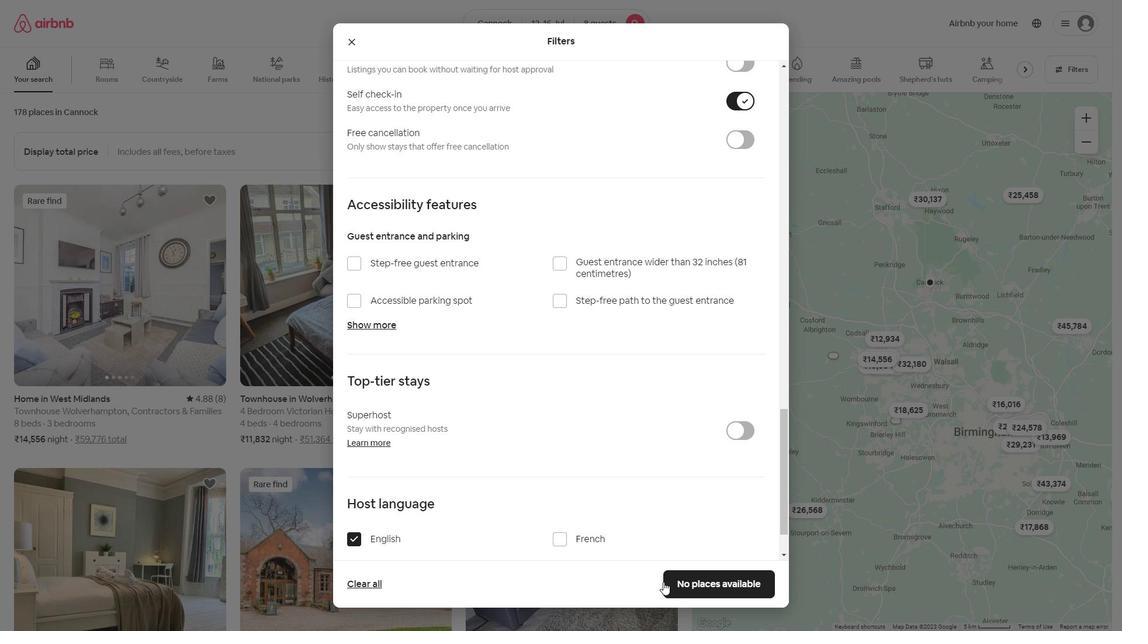 
Action: Mouse moved to (673, 581)
Screenshot: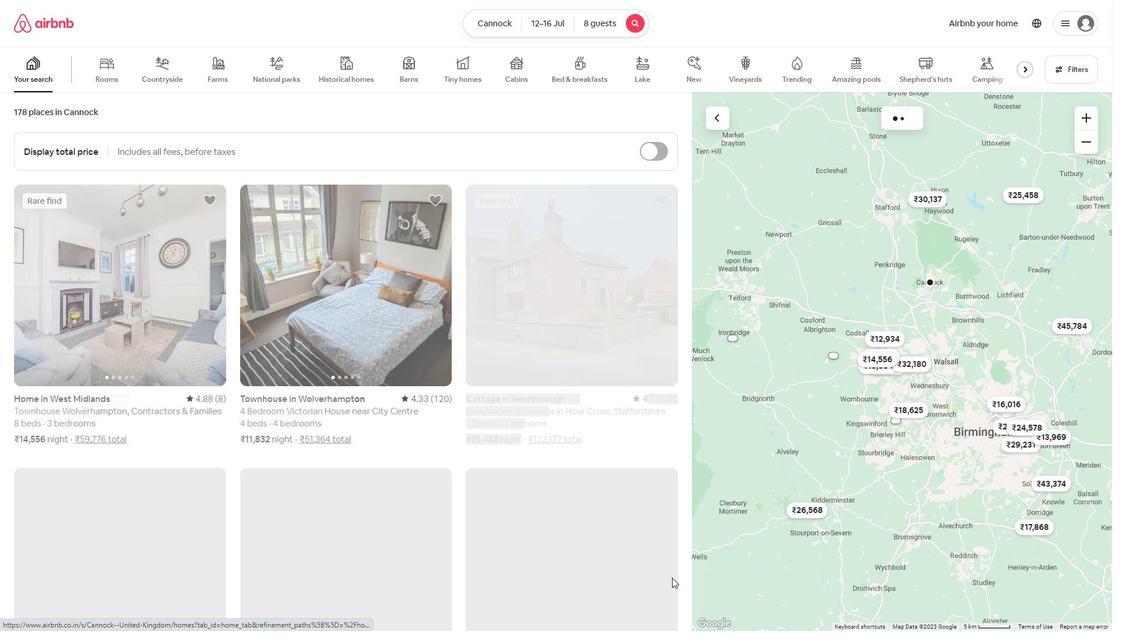 
Action: Mouse pressed left at (673, 581)
Screenshot: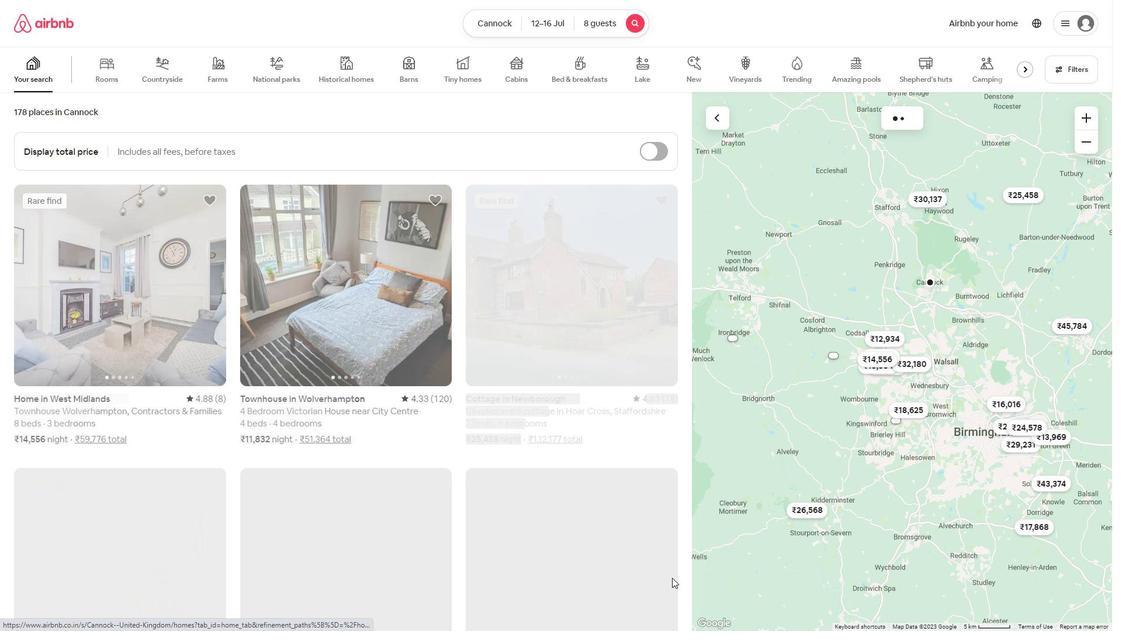 
Action: Mouse moved to (672, 578)
Screenshot: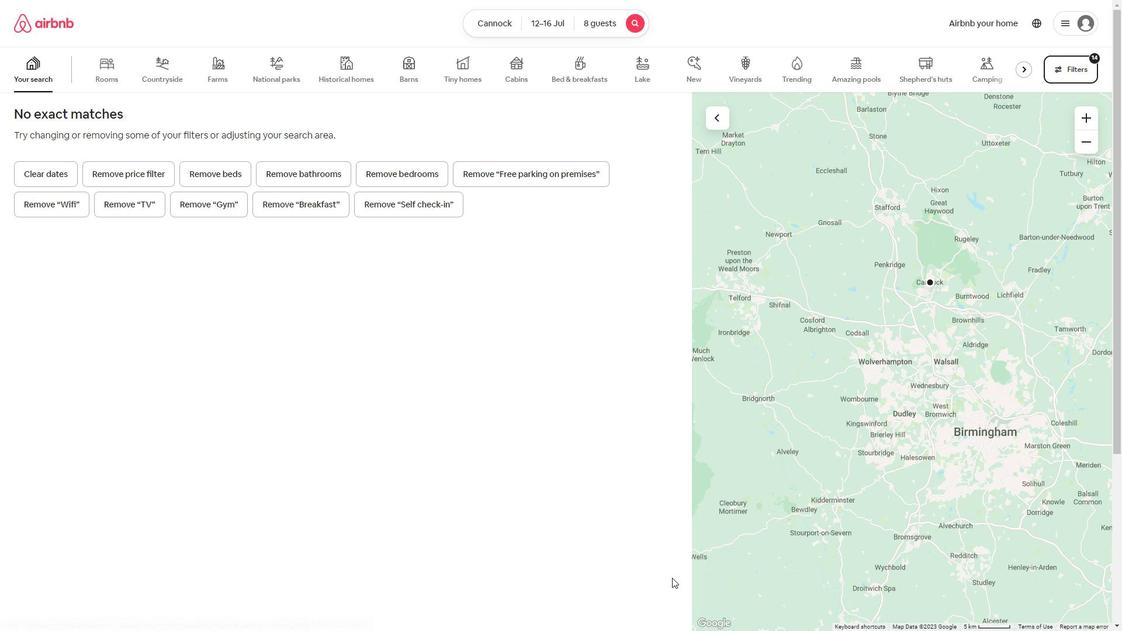 
